 Task: Look for space in Mancherāl, India from 15th June, 2023 to 21st June, 2023 for 5 adults in price range Rs.14000 to Rs.25000. Place can be entire place with 3 bedrooms having 3 beds and 3 bathrooms. Property type can be house, flat, guest house. Booking option can be shelf check-in. Required host language is English.
Action: Mouse moved to (536, 93)
Screenshot: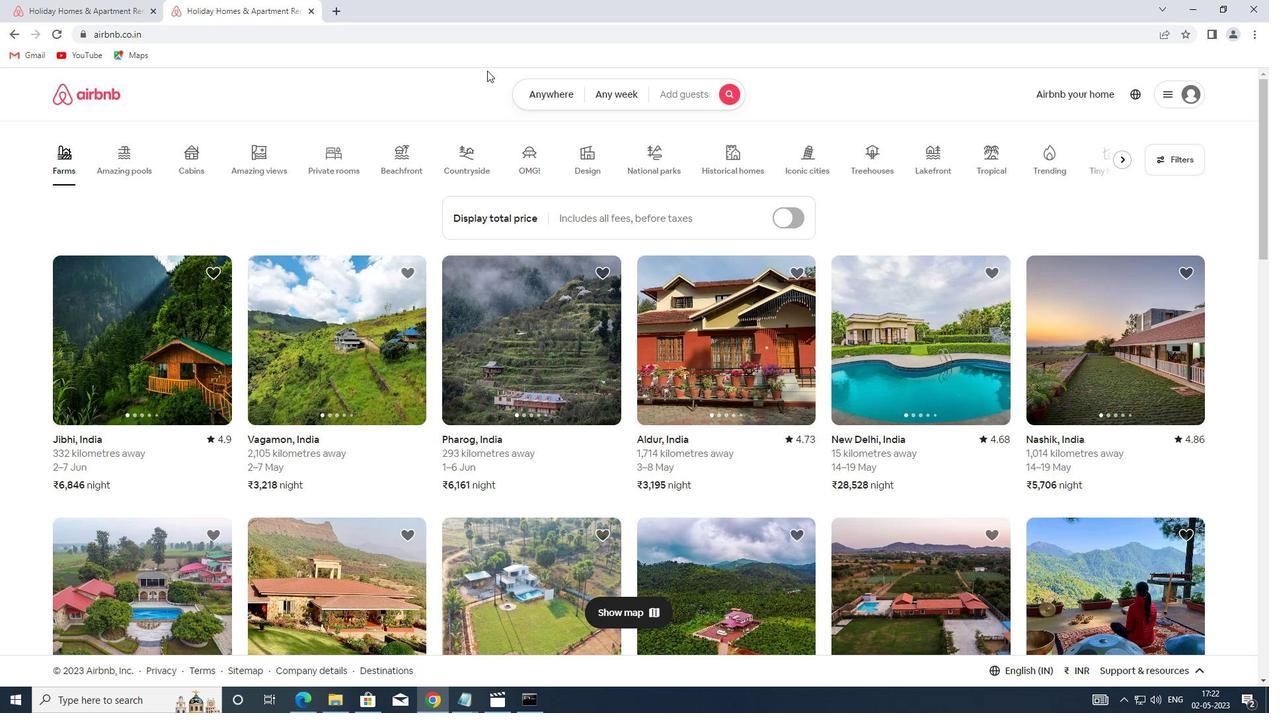 
Action: Mouse pressed left at (536, 93)
Screenshot: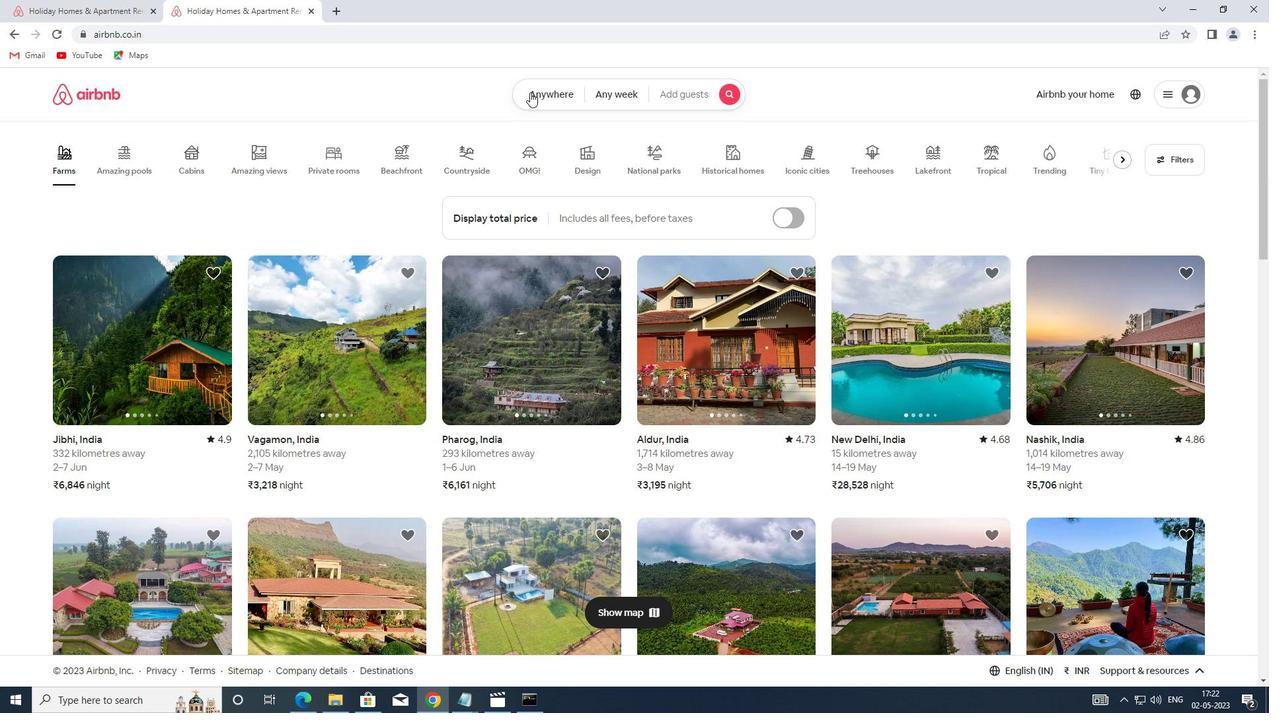 
Action: Mouse moved to (424, 148)
Screenshot: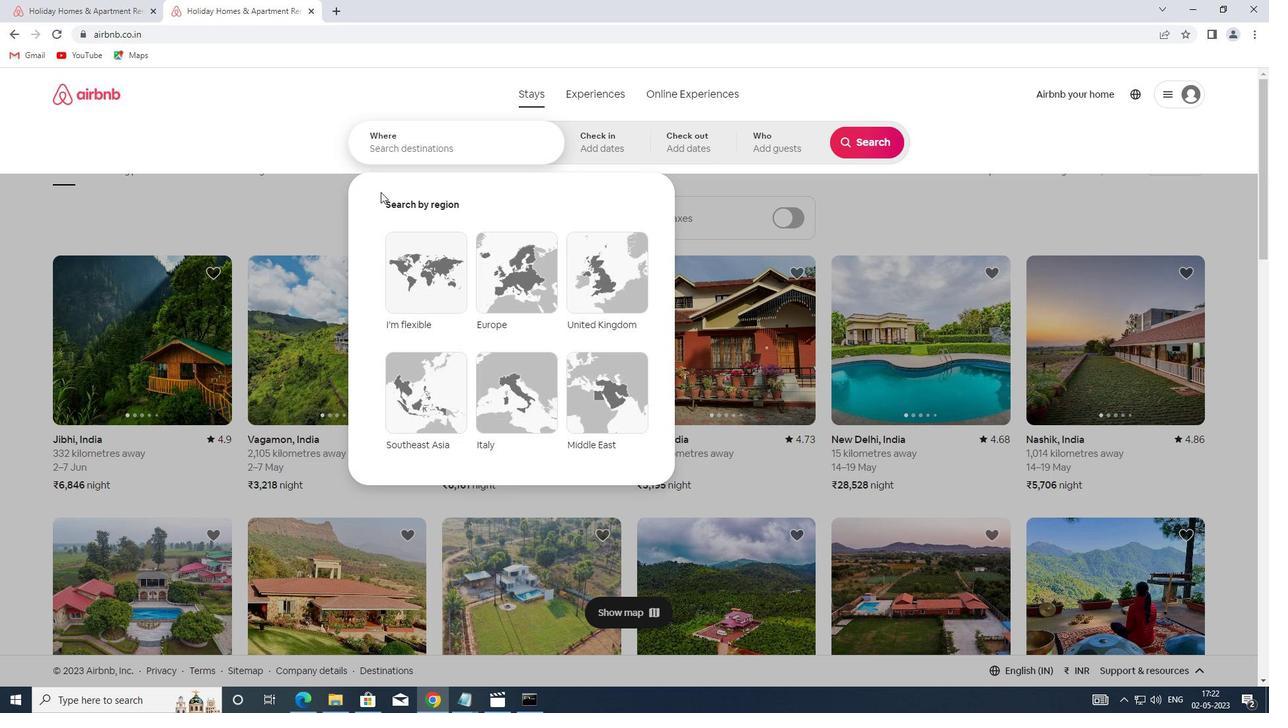 
Action: Mouse pressed left at (424, 148)
Screenshot: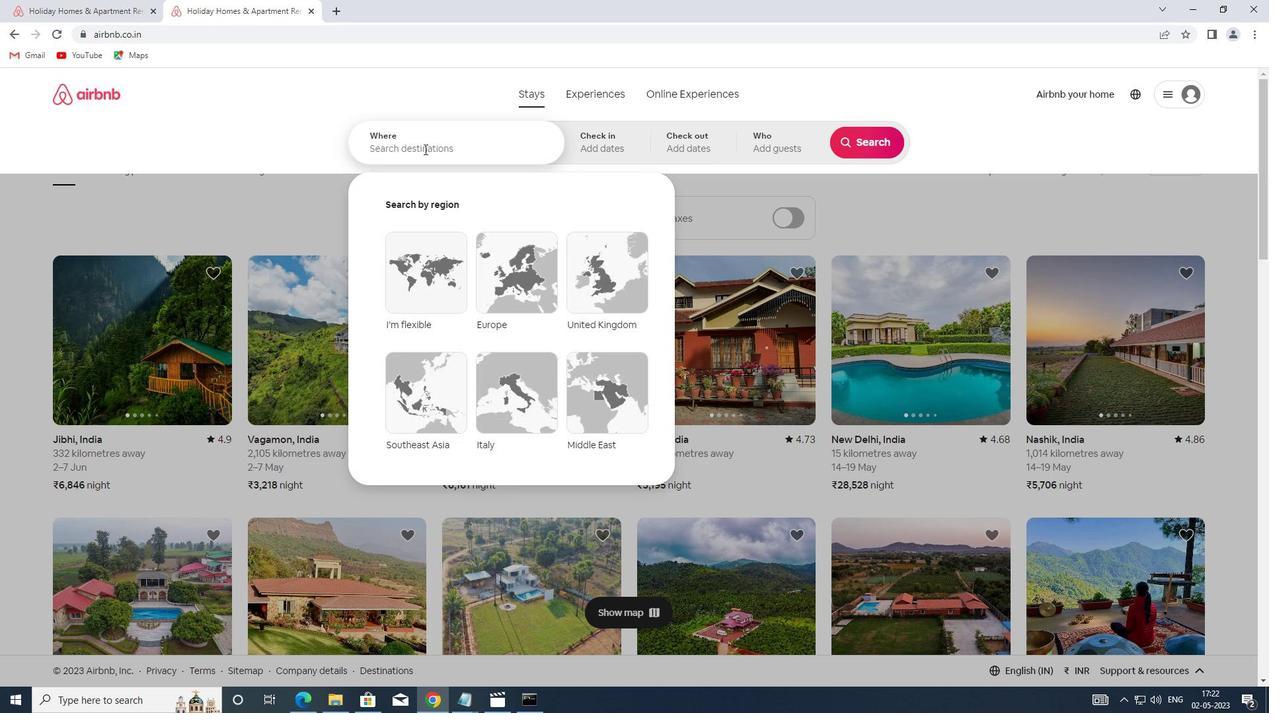
Action: Key pressed <Key.shift>MANCHERAL,<Key.shift>INDIA
Screenshot: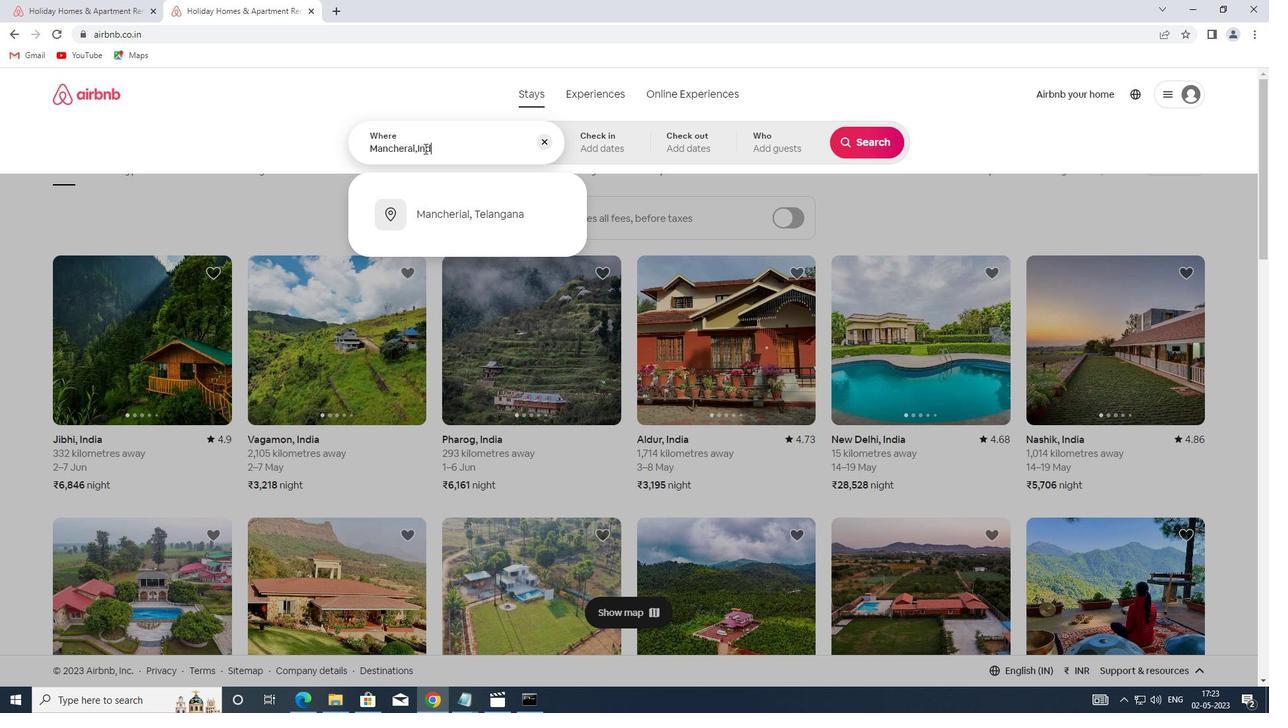 
Action: Mouse moved to (612, 148)
Screenshot: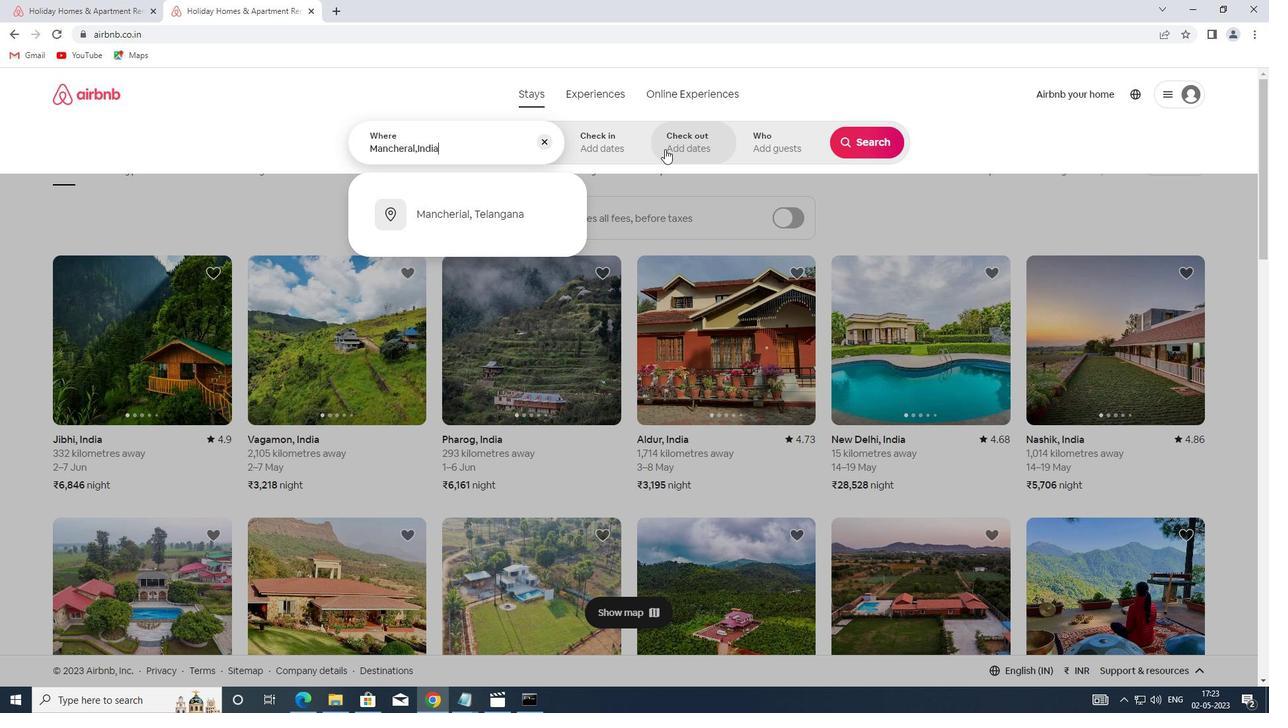 
Action: Mouse pressed left at (612, 148)
Screenshot: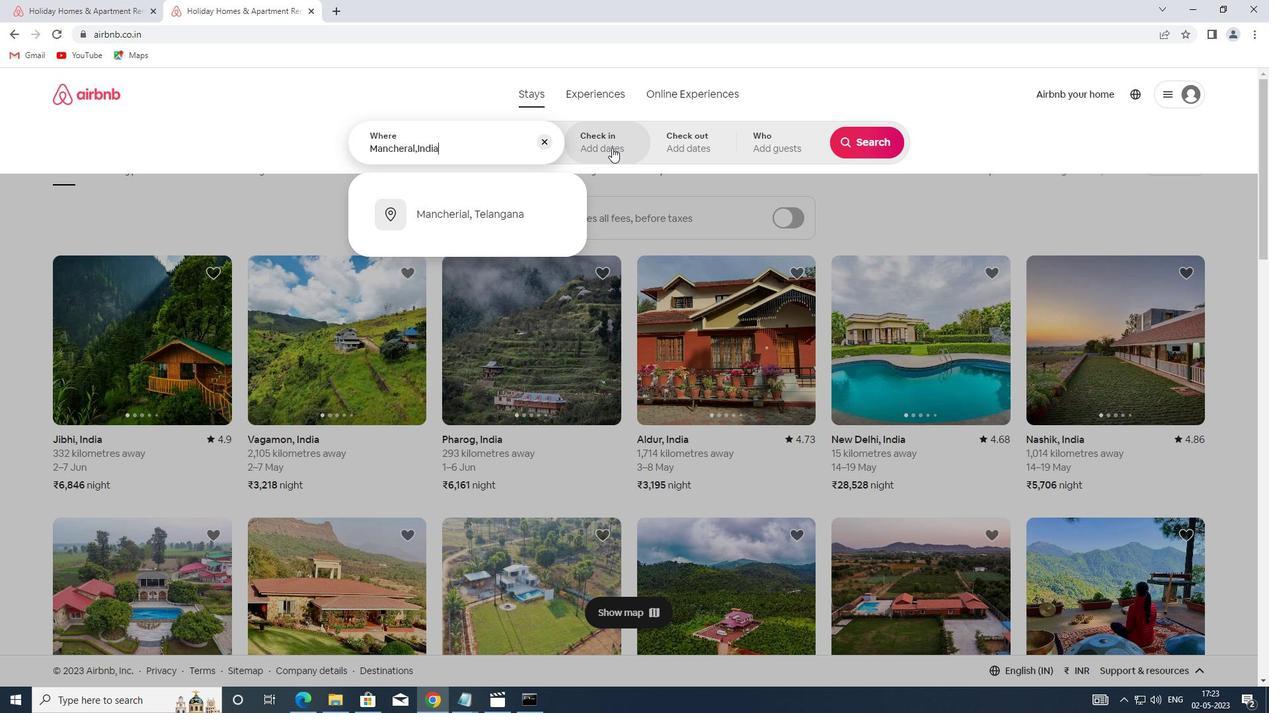 
Action: Mouse moved to (789, 362)
Screenshot: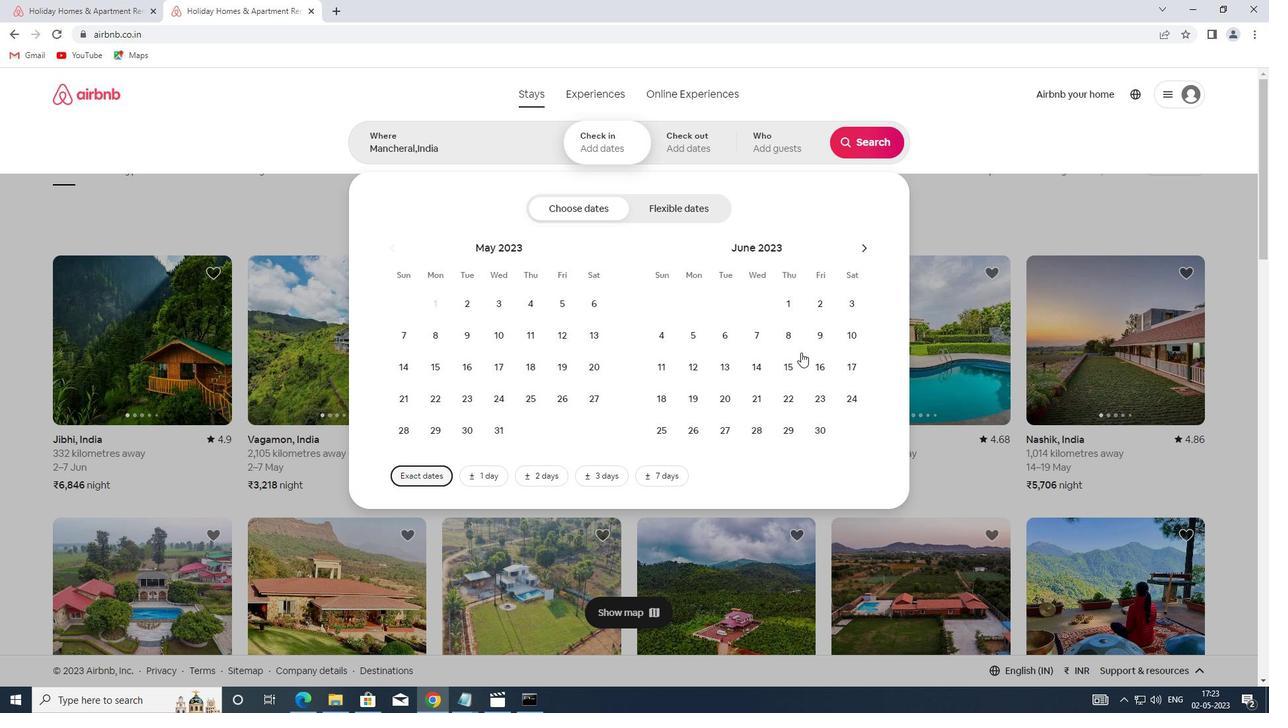 
Action: Mouse pressed left at (789, 362)
Screenshot: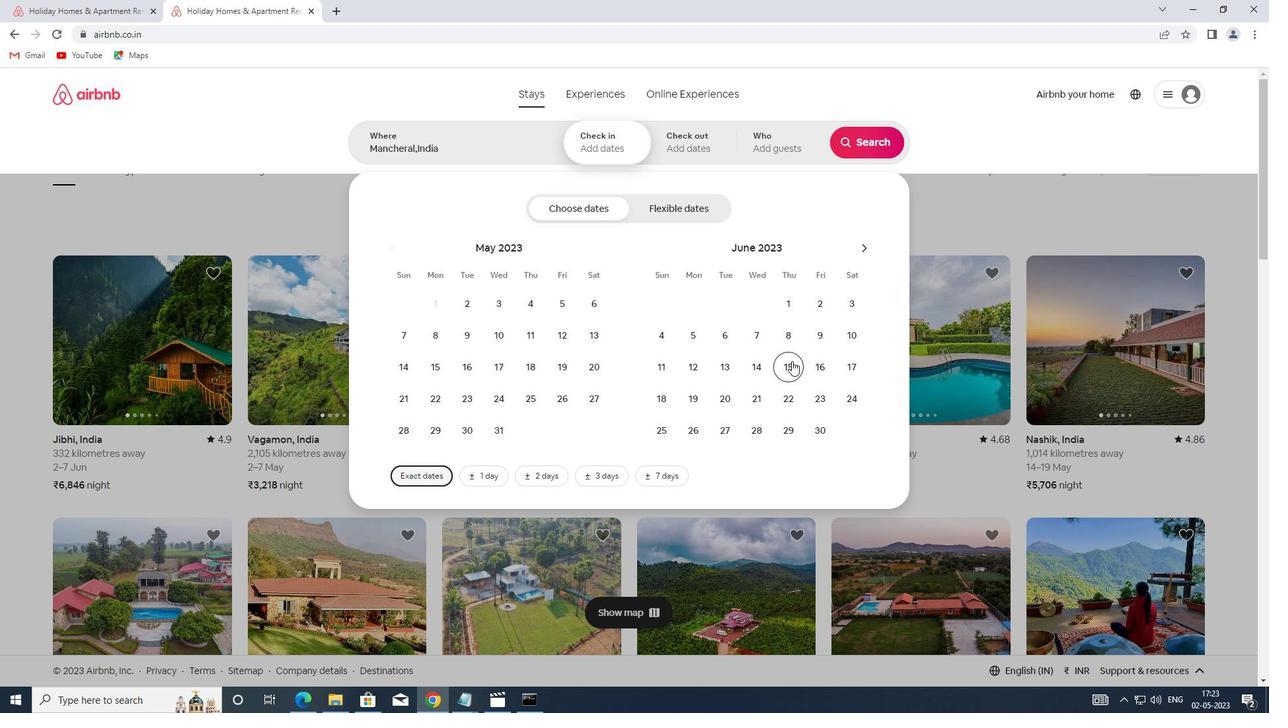 
Action: Mouse moved to (770, 396)
Screenshot: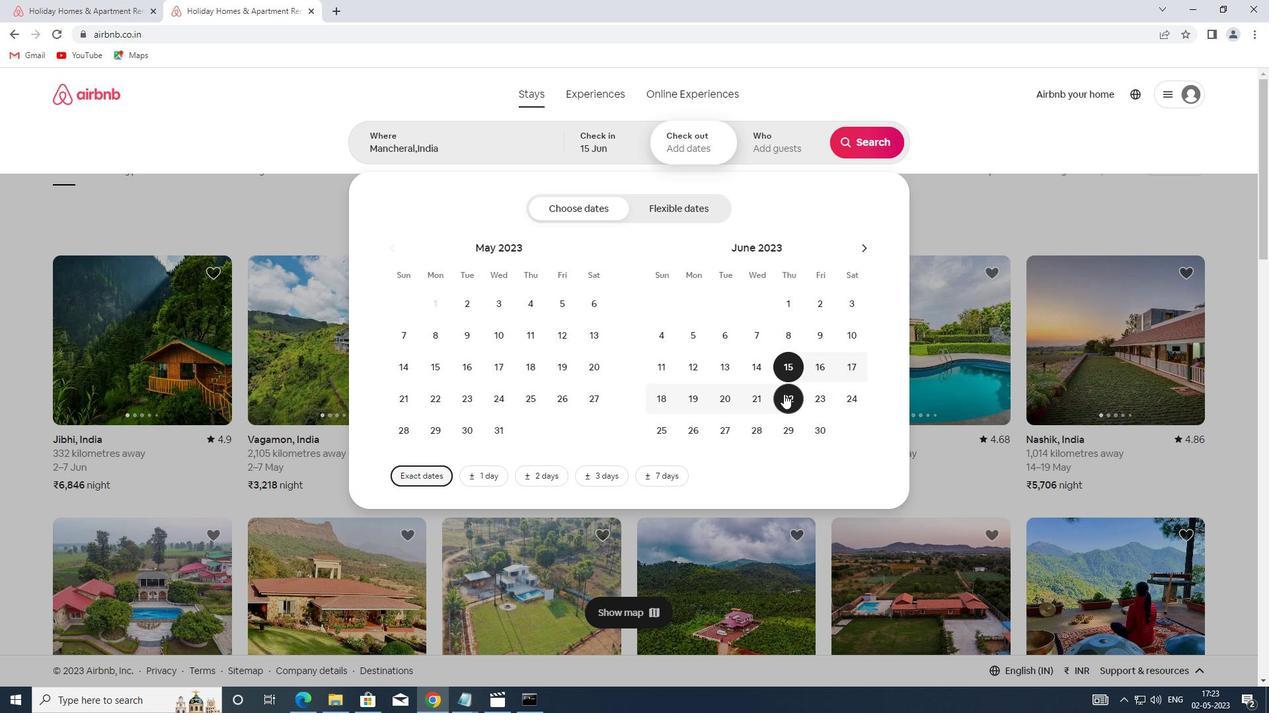 
Action: Mouse pressed left at (770, 396)
Screenshot: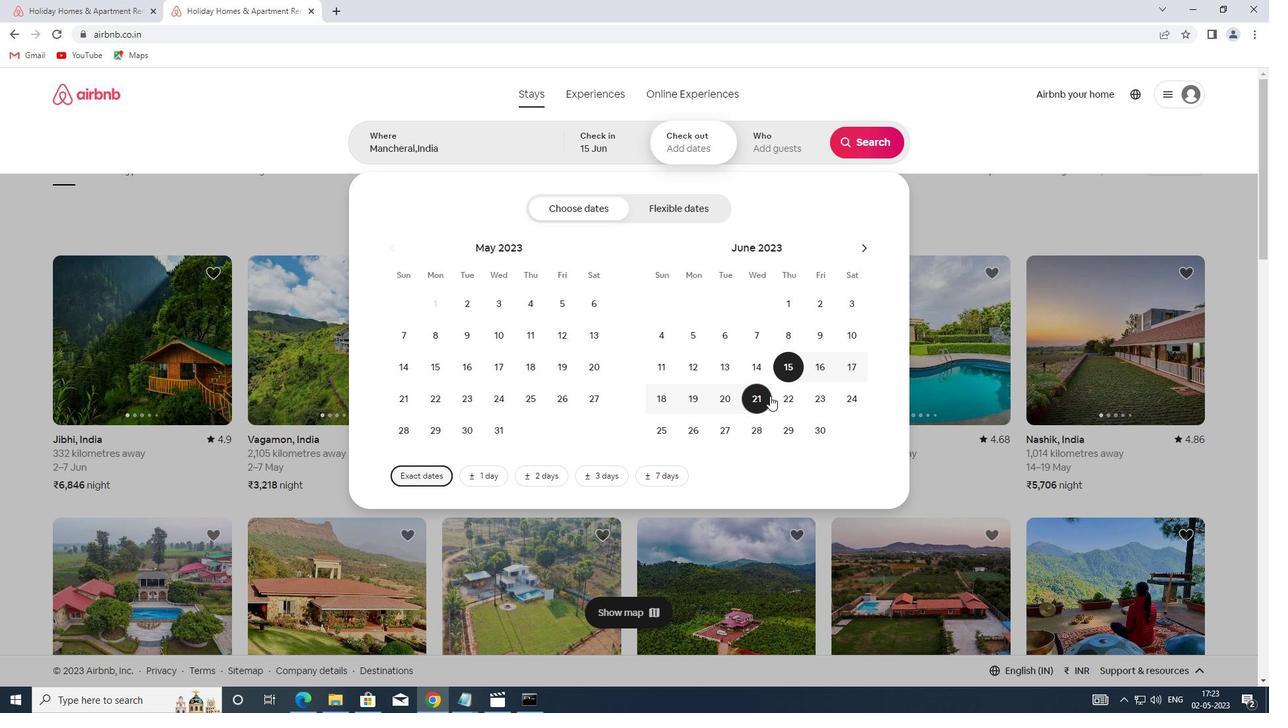 
Action: Mouse moved to (771, 144)
Screenshot: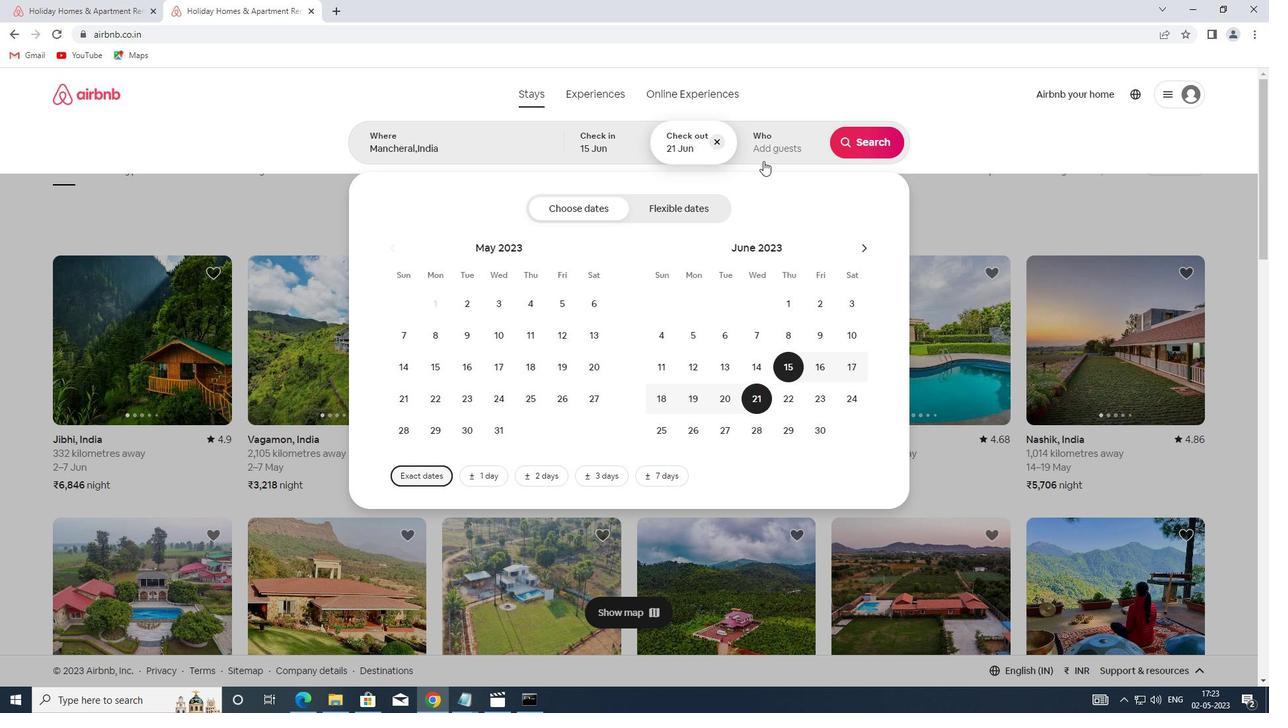 
Action: Mouse pressed left at (771, 144)
Screenshot: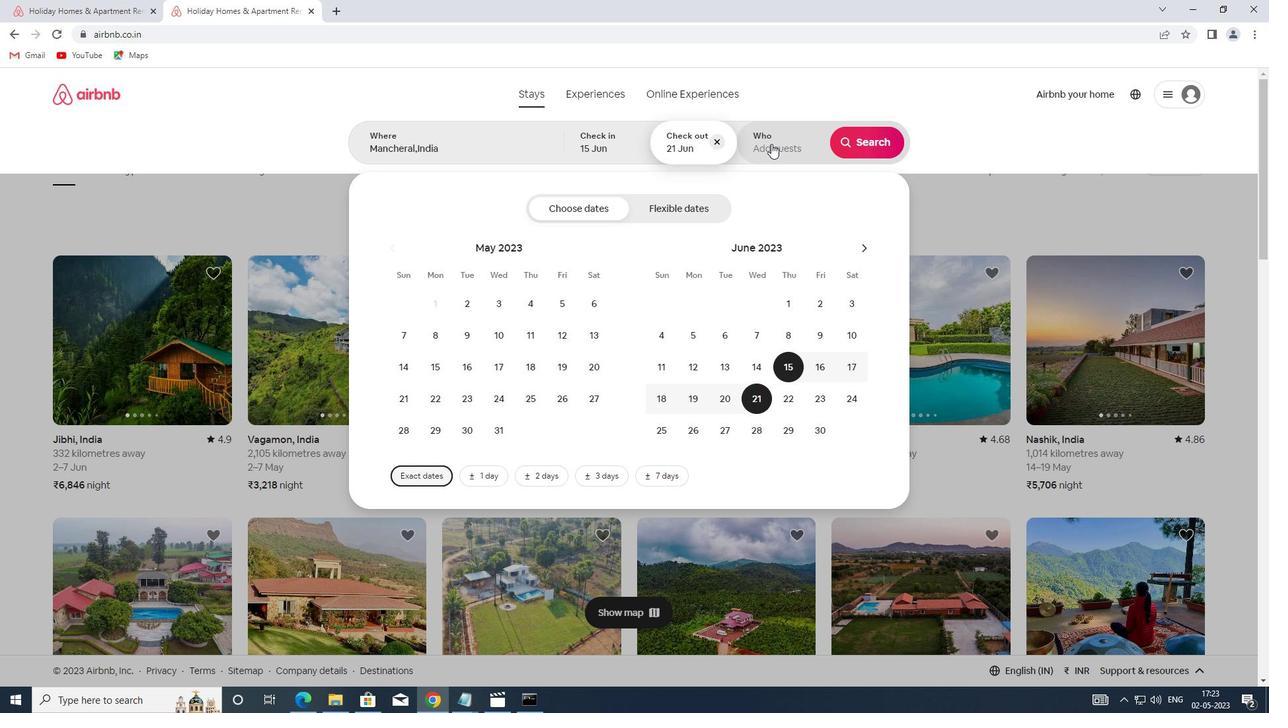 
Action: Mouse moved to (875, 214)
Screenshot: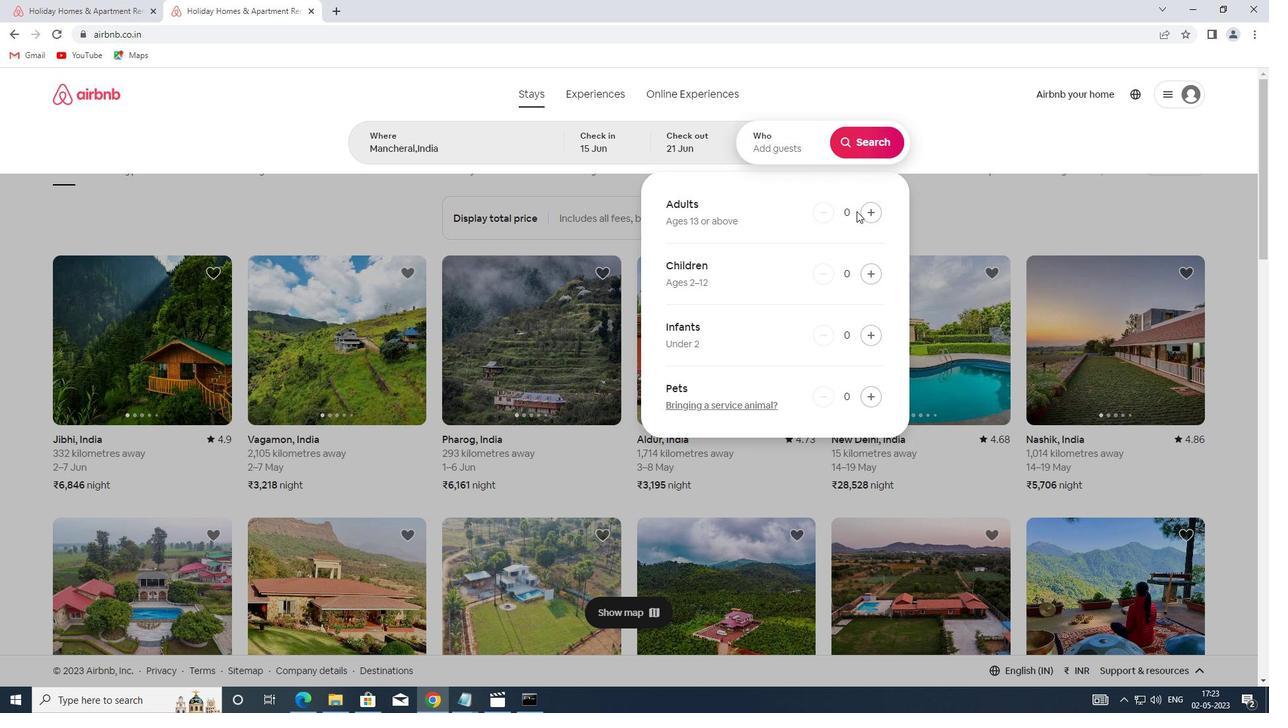 
Action: Mouse pressed left at (875, 214)
Screenshot: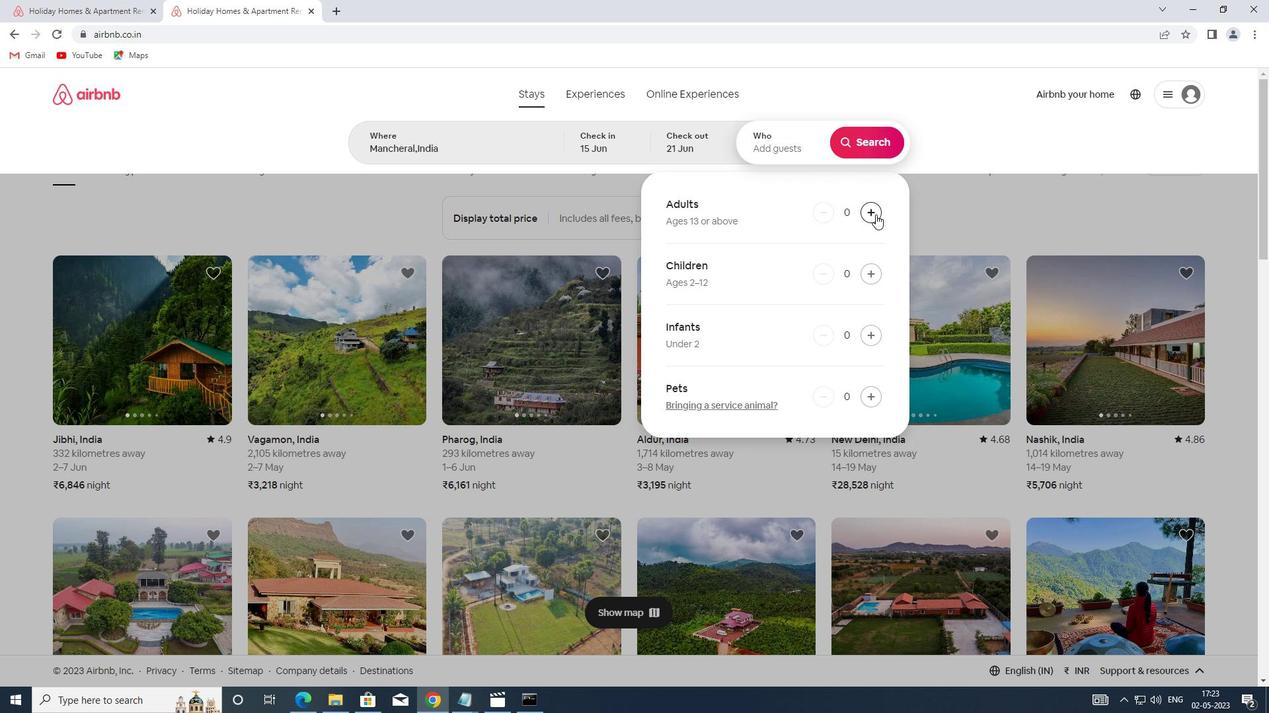 
Action: Mouse pressed left at (875, 214)
Screenshot: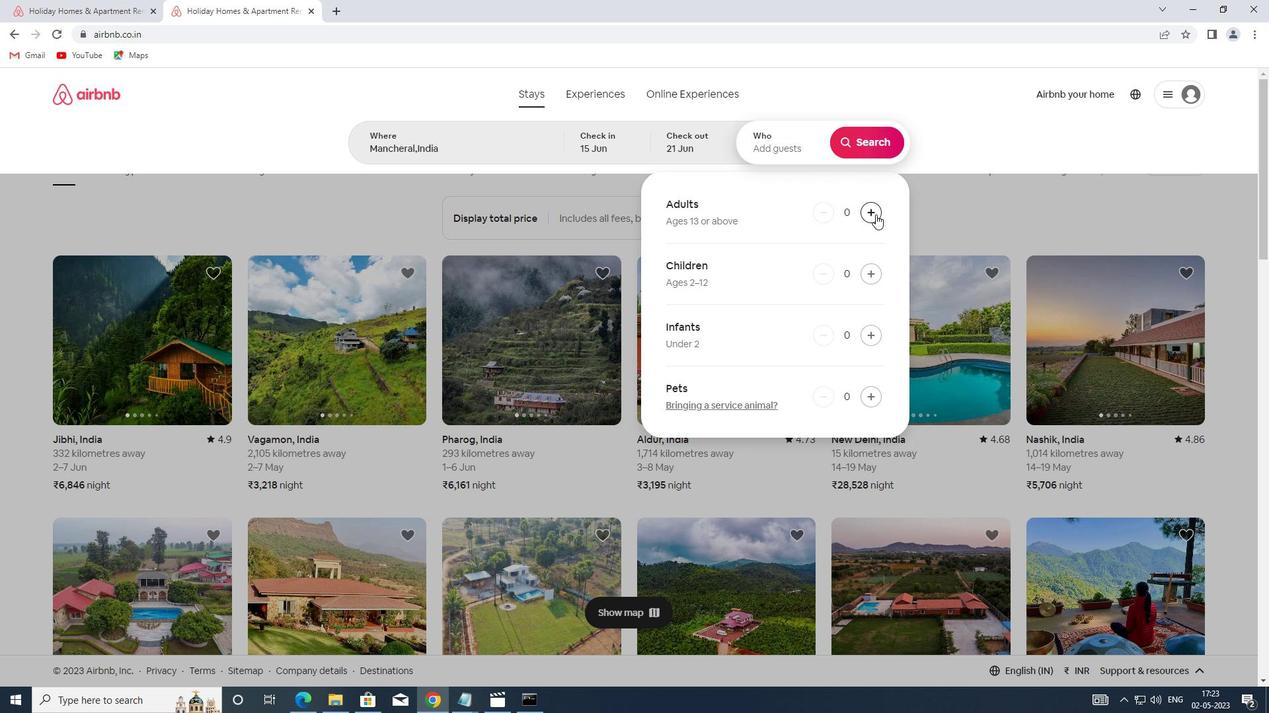 
Action: Mouse pressed left at (875, 214)
Screenshot: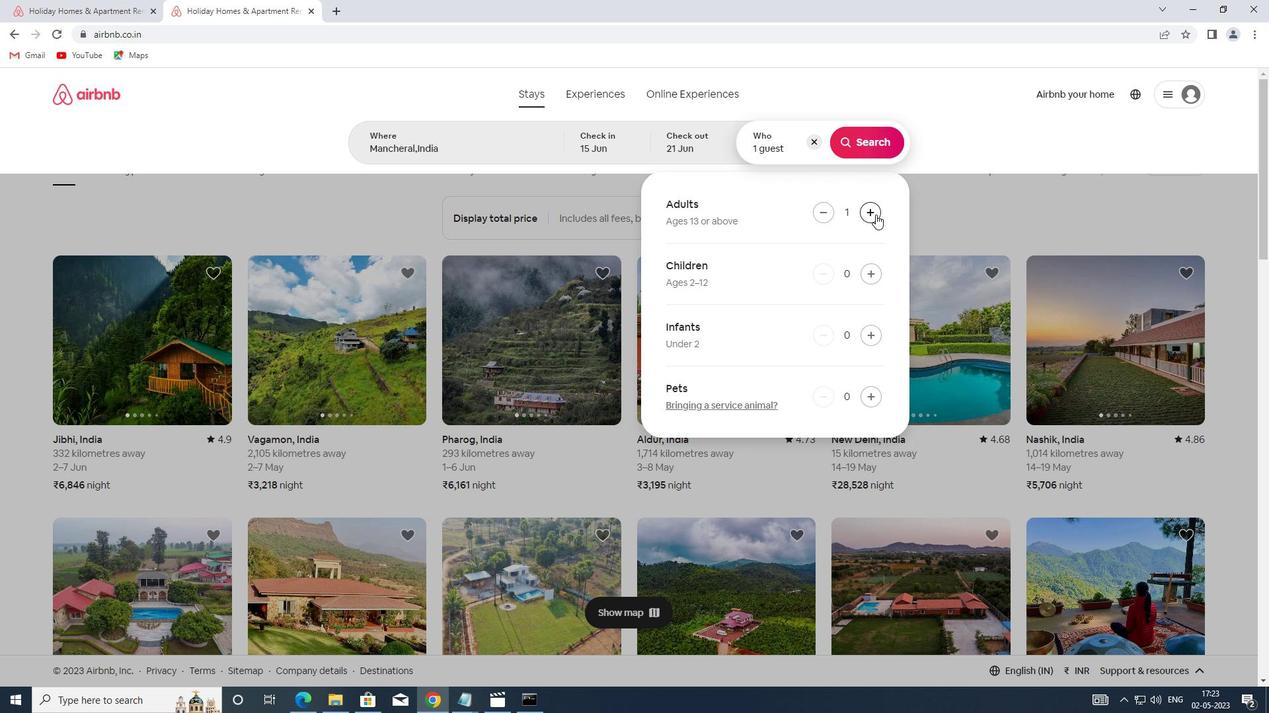 
Action: Mouse pressed left at (875, 214)
Screenshot: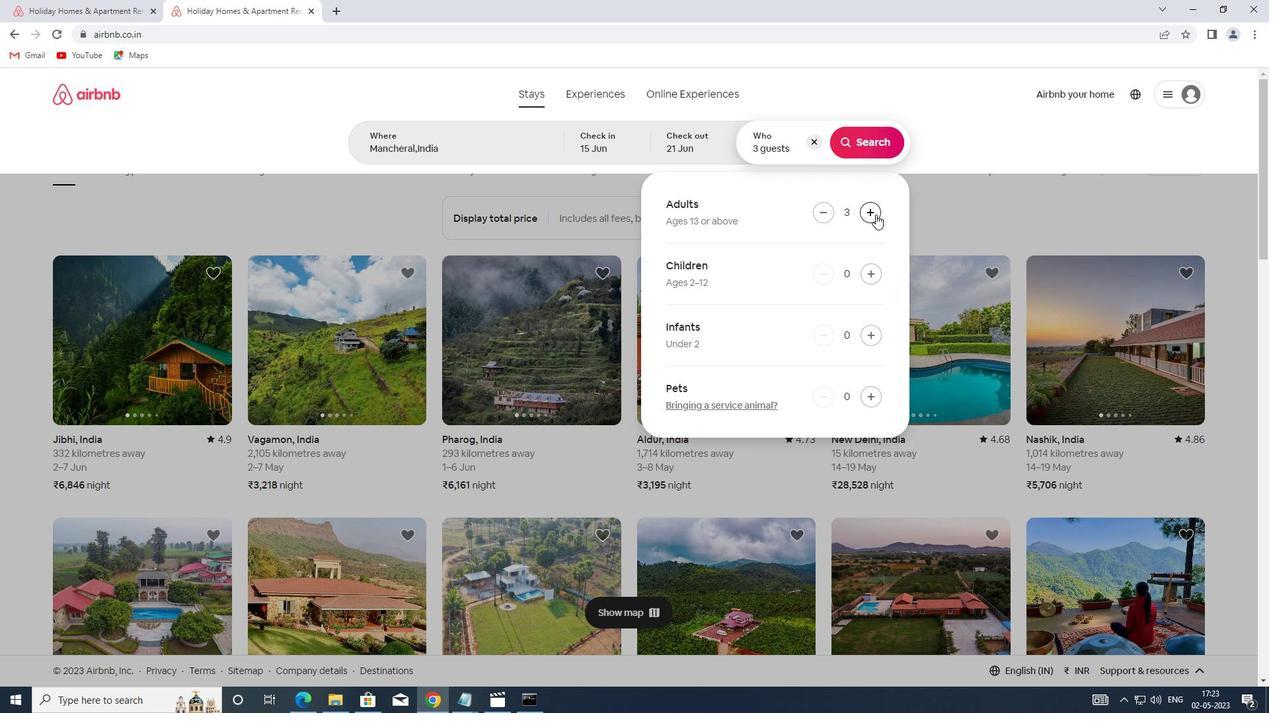 
Action: Mouse pressed left at (875, 214)
Screenshot: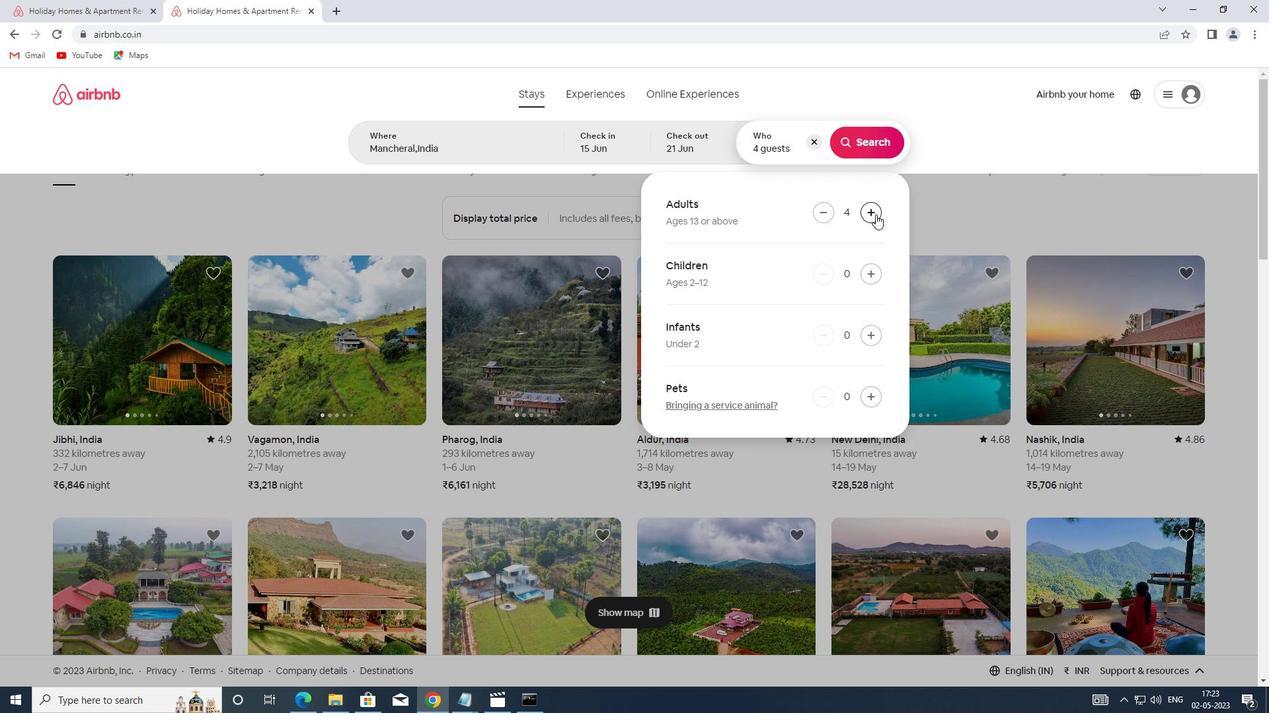 
Action: Mouse moved to (870, 145)
Screenshot: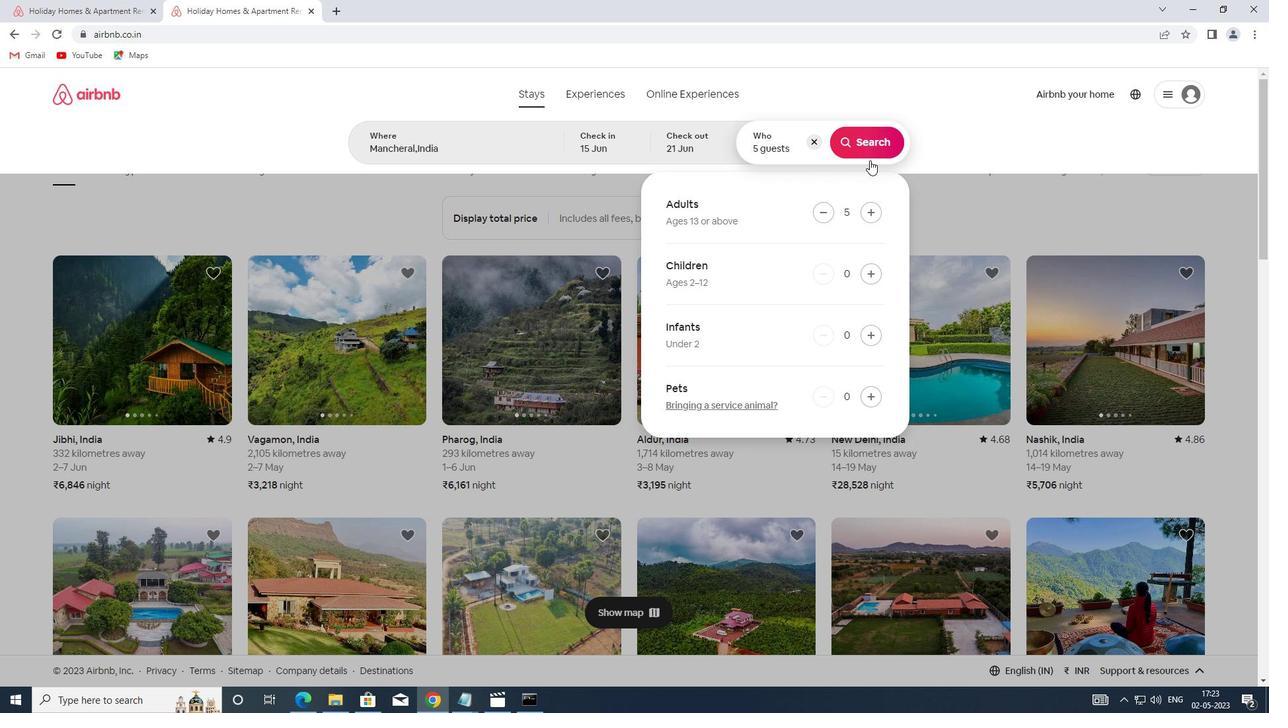 
Action: Mouse pressed left at (870, 145)
Screenshot: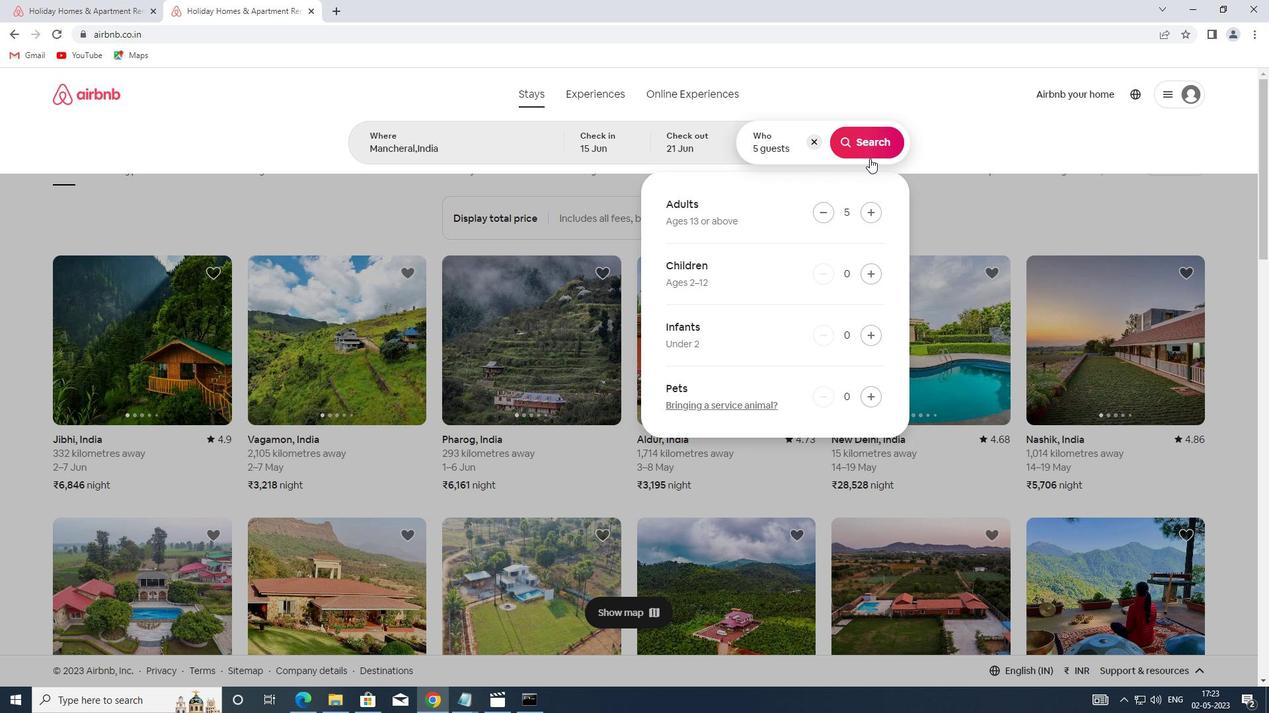 
Action: Mouse moved to (1190, 145)
Screenshot: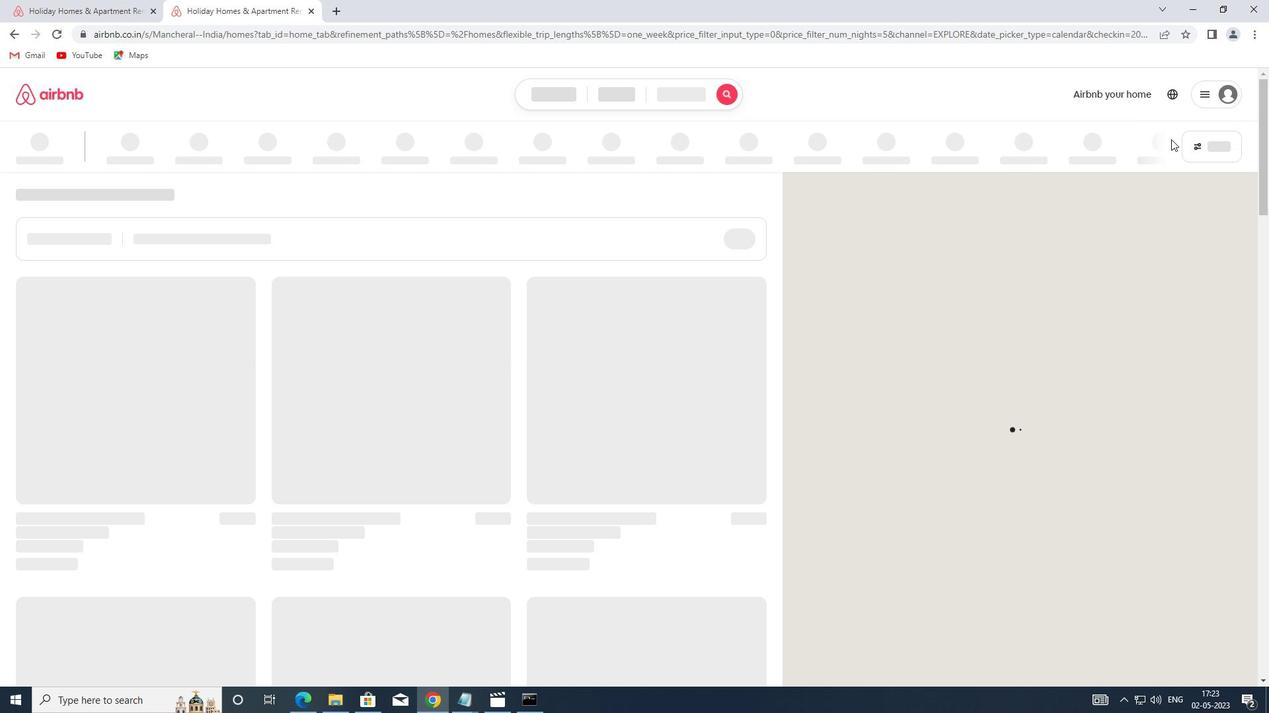 
Action: Mouse pressed left at (1190, 145)
Screenshot: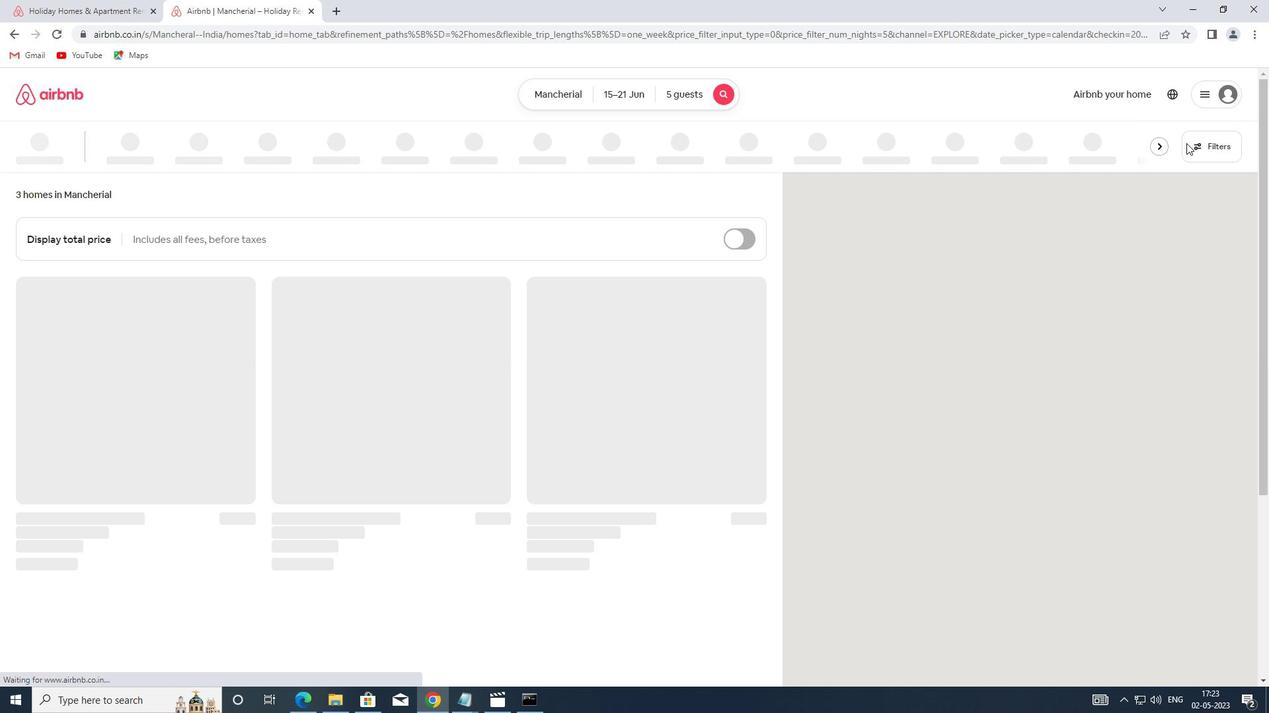 
Action: Mouse moved to (470, 311)
Screenshot: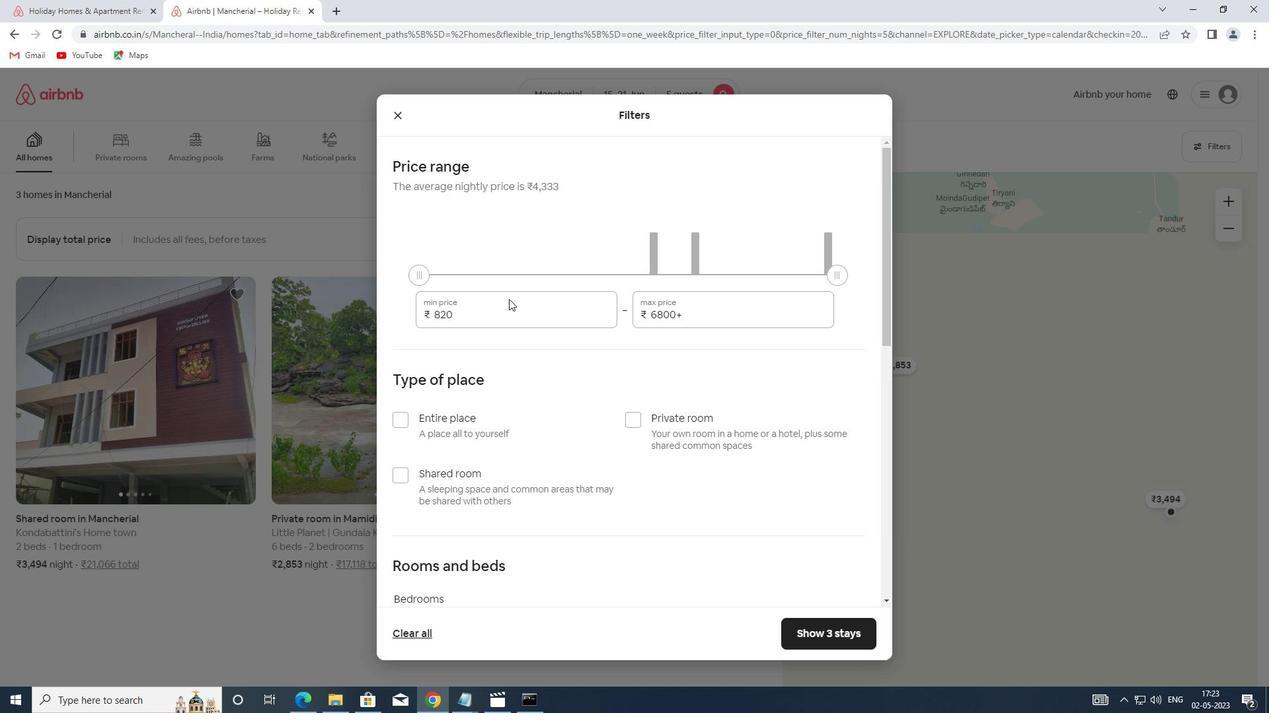 
Action: Mouse pressed left at (470, 311)
Screenshot: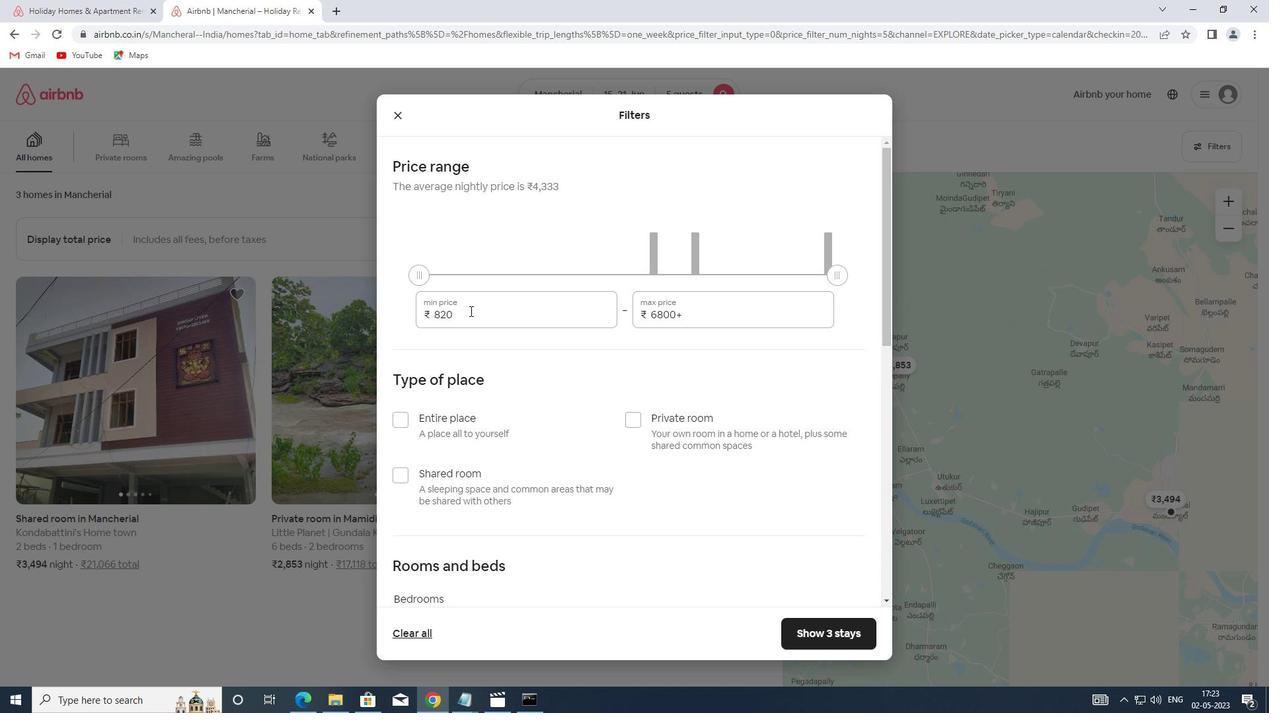 
Action: Mouse moved to (377, 313)
Screenshot: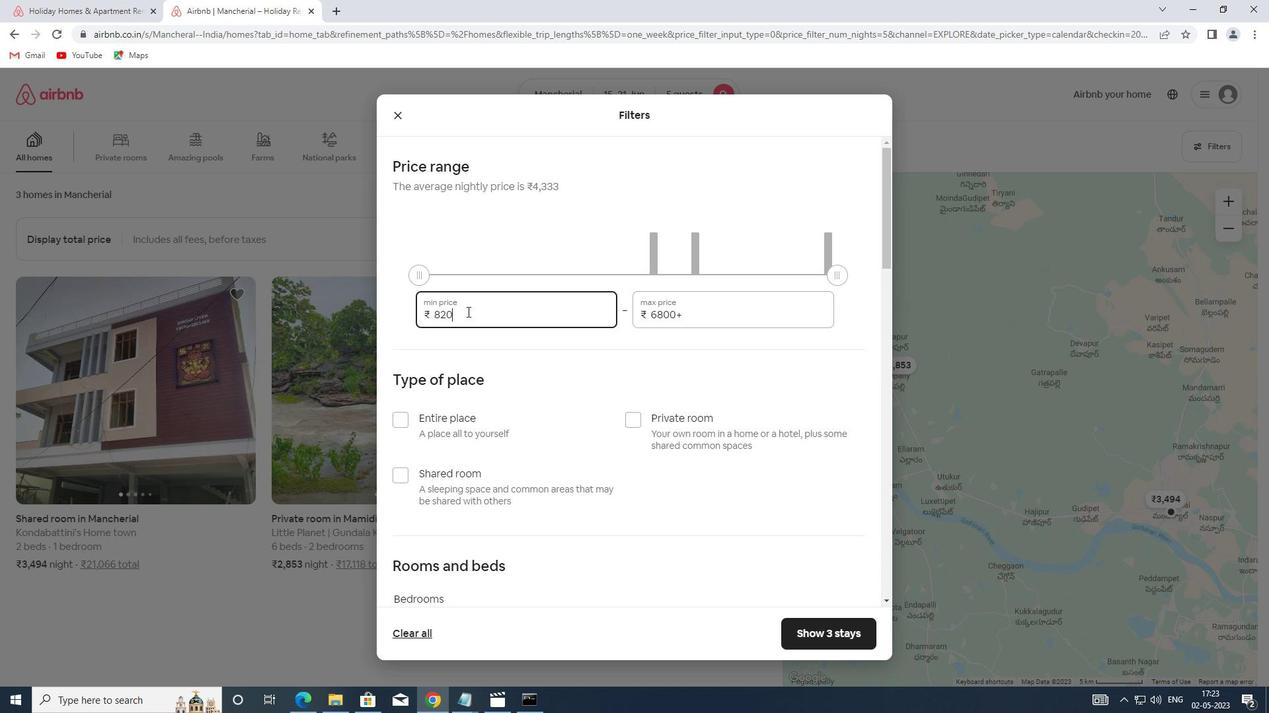 
Action: Key pressed 14000
Screenshot: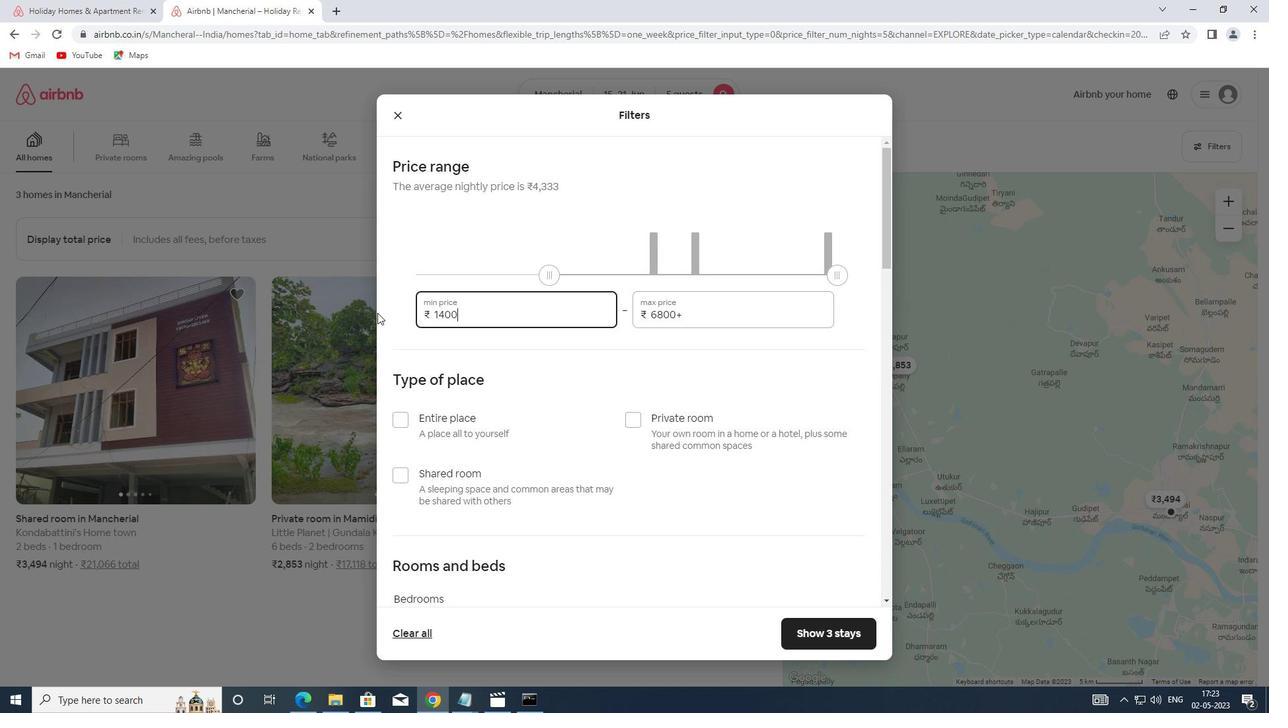 
Action: Mouse moved to (704, 317)
Screenshot: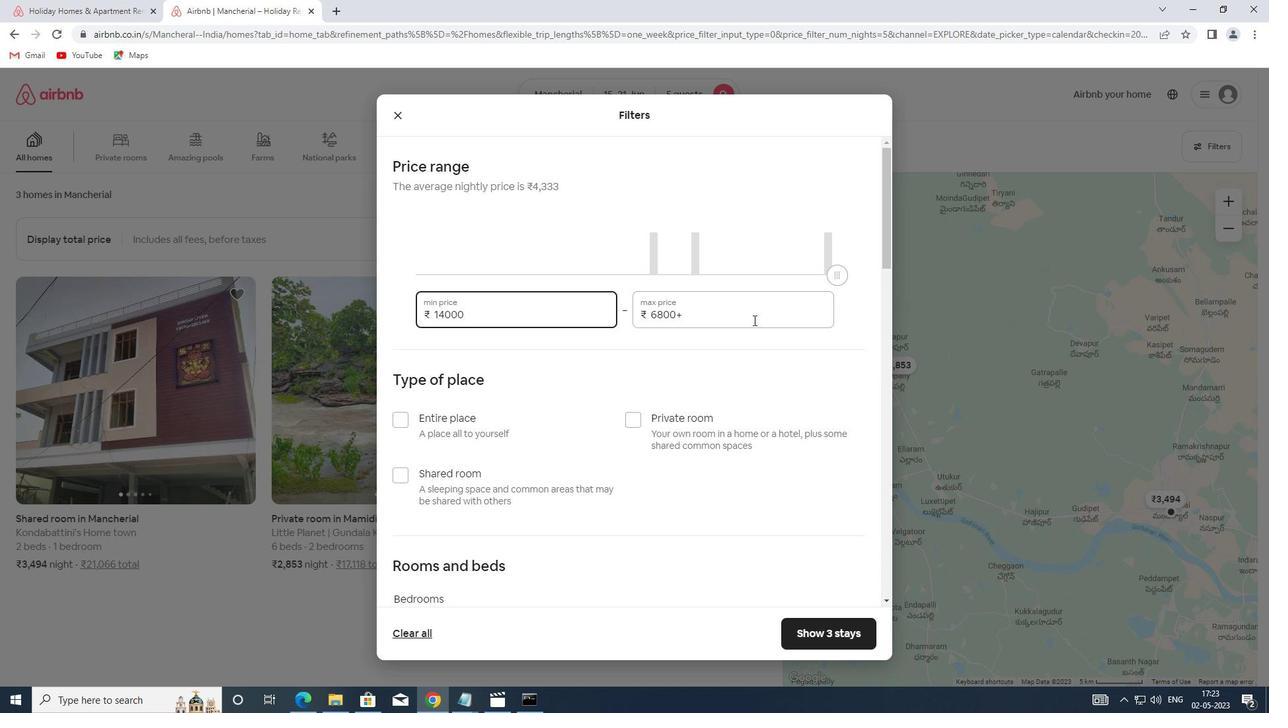 
Action: Mouse pressed left at (704, 317)
Screenshot: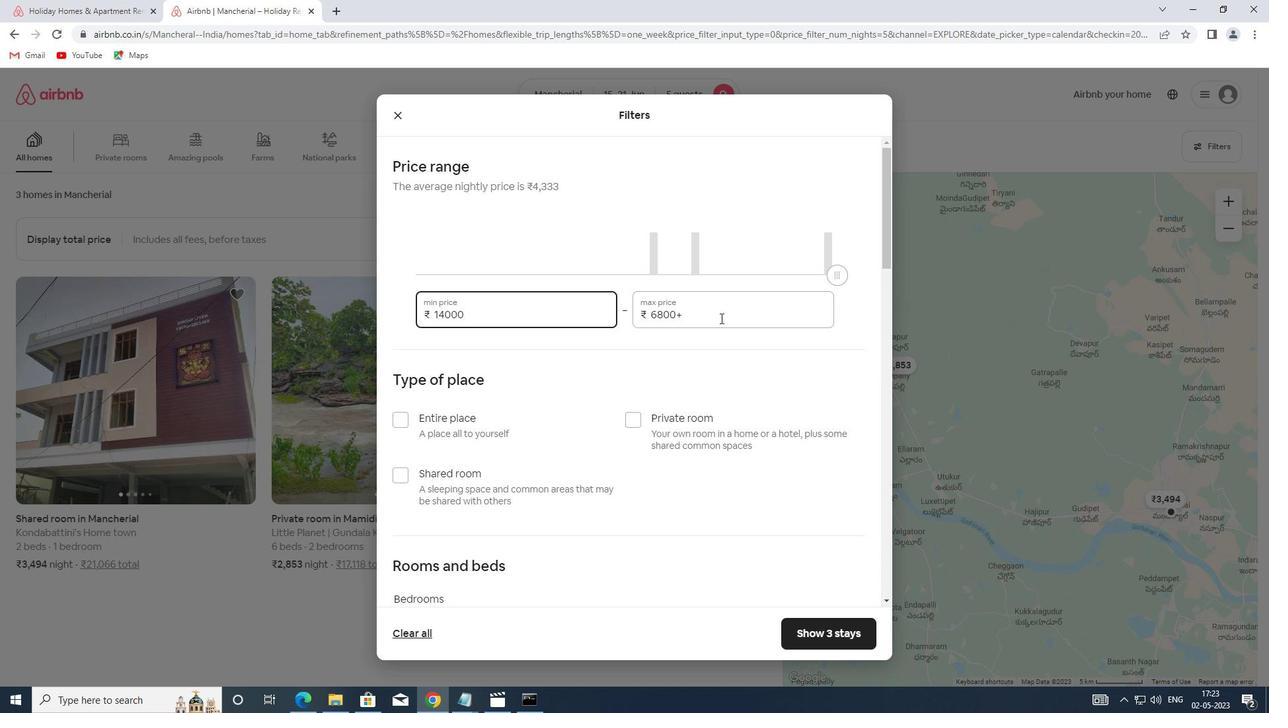 
Action: Mouse moved to (604, 315)
Screenshot: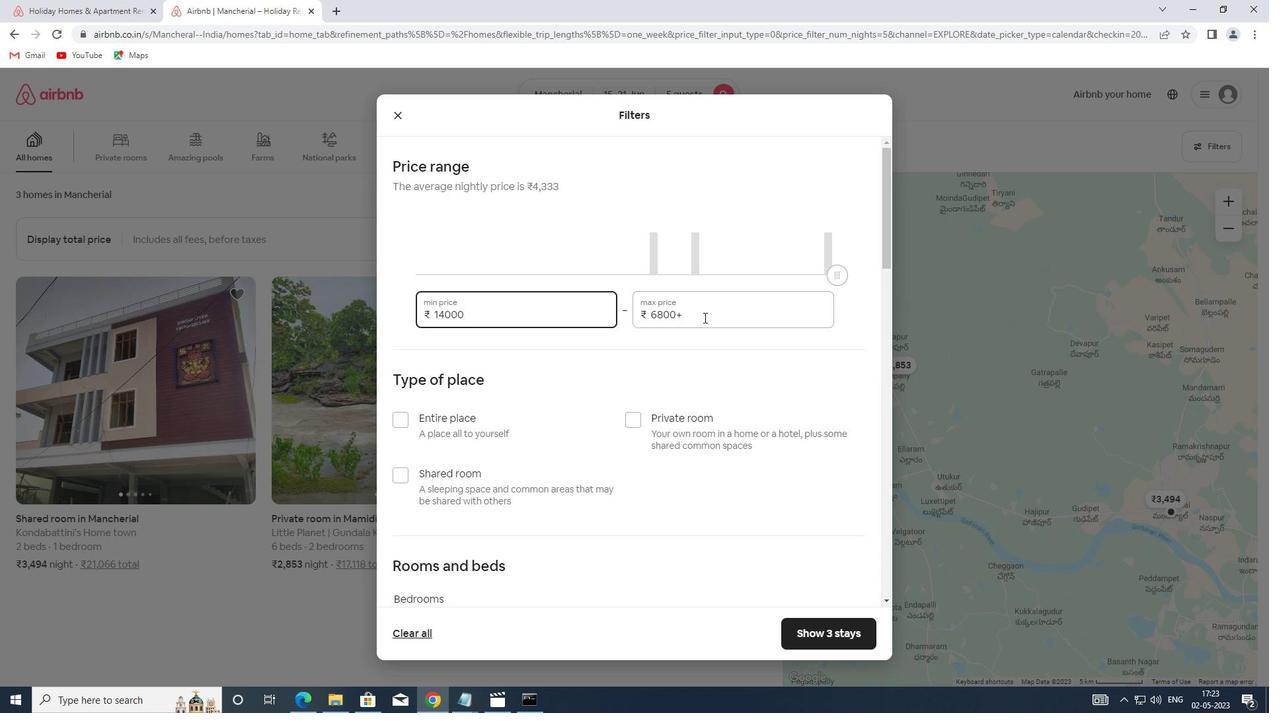 
Action: Key pressed 25000
Screenshot: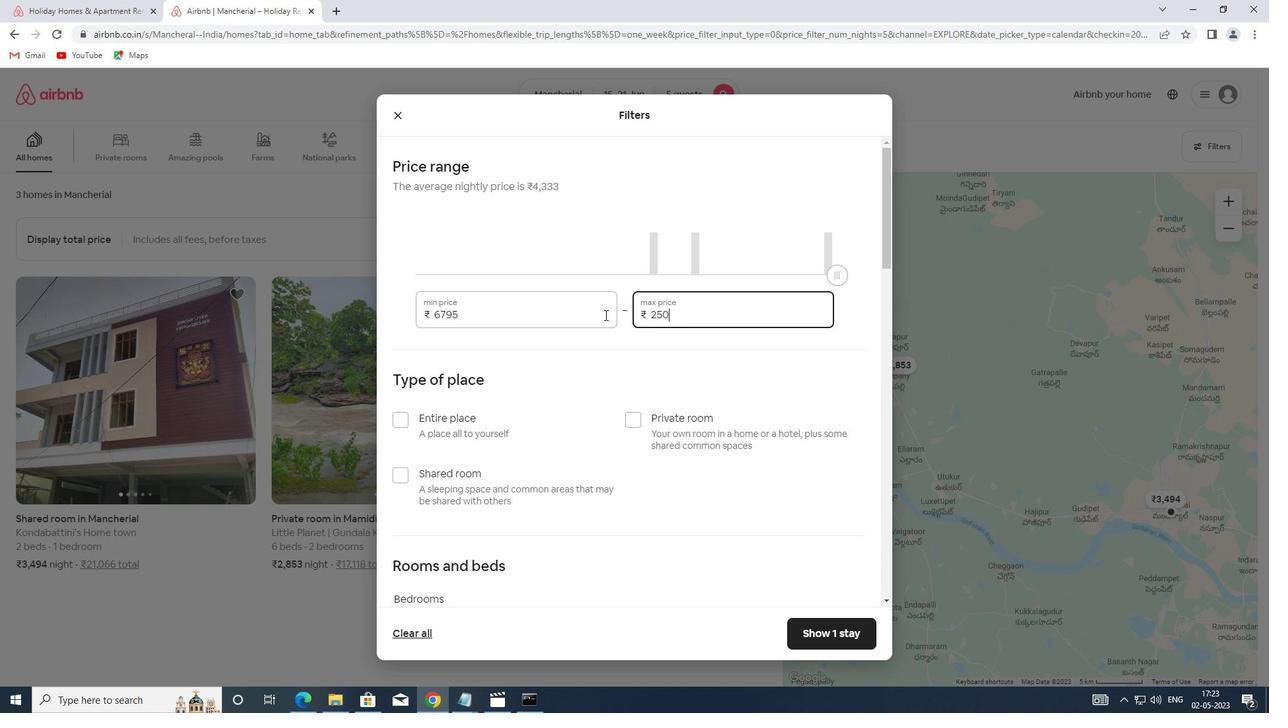 
Action: Mouse moved to (479, 392)
Screenshot: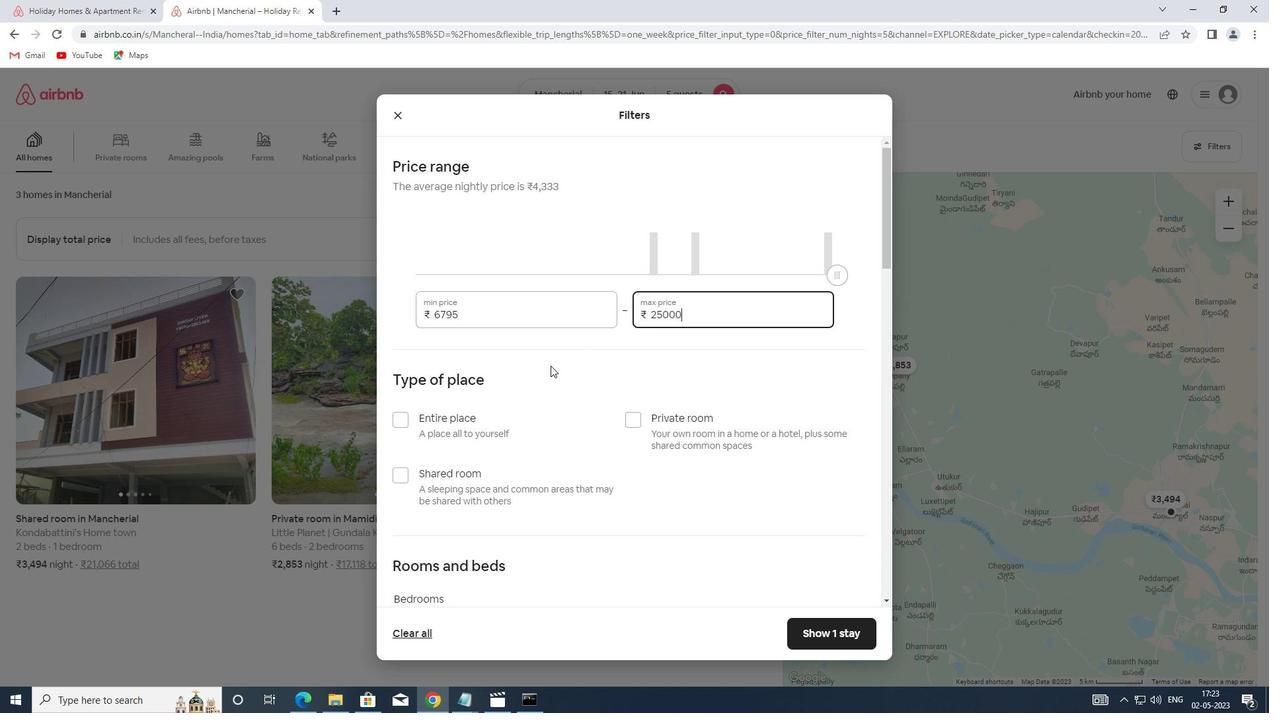 
Action: Mouse scrolled (479, 391) with delta (0, 0)
Screenshot: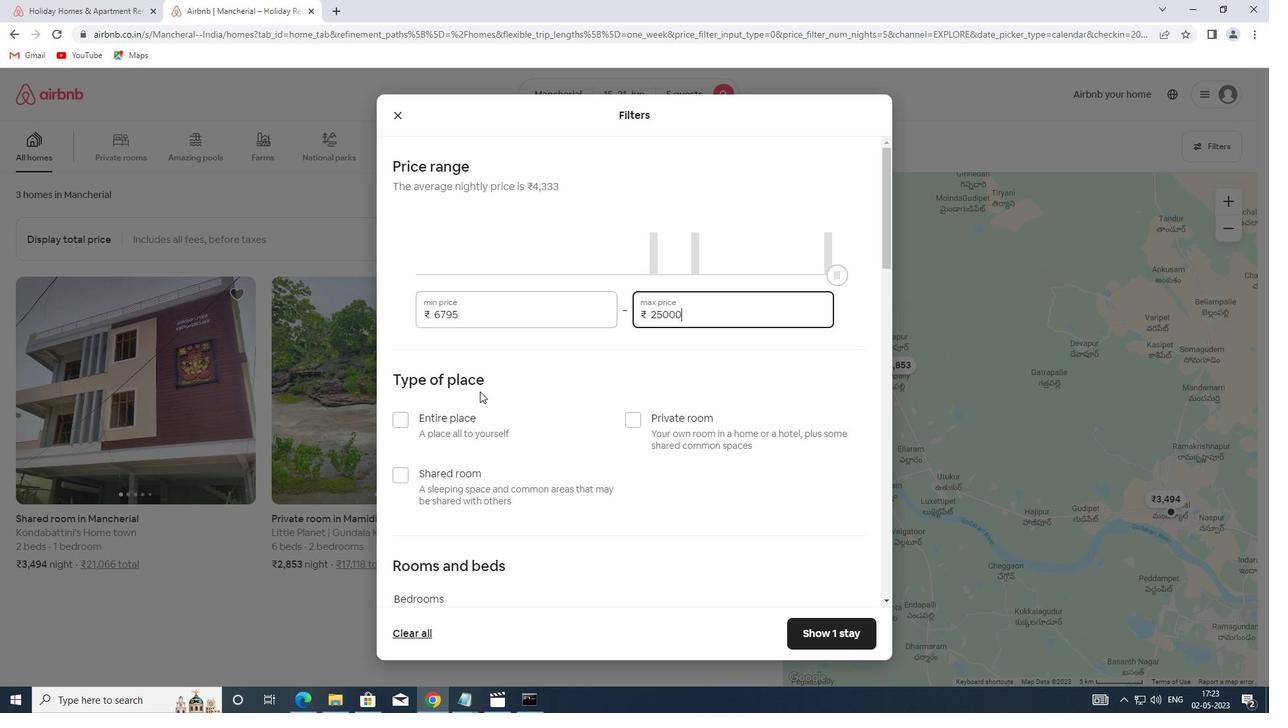 
Action: Mouse moved to (401, 360)
Screenshot: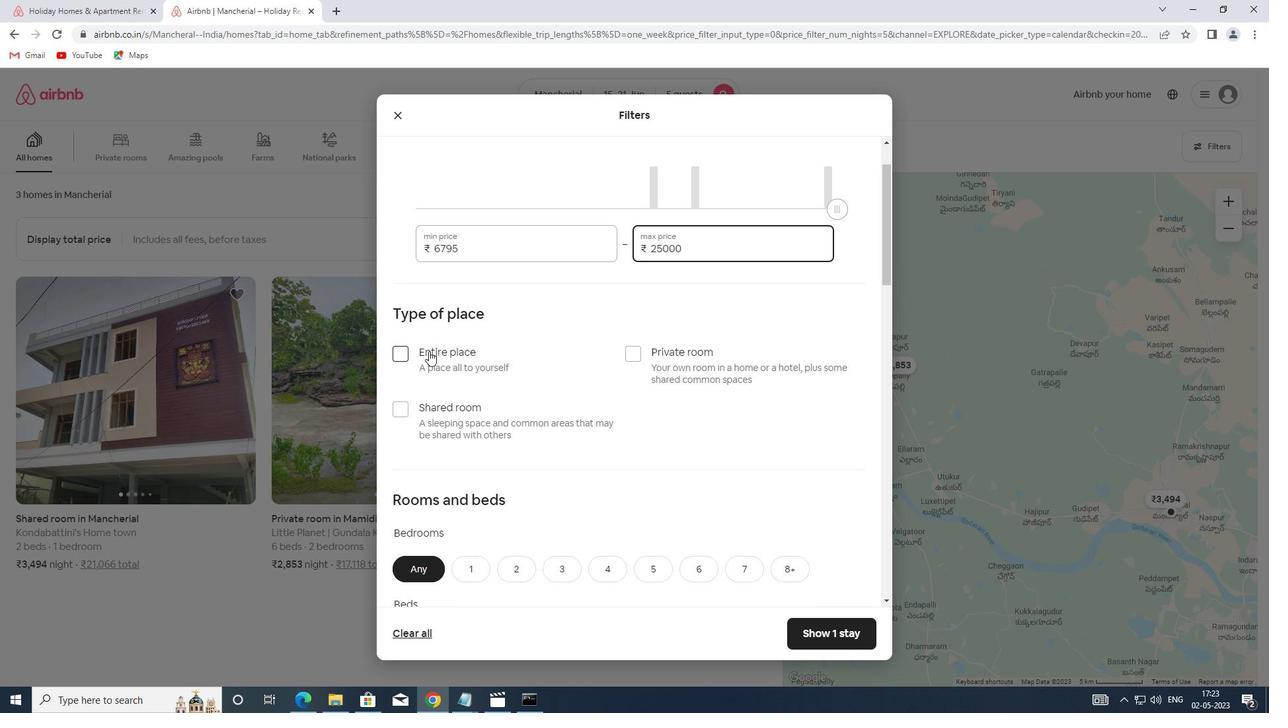 
Action: Mouse pressed left at (401, 360)
Screenshot: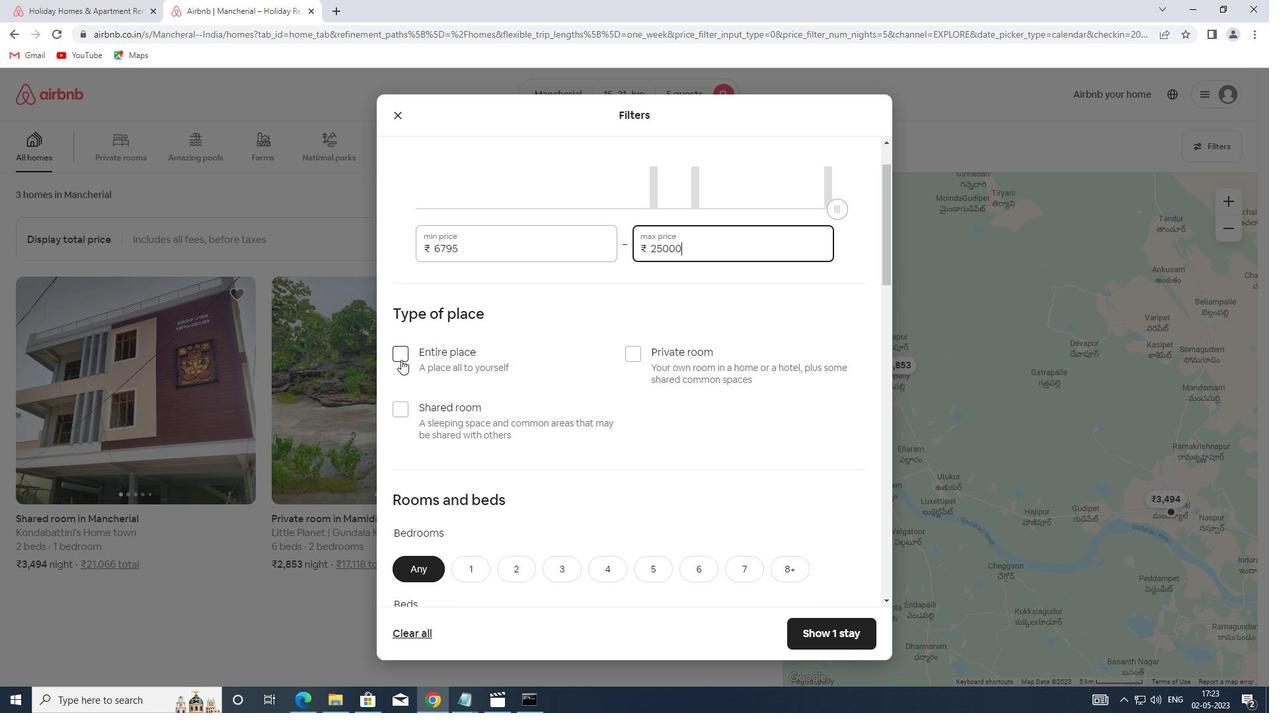 
Action: Mouse moved to (468, 358)
Screenshot: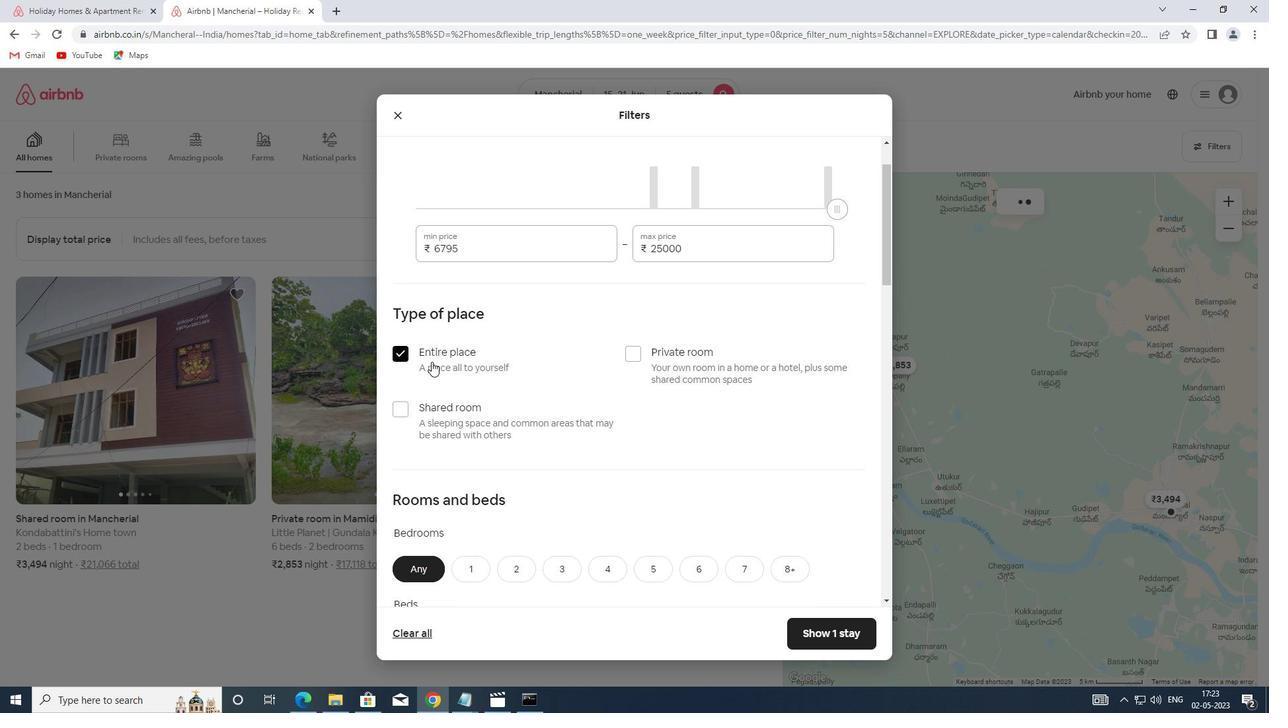 
Action: Mouse scrolled (468, 358) with delta (0, 0)
Screenshot: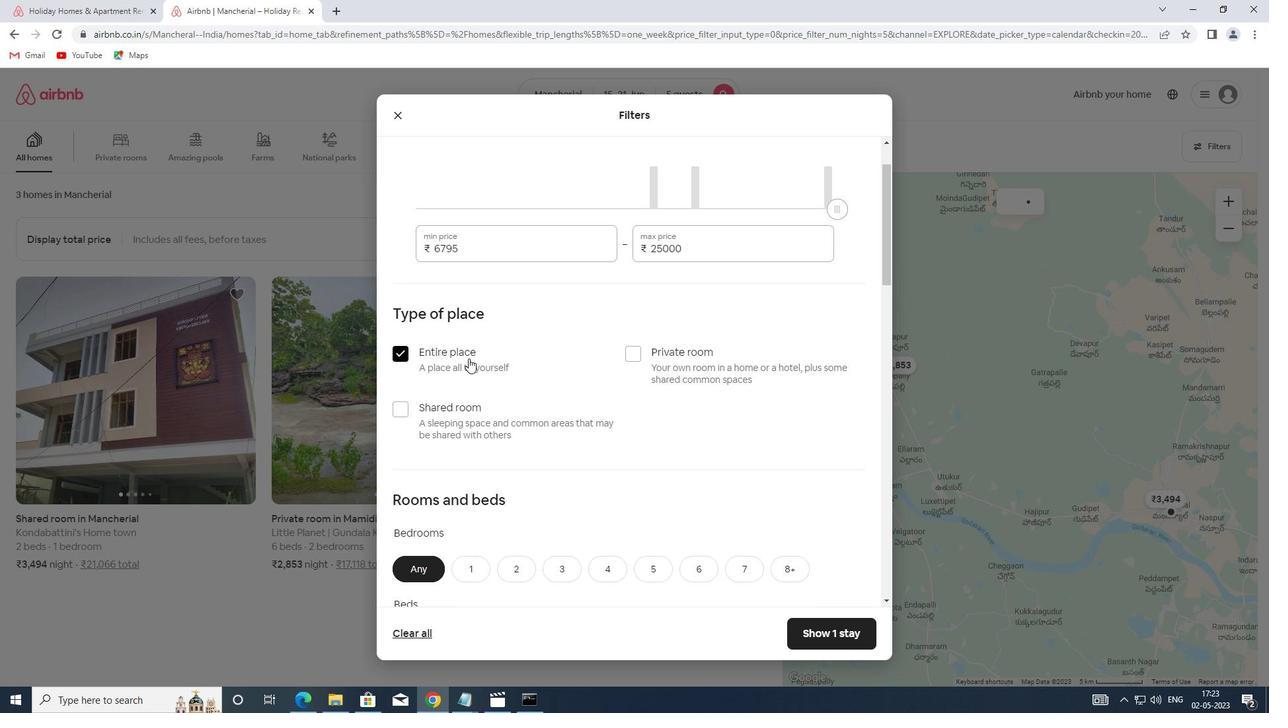 
Action: Mouse scrolled (468, 358) with delta (0, 0)
Screenshot: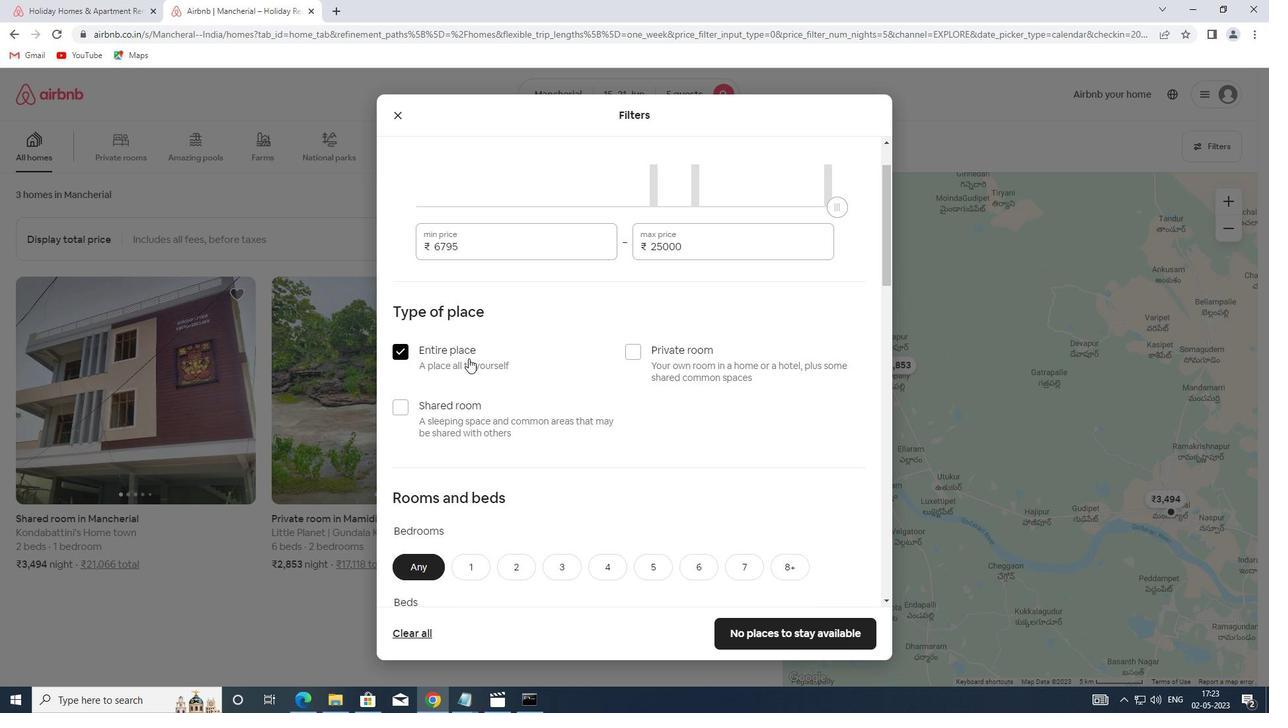 
Action: Mouse moved to (552, 438)
Screenshot: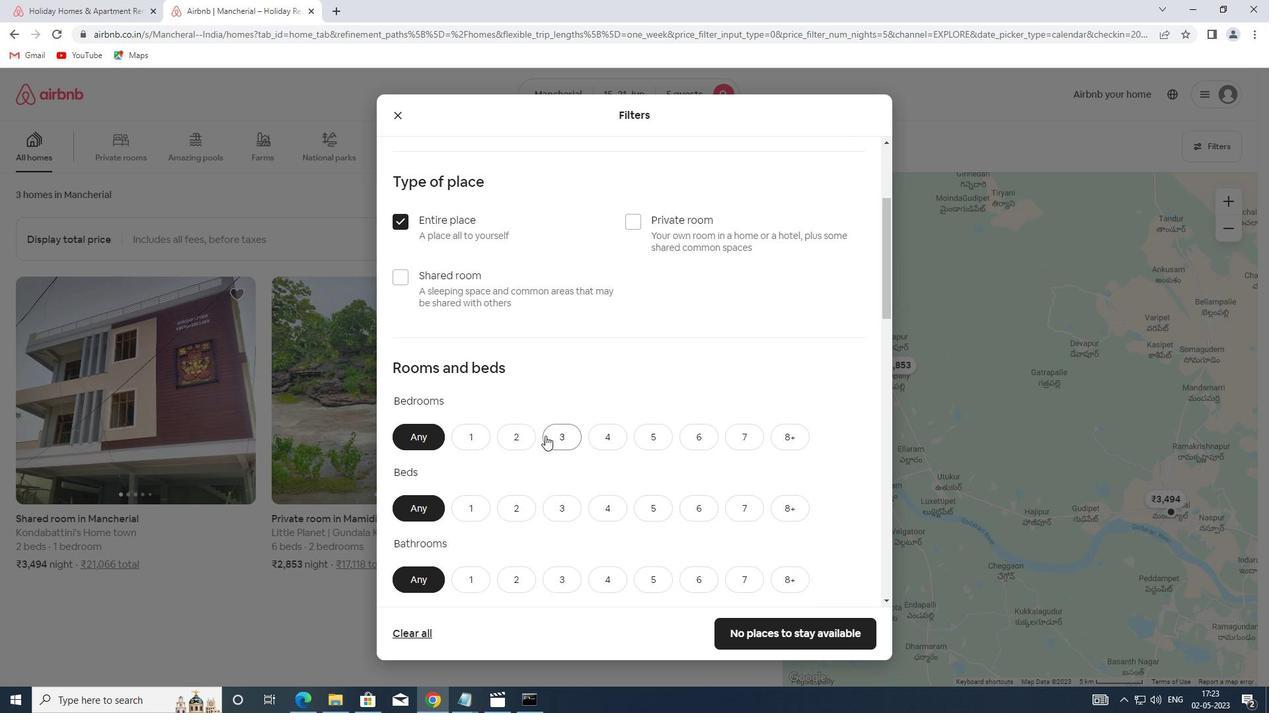
Action: Mouse pressed left at (552, 438)
Screenshot: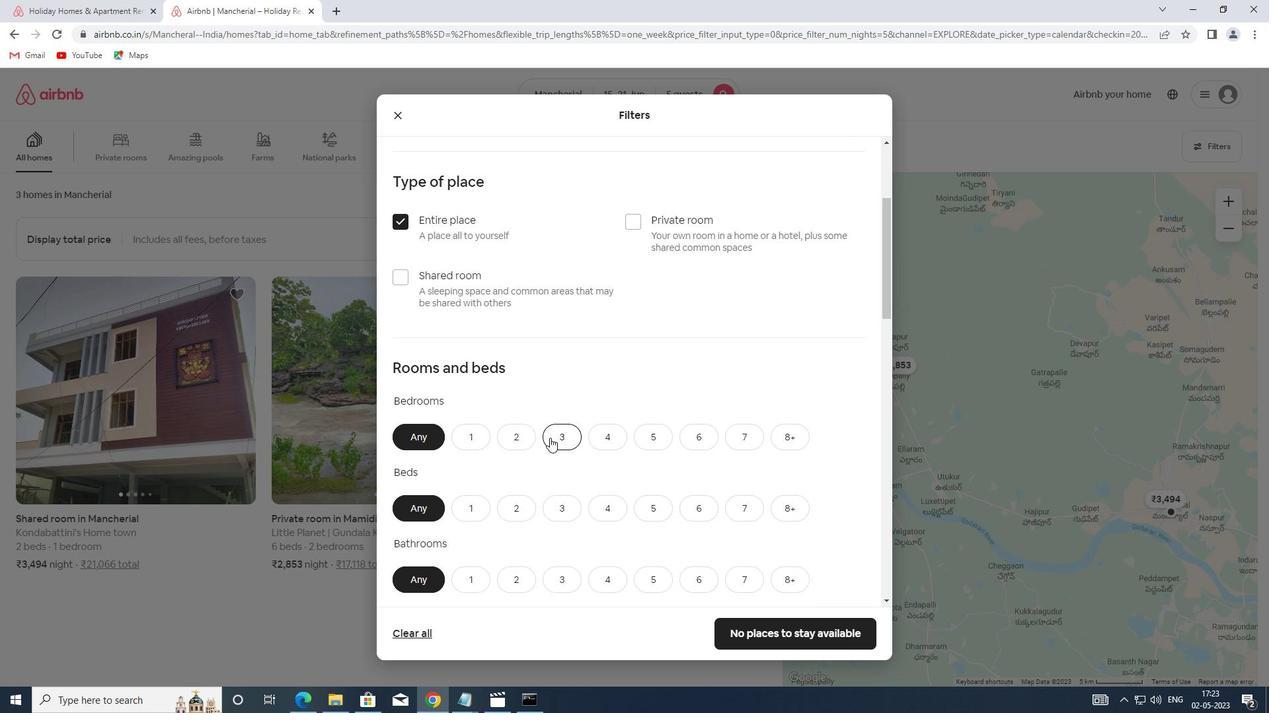 
Action: Mouse scrolled (552, 437) with delta (0, 0)
Screenshot: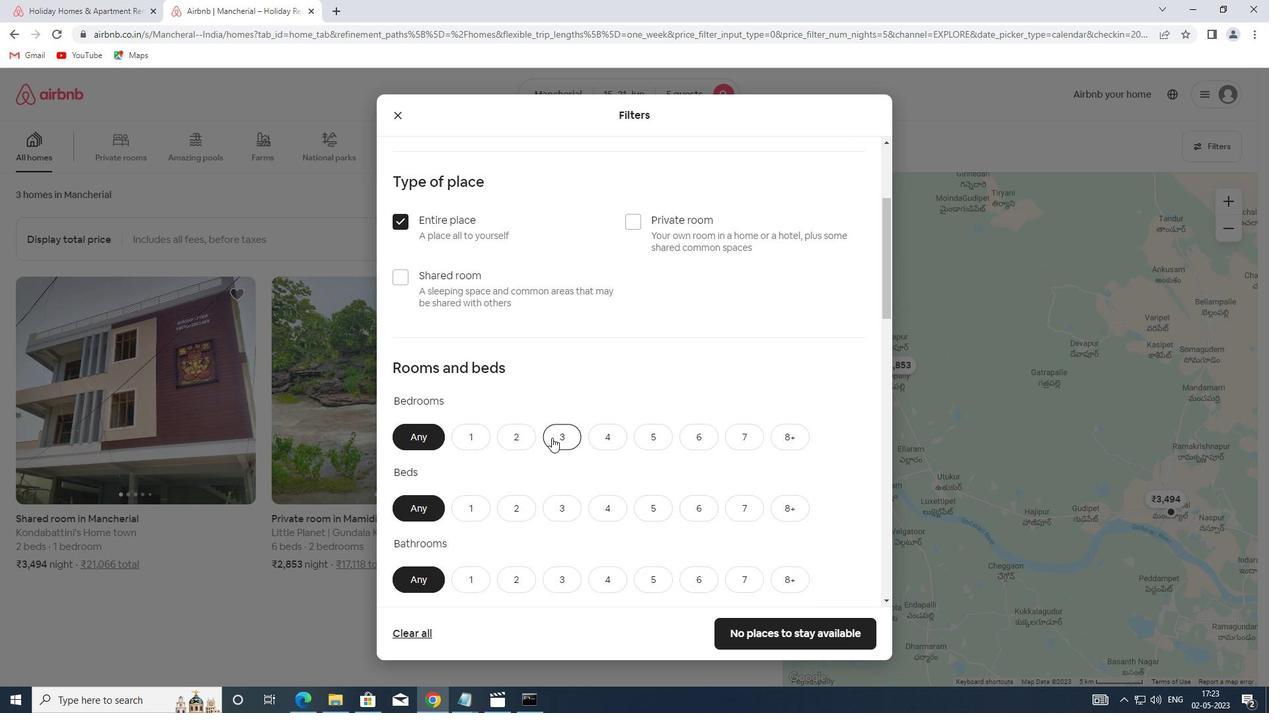 
Action: Mouse scrolled (552, 437) with delta (0, 0)
Screenshot: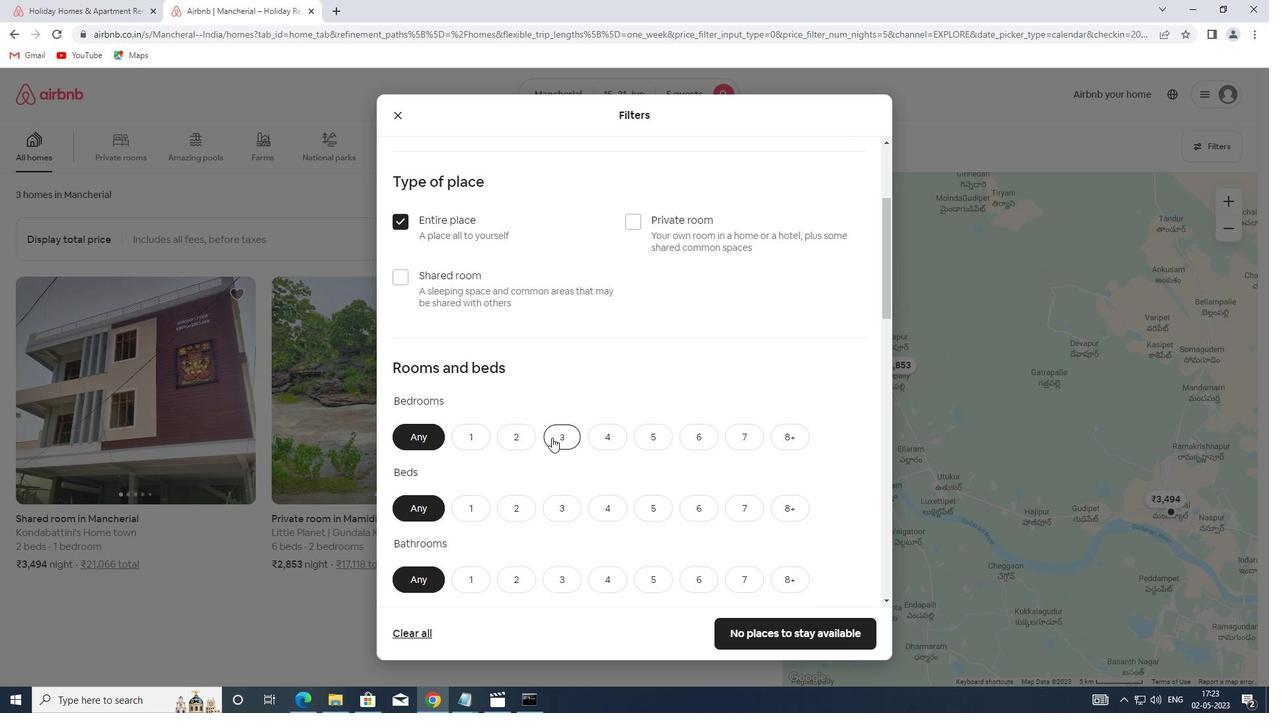 
Action: Mouse scrolled (552, 437) with delta (0, 0)
Screenshot: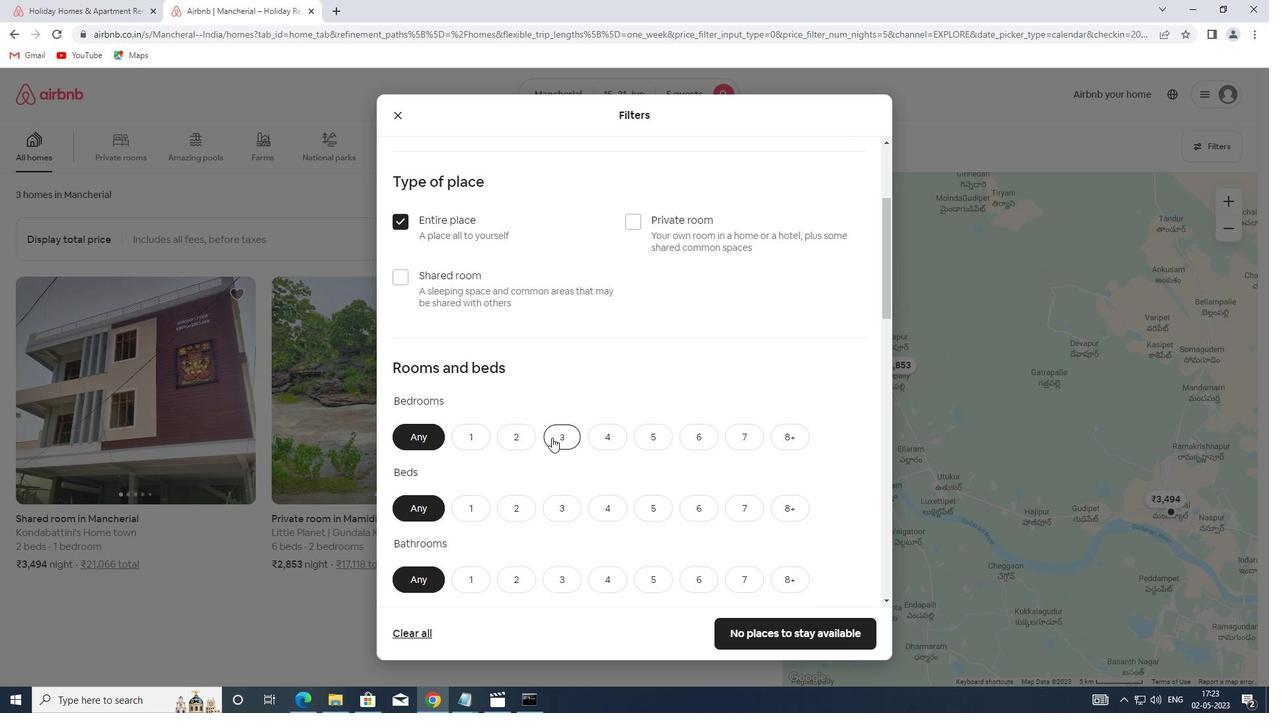
Action: Mouse moved to (564, 312)
Screenshot: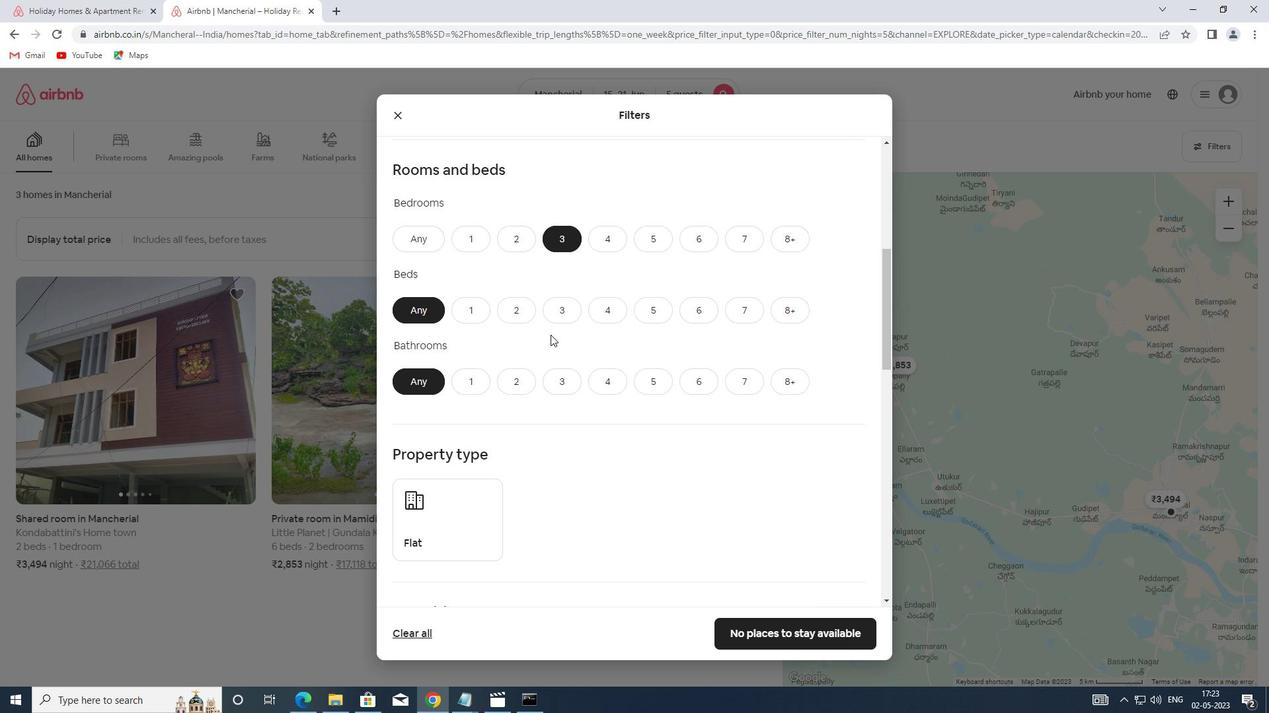 
Action: Mouse pressed left at (564, 312)
Screenshot: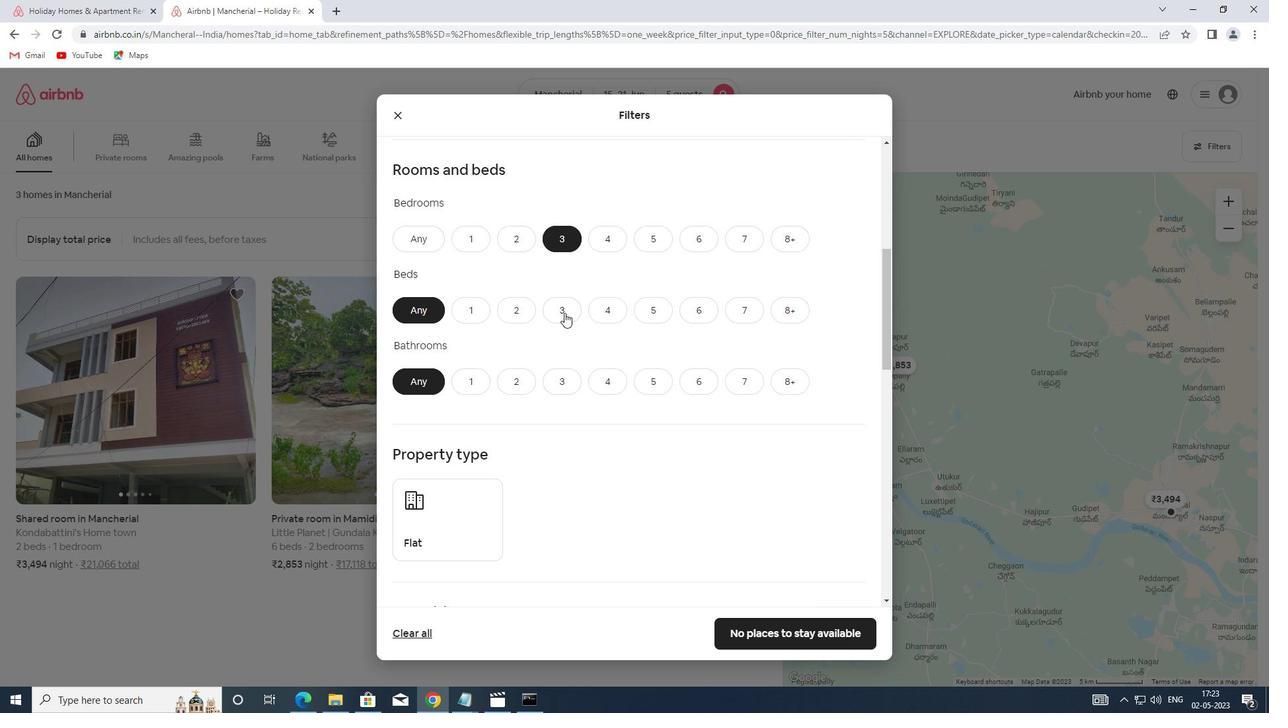 
Action: Mouse moved to (563, 382)
Screenshot: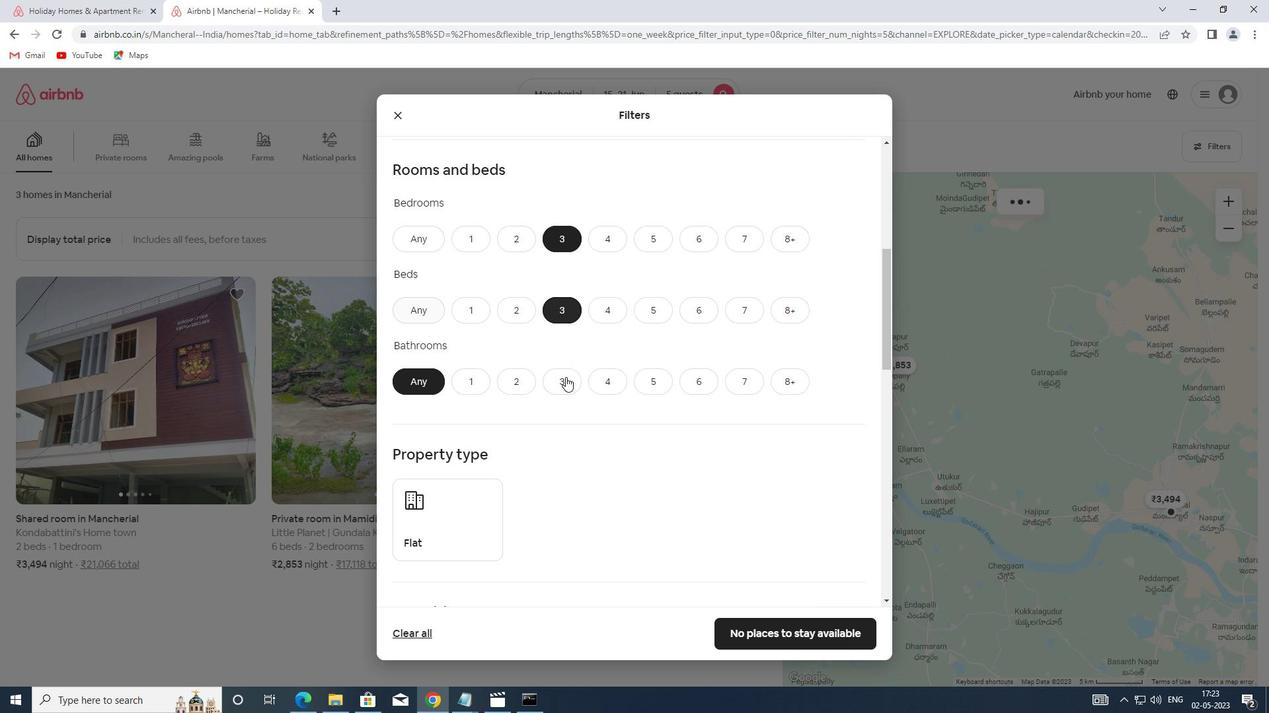 
Action: Mouse pressed left at (563, 382)
Screenshot: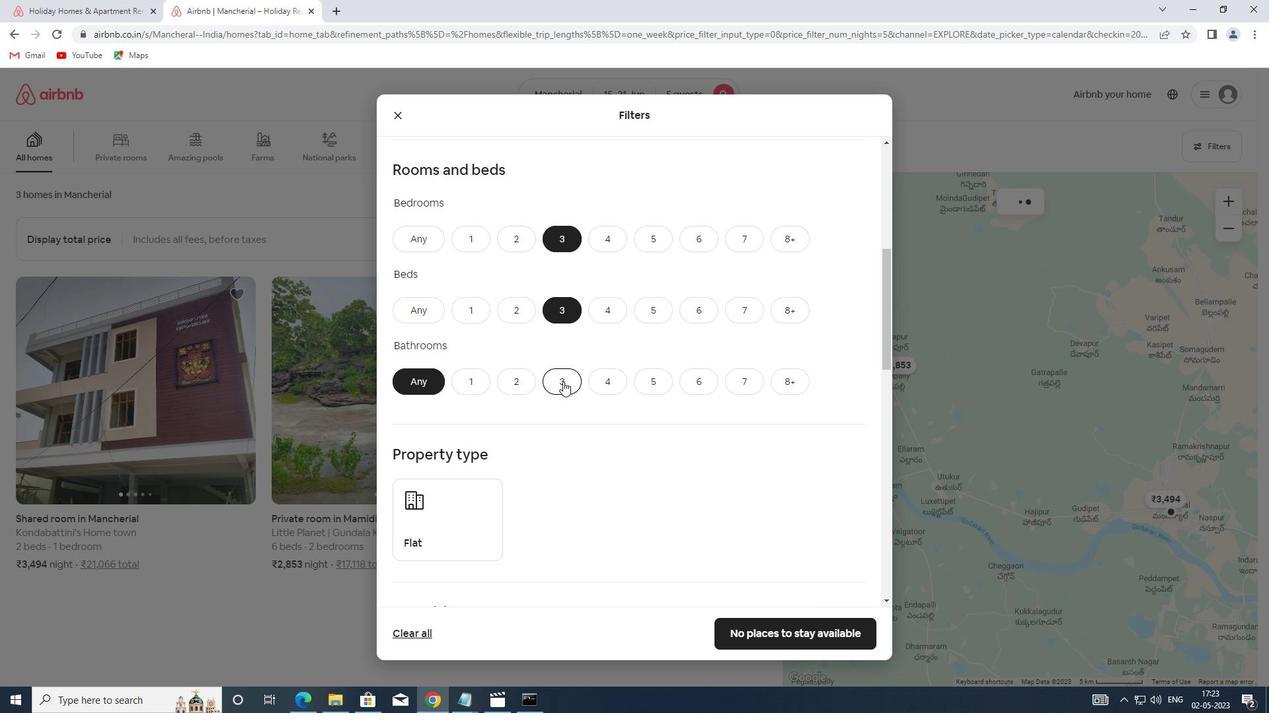 
Action: Mouse moved to (584, 368)
Screenshot: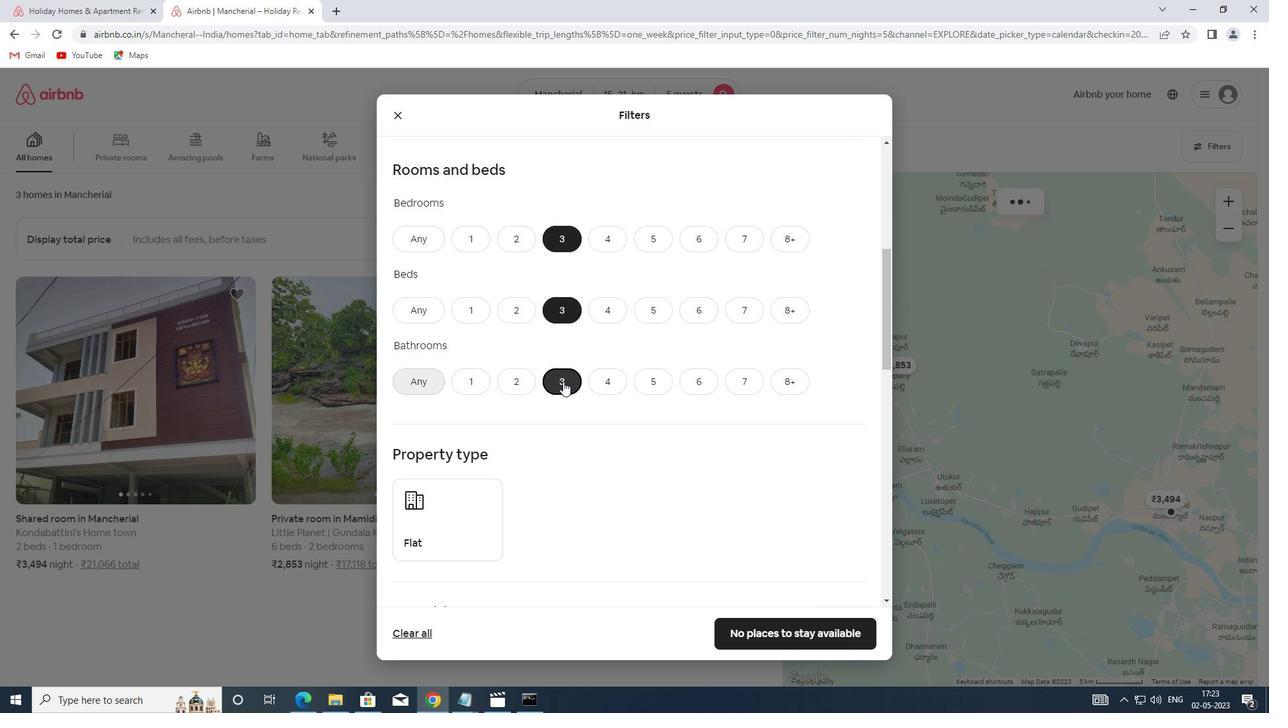 
Action: Mouse scrolled (584, 367) with delta (0, 0)
Screenshot: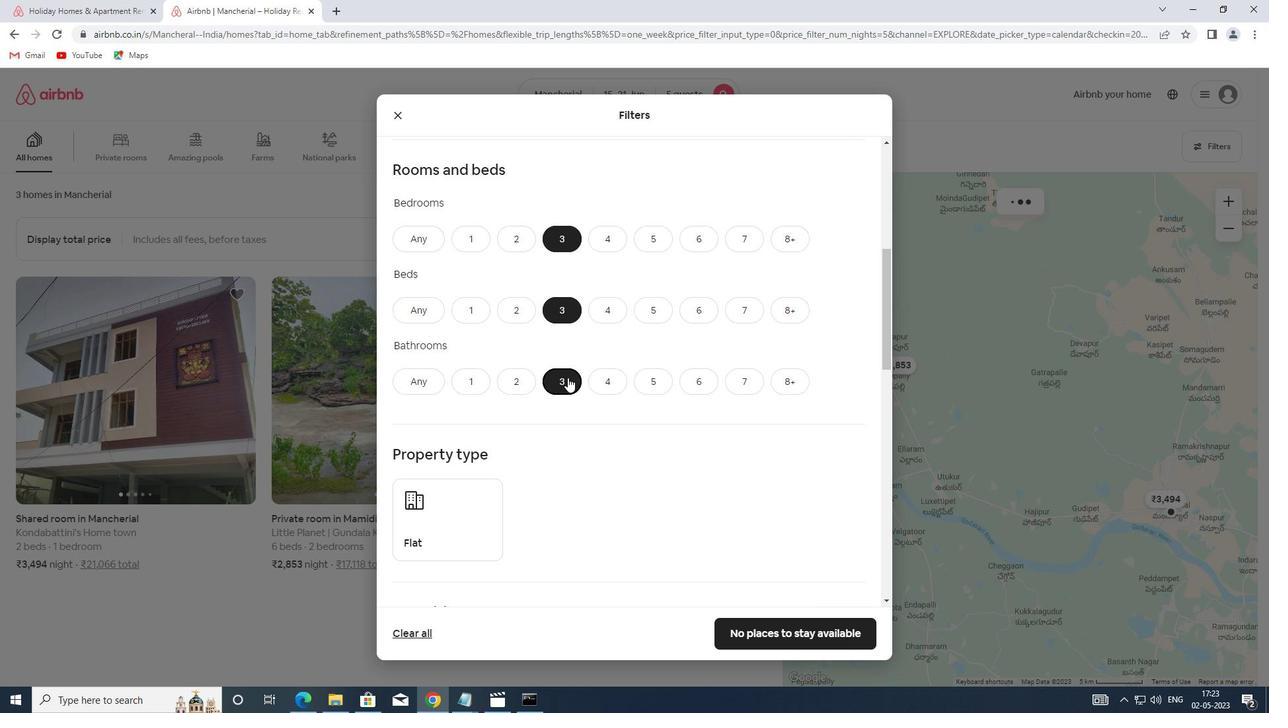 
Action: Mouse scrolled (584, 367) with delta (0, 0)
Screenshot: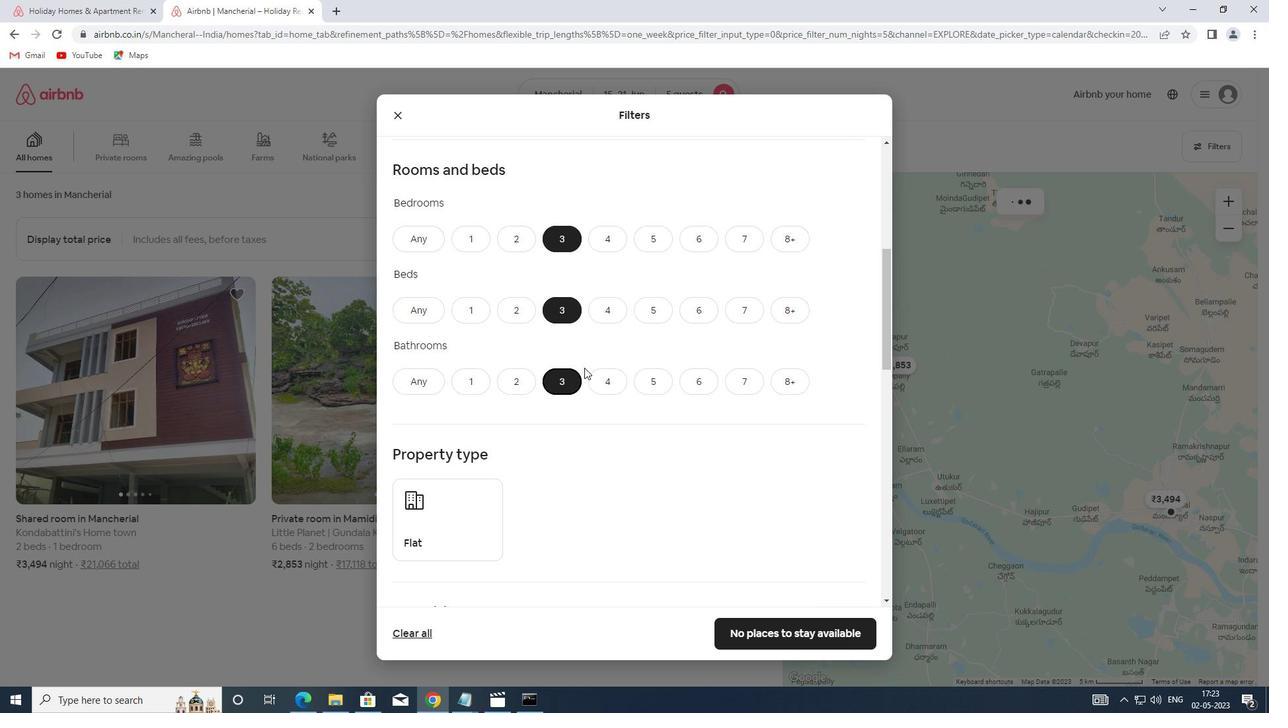 
Action: Mouse scrolled (584, 367) with delta (0, 0)
Screenshot: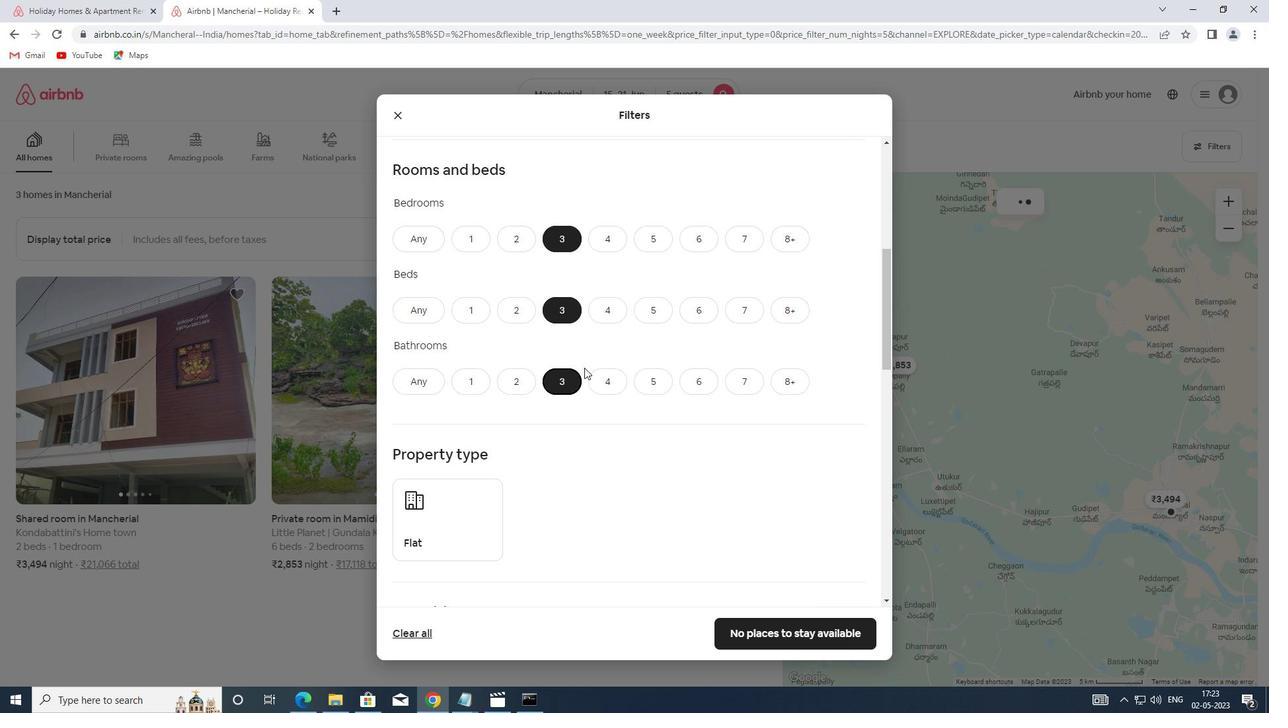 
Action: Mouse scrolled (584, 367) with delta (0, 0)
Screenshot: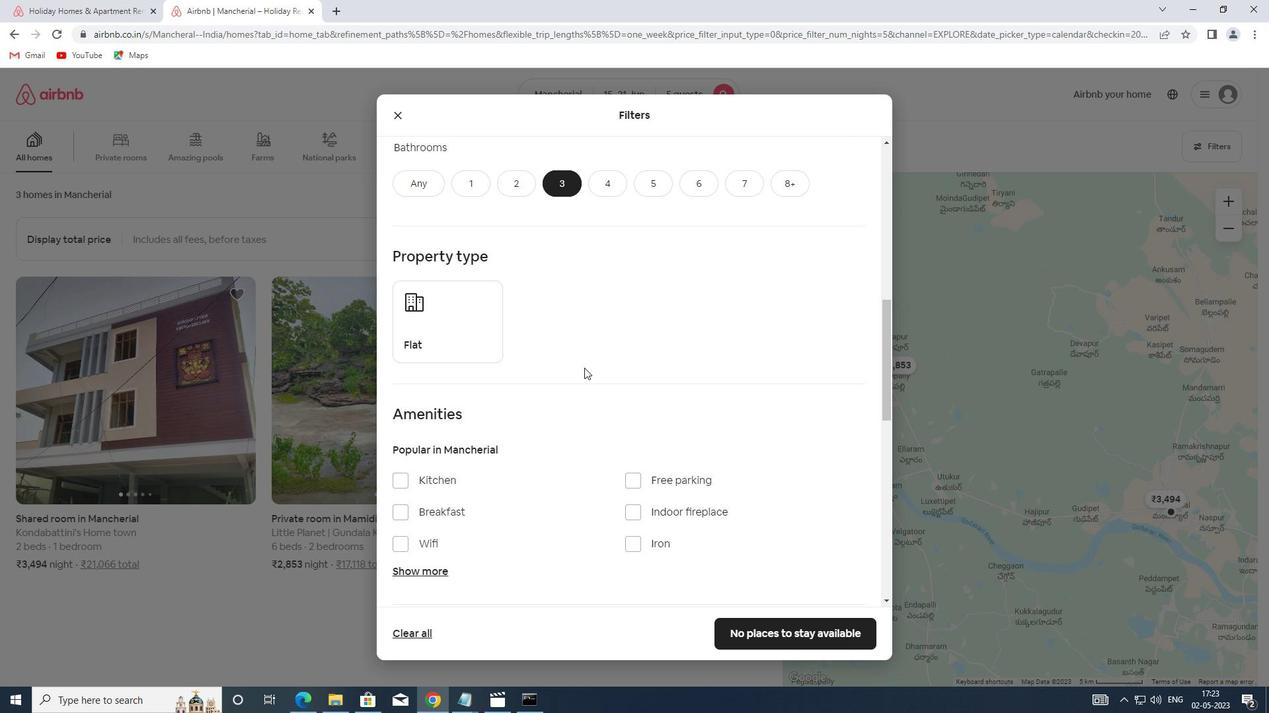 
Action: Mouse scrolled (584, 367) with delta (0, 0)
Screenshot: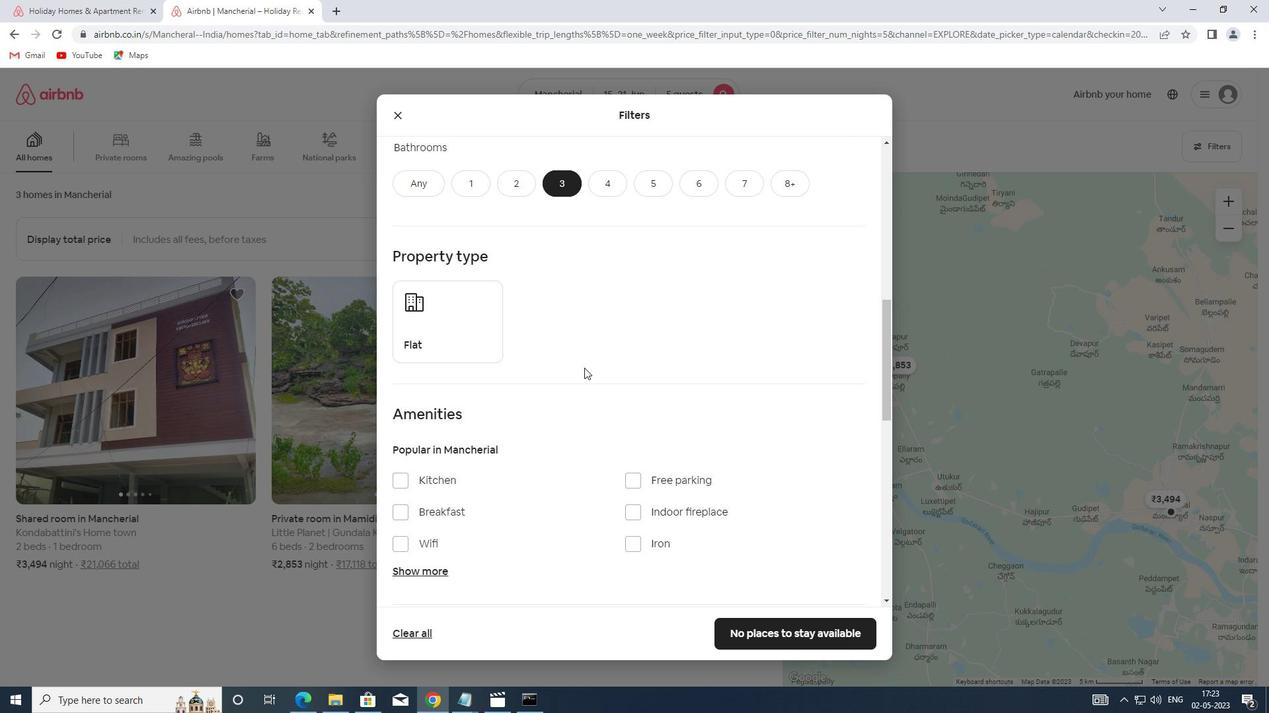 
Action: Mouse moved to (508, 366)
Screenshot: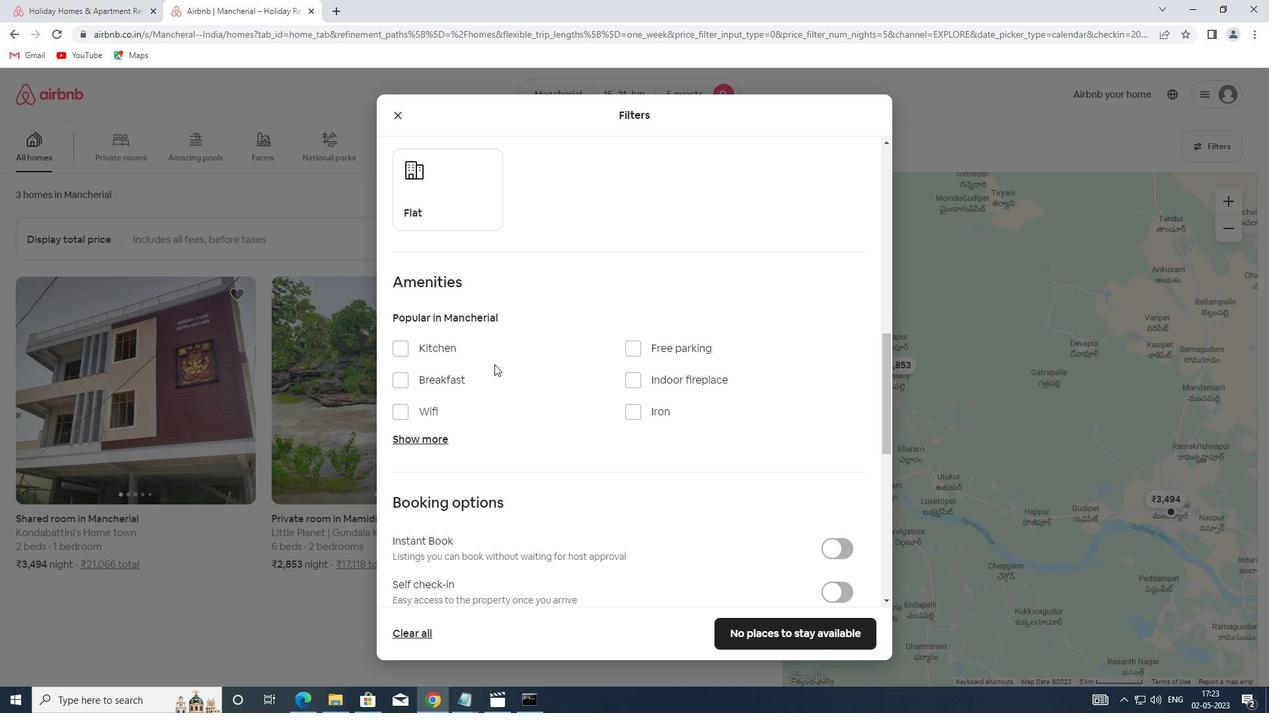 
Action: Mouse scrolled (508, 366) with delta (0, 0)
Screenshot: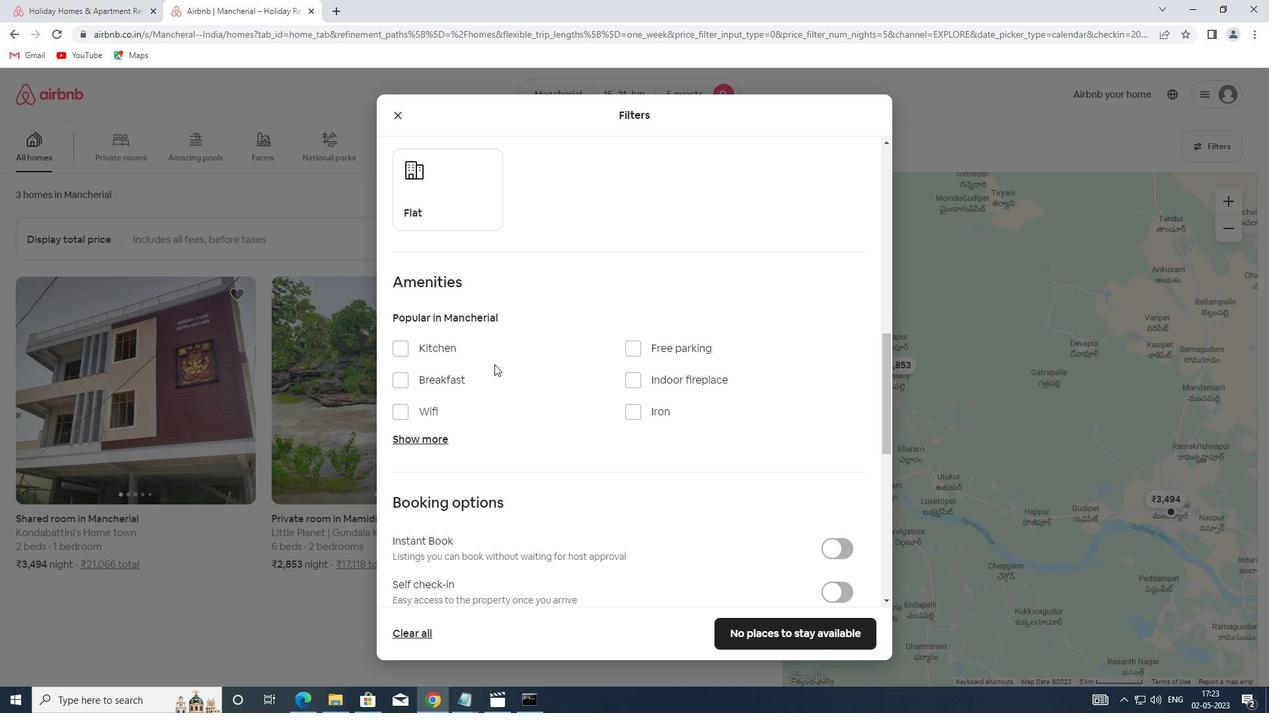 
Action: Mouse moved to (509, 366)
Screenshot: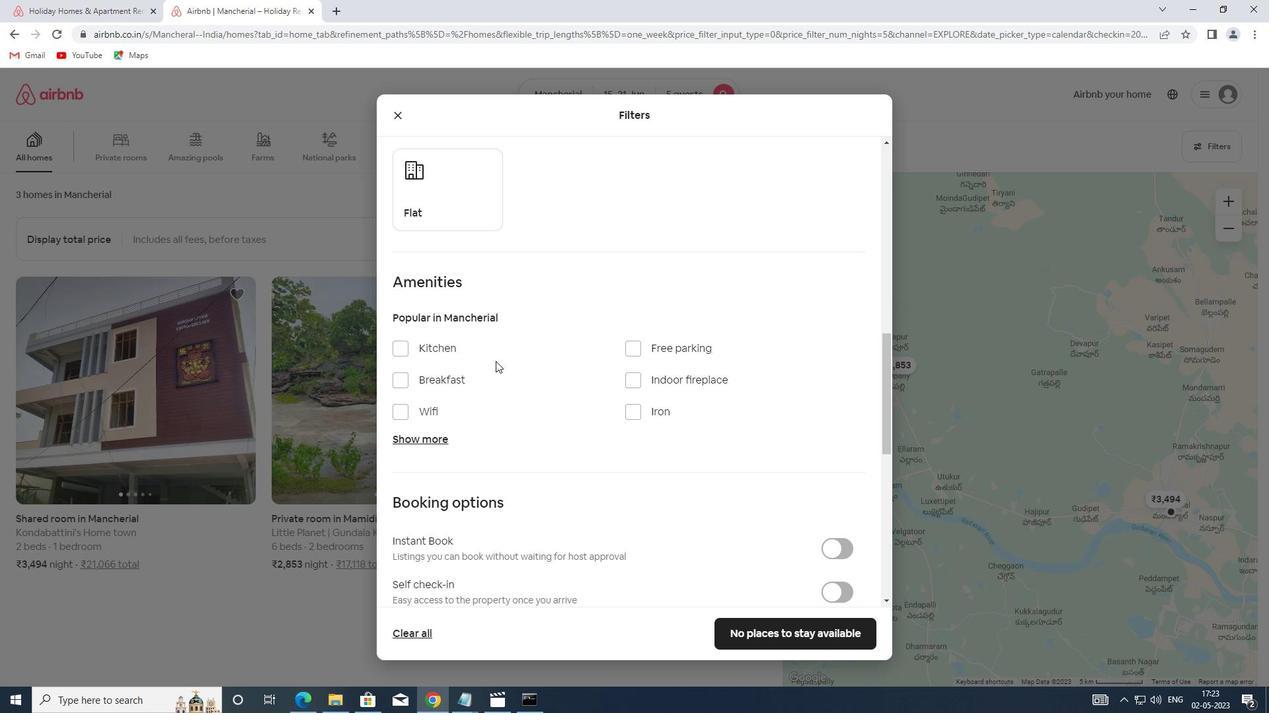 
Action: Mouse scrolled (509, 366) with delta (0, 0)
Screenshot: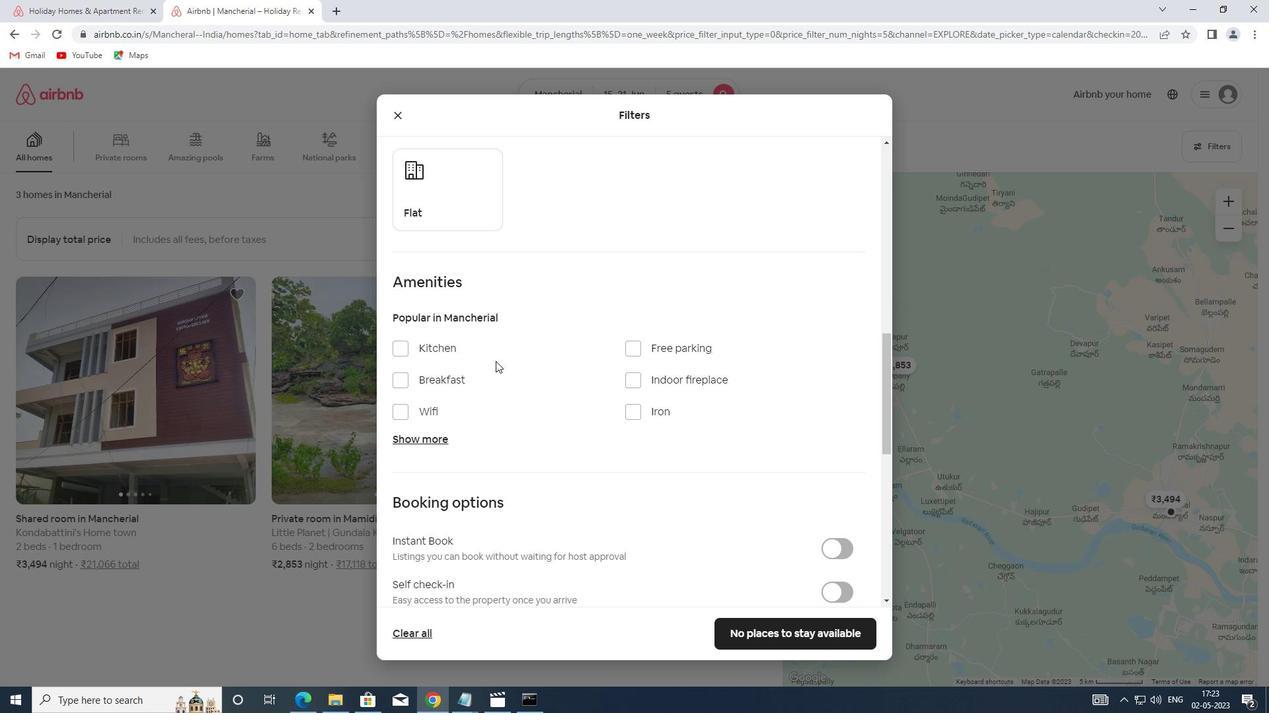 
Action: Mouse moved to (510, 366)
Screenshot: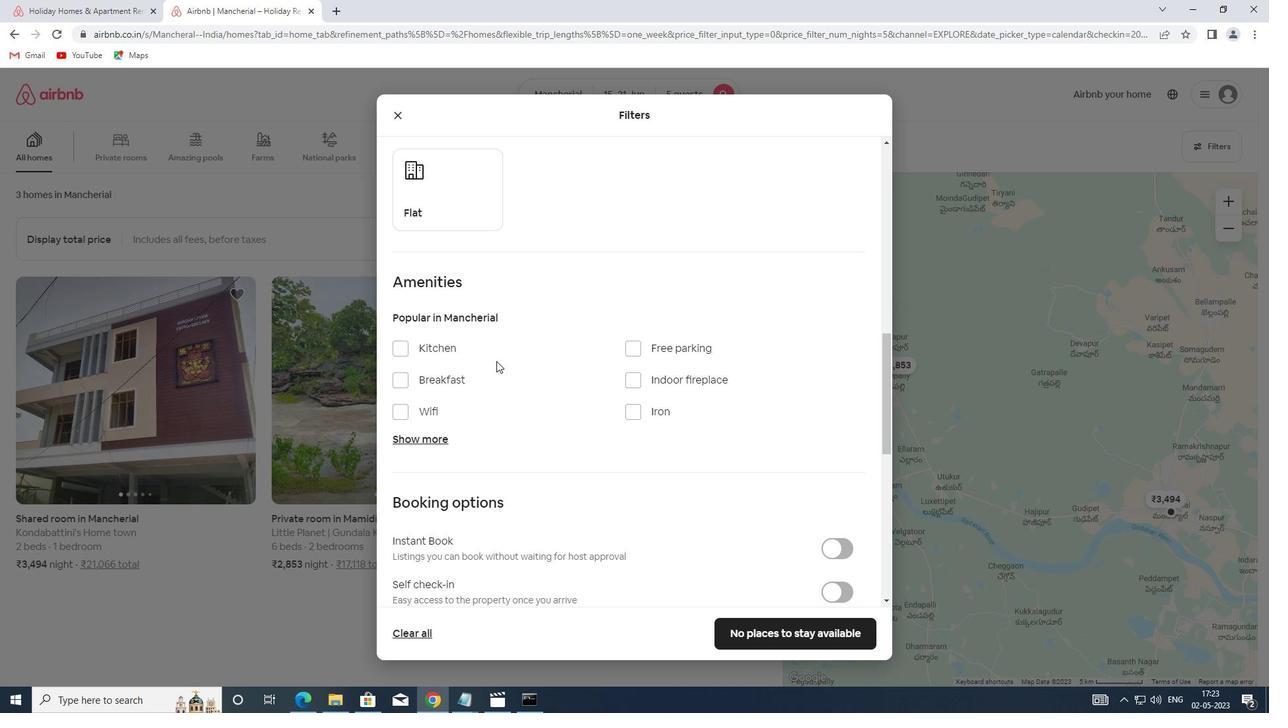
Action: Mouse scrolled (510, 366) with delta (0, 0)
Screenshot: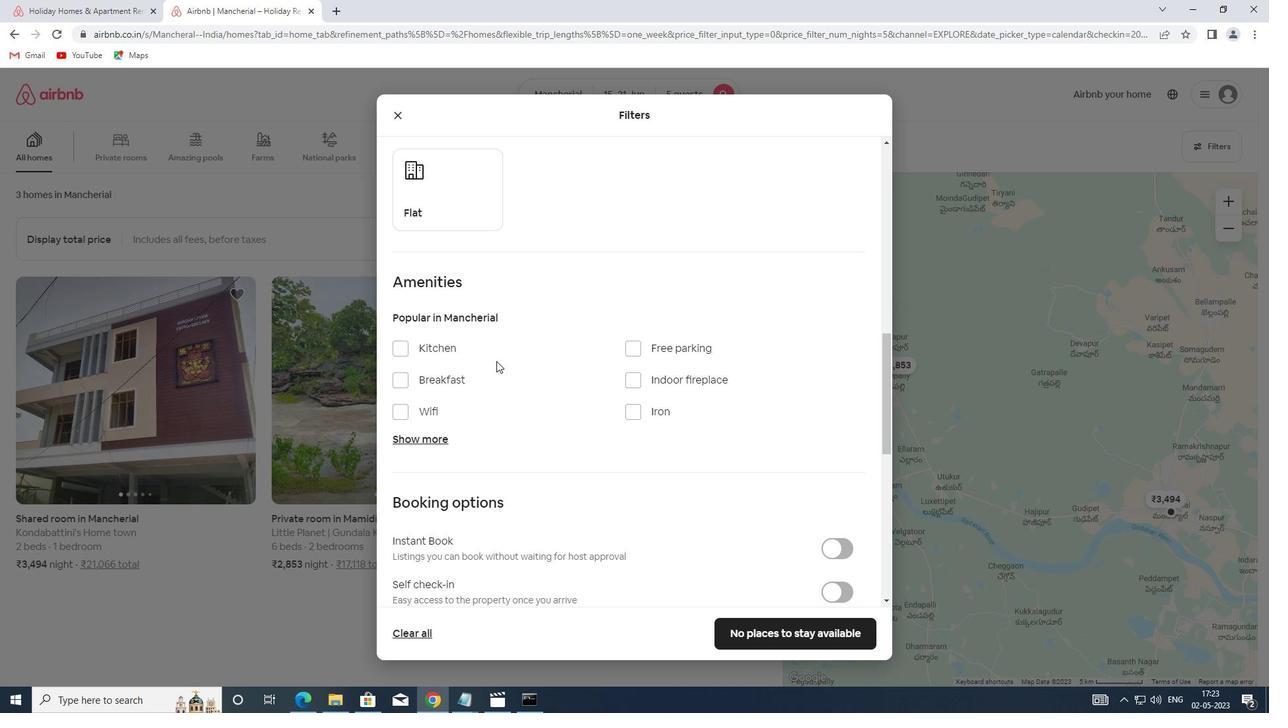 
Action: Mouse scrolled (510, 366) with delta (0, 0)
Screenshot: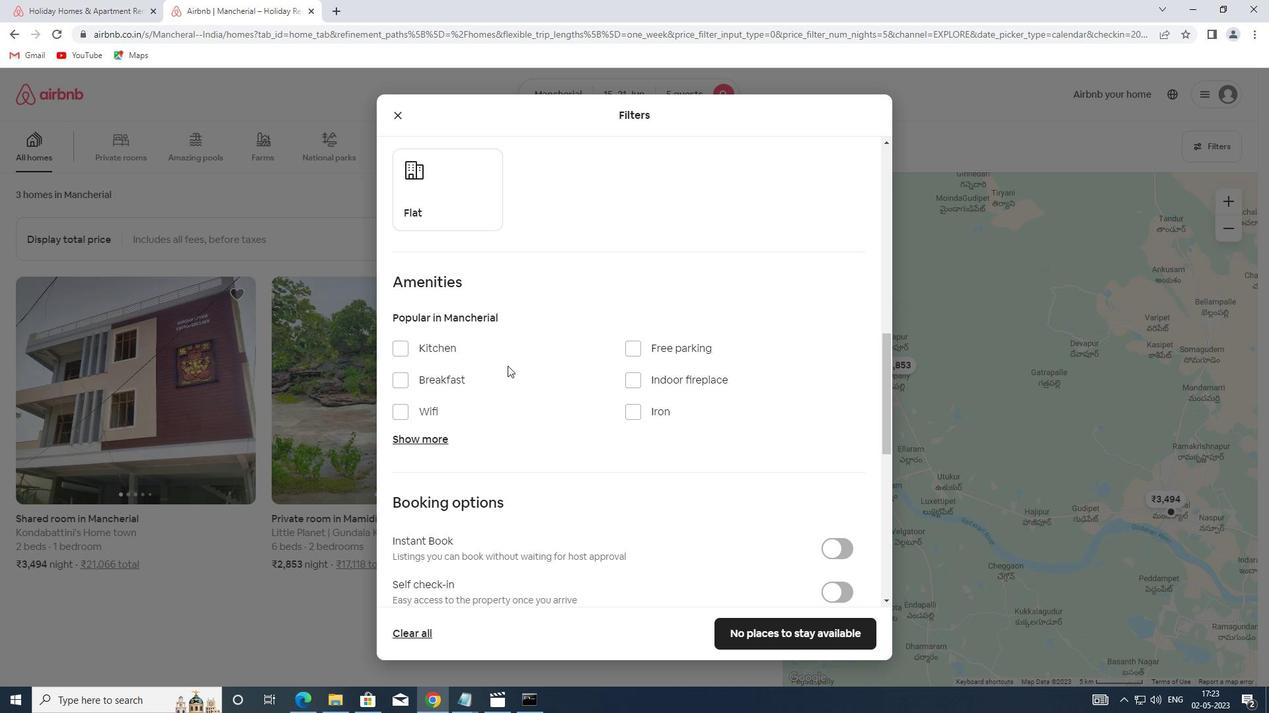 
Action: Mouse moved to (434, 446)
Screenshot: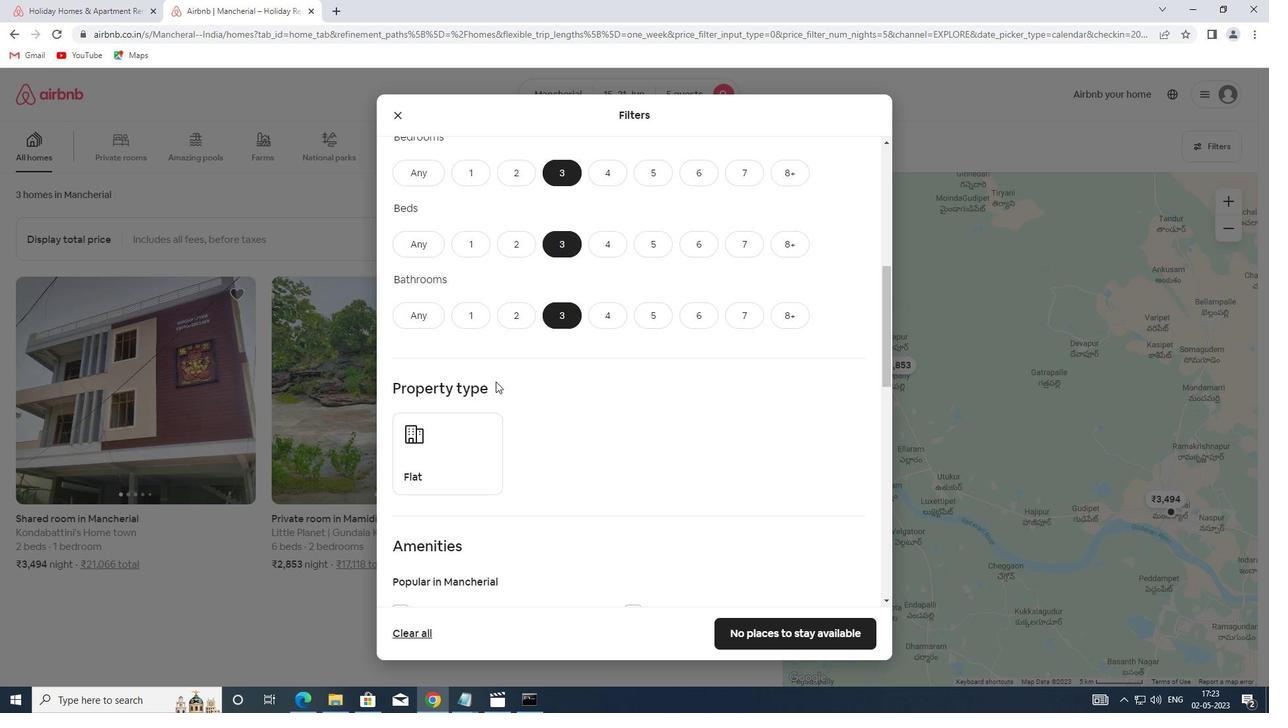 
Action: Mouse pressed left at (434, 446)
Screenshot: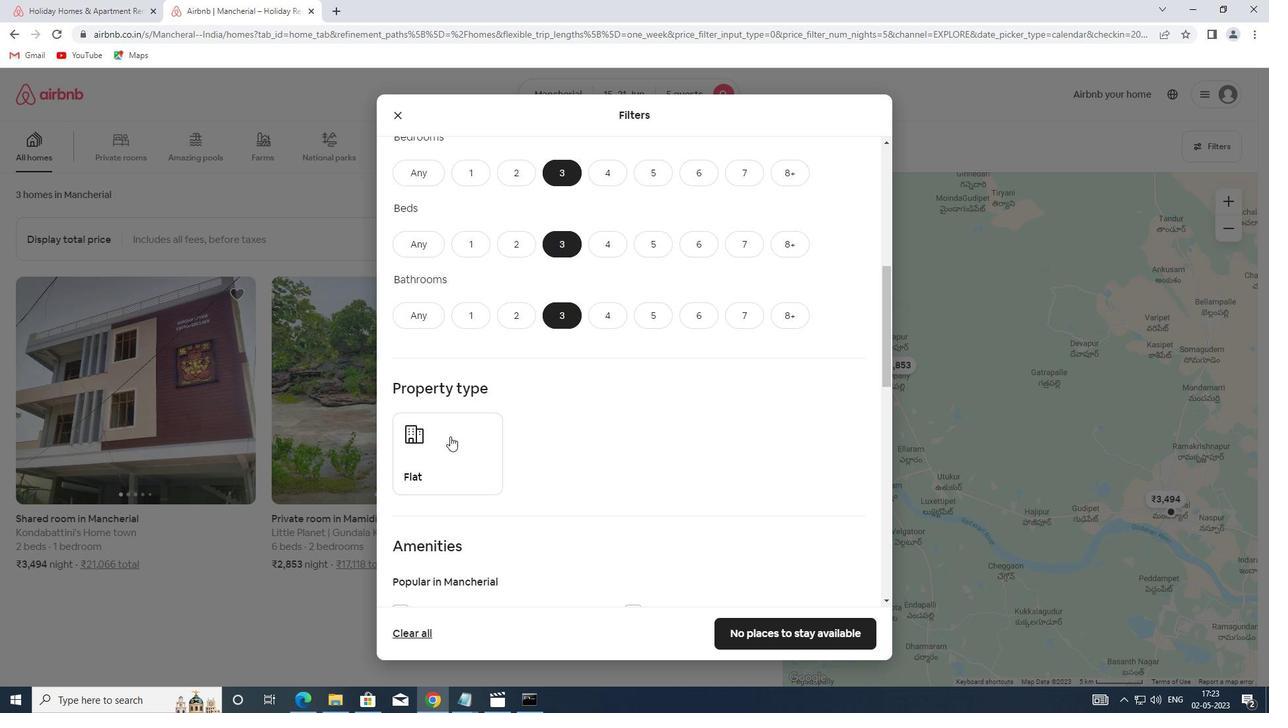 
Action: Mouse moved to (443, 428)
Screenshot: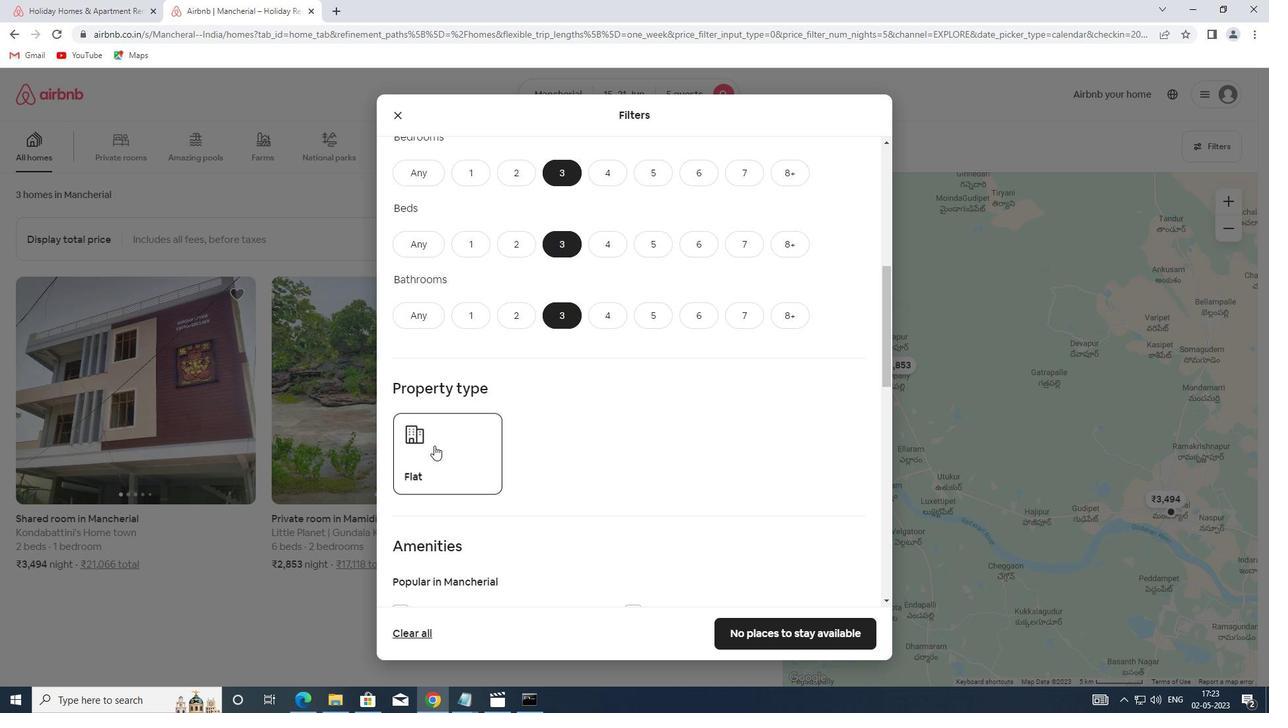 
Action: Mouse scrolled (443, 427) with delta (0, 0)
Screenshot: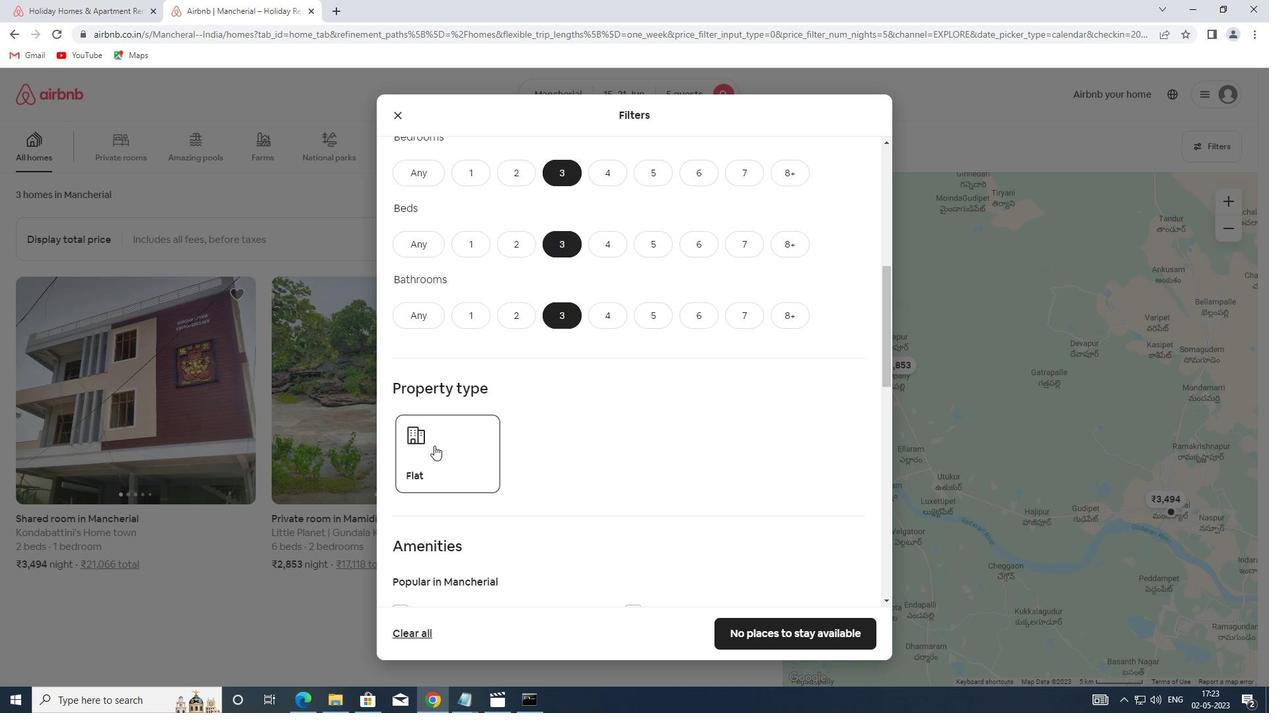 
Action: Mouse scrolled (443, 427) with delta (0, 0)
Screenshot: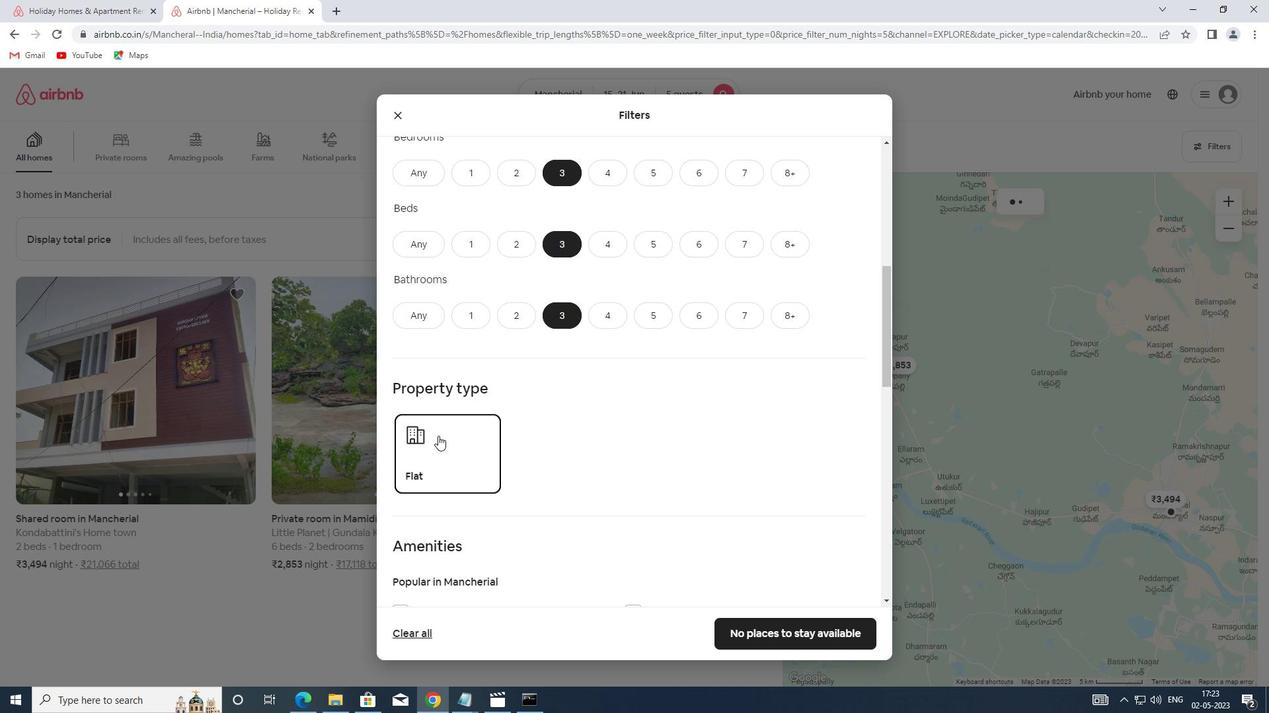 
Action: Mouse scrolled (443, 427) with delta (0, 0)
Screenshot: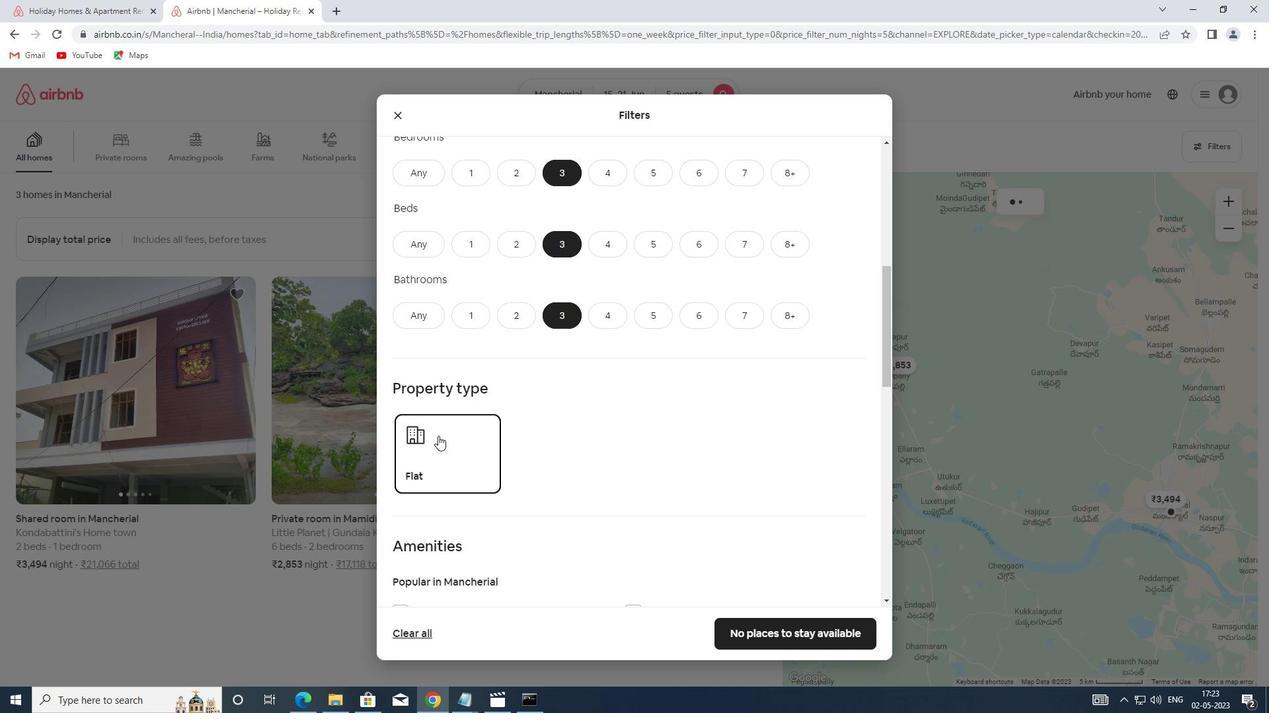 
Action: Mouse moved to (475, 398)
Screenshot: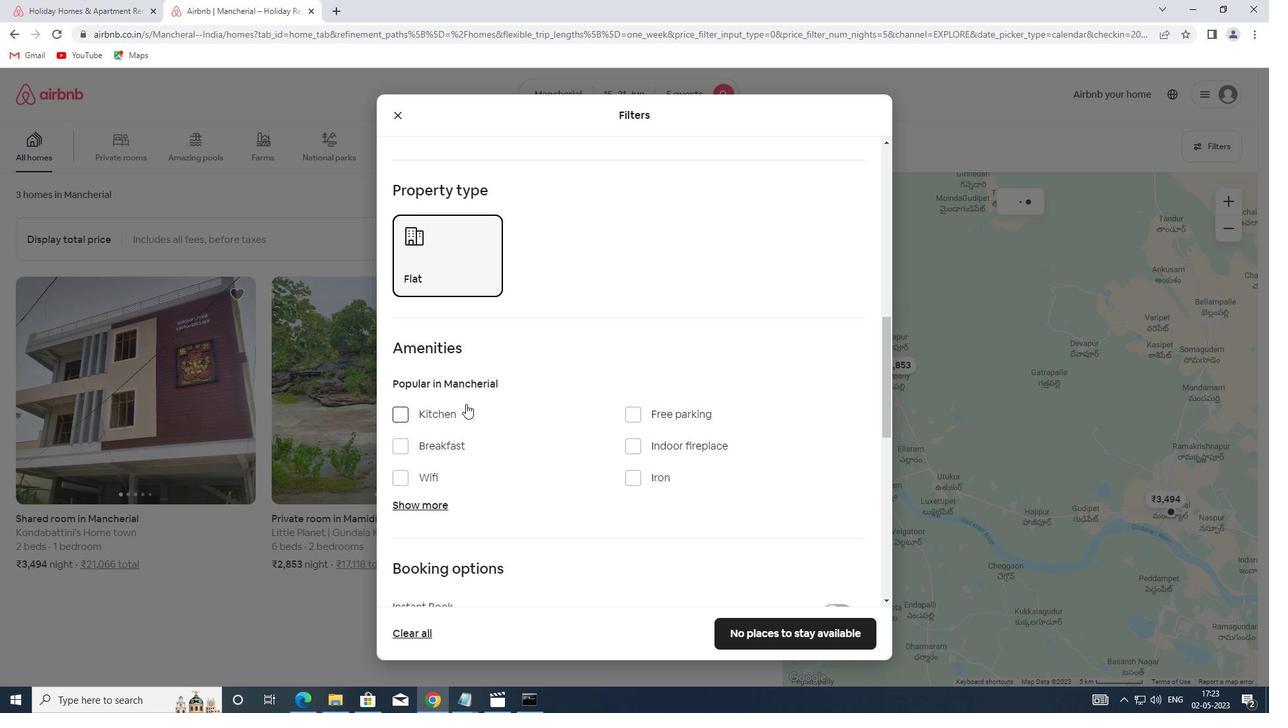 
Action: Mouse scrolled (475, 397) with delta (0, 0)
Screenshot: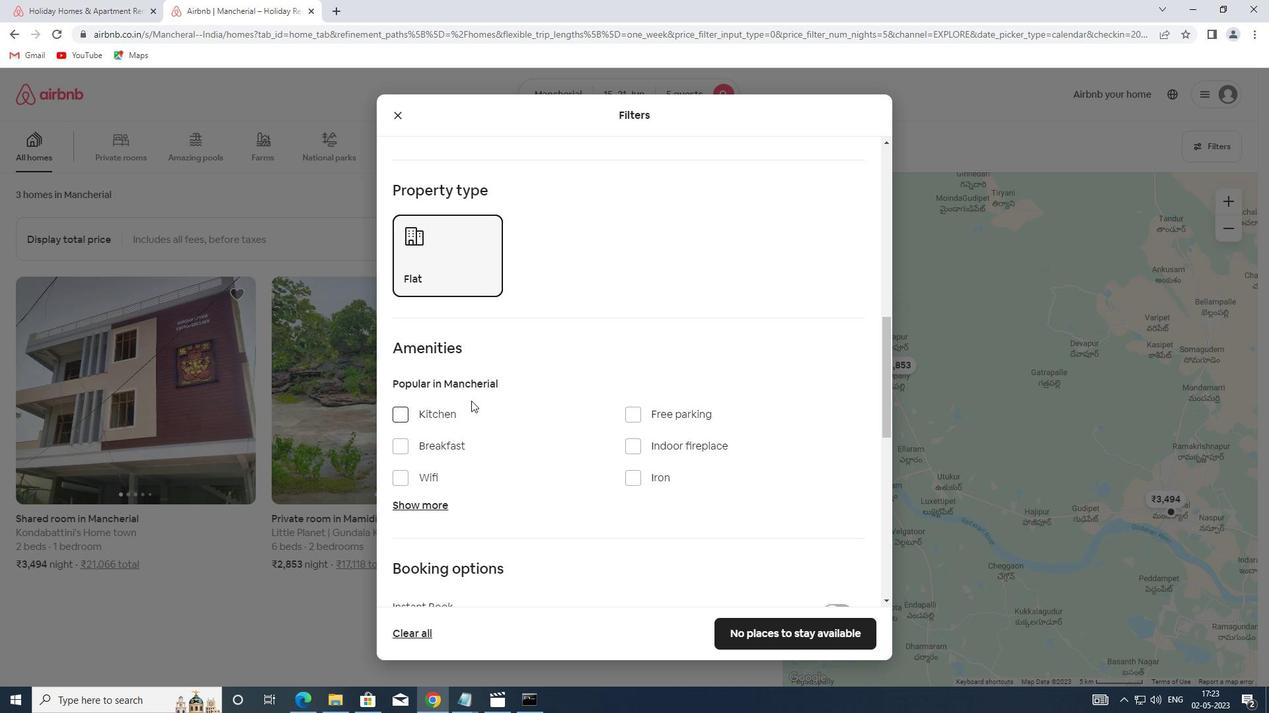 
Action: Mouse scrolled (475, 397) with delta (0, 0)
Screenshot: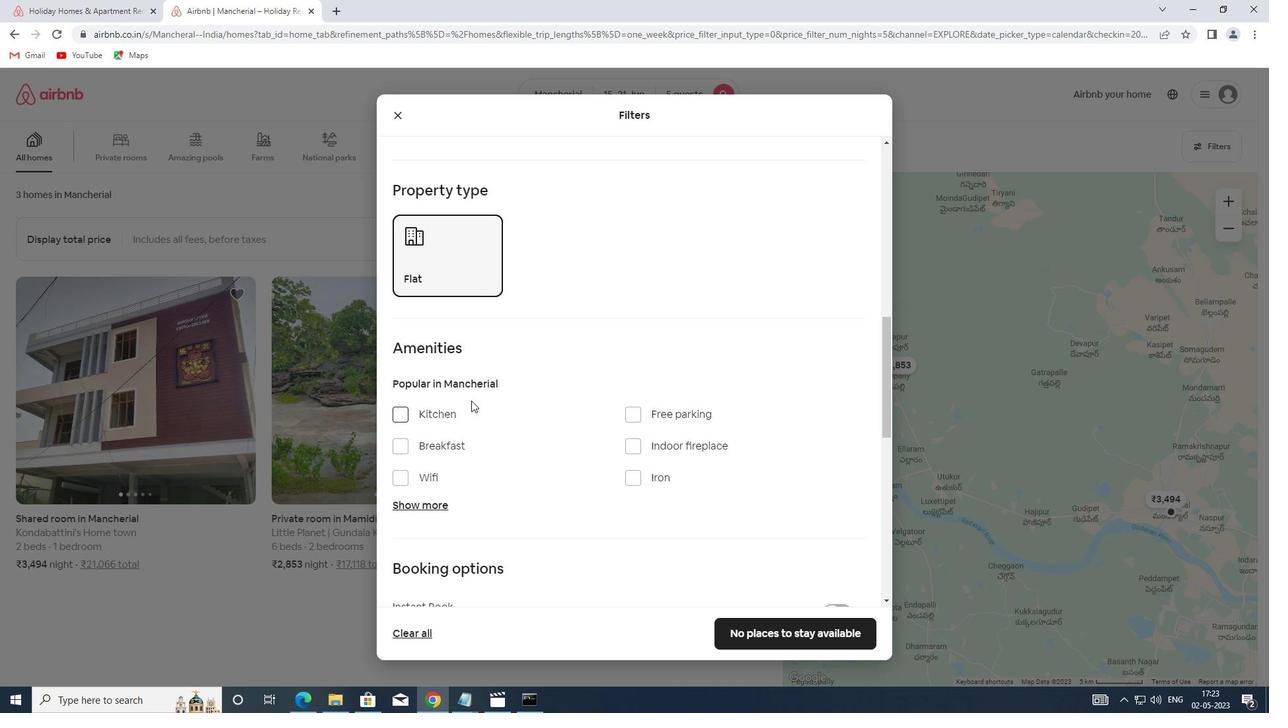 
Action: Mouse scrolled (475, 397) with delta (0, 0)
Screenshot: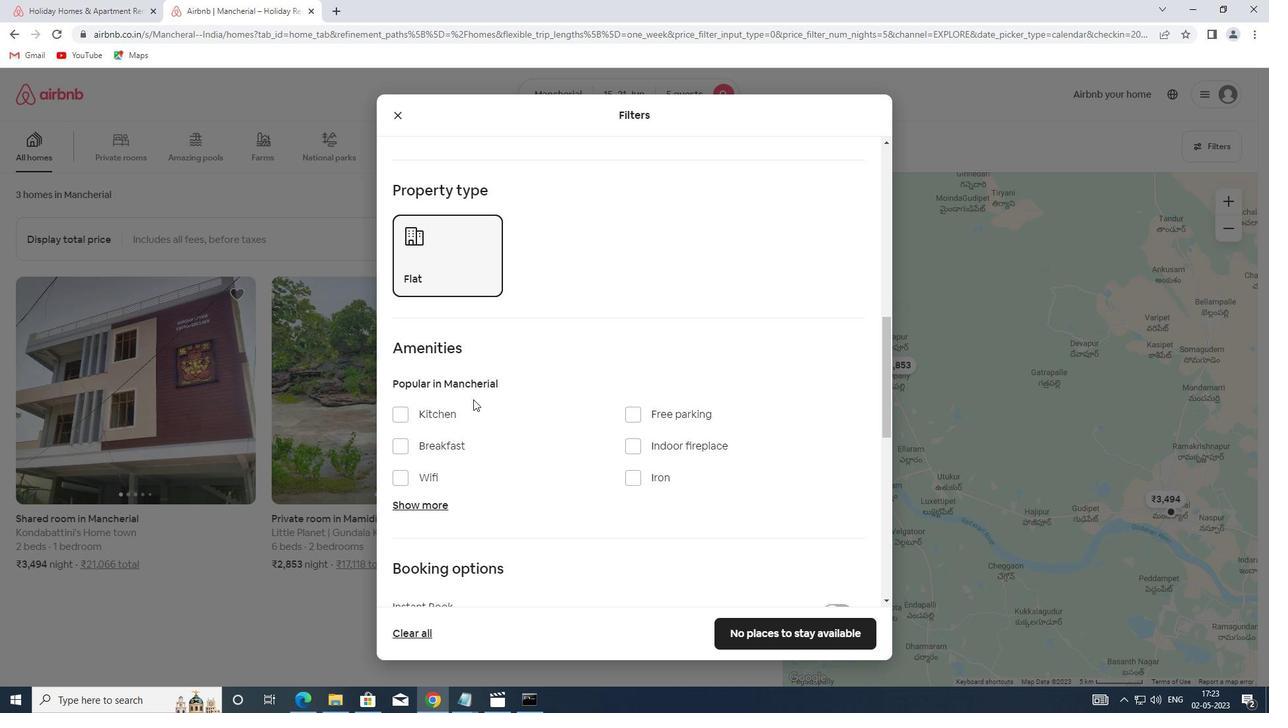 
Action: Mouse scrolled (475, 397) with delta (0, 0)
Screenshot: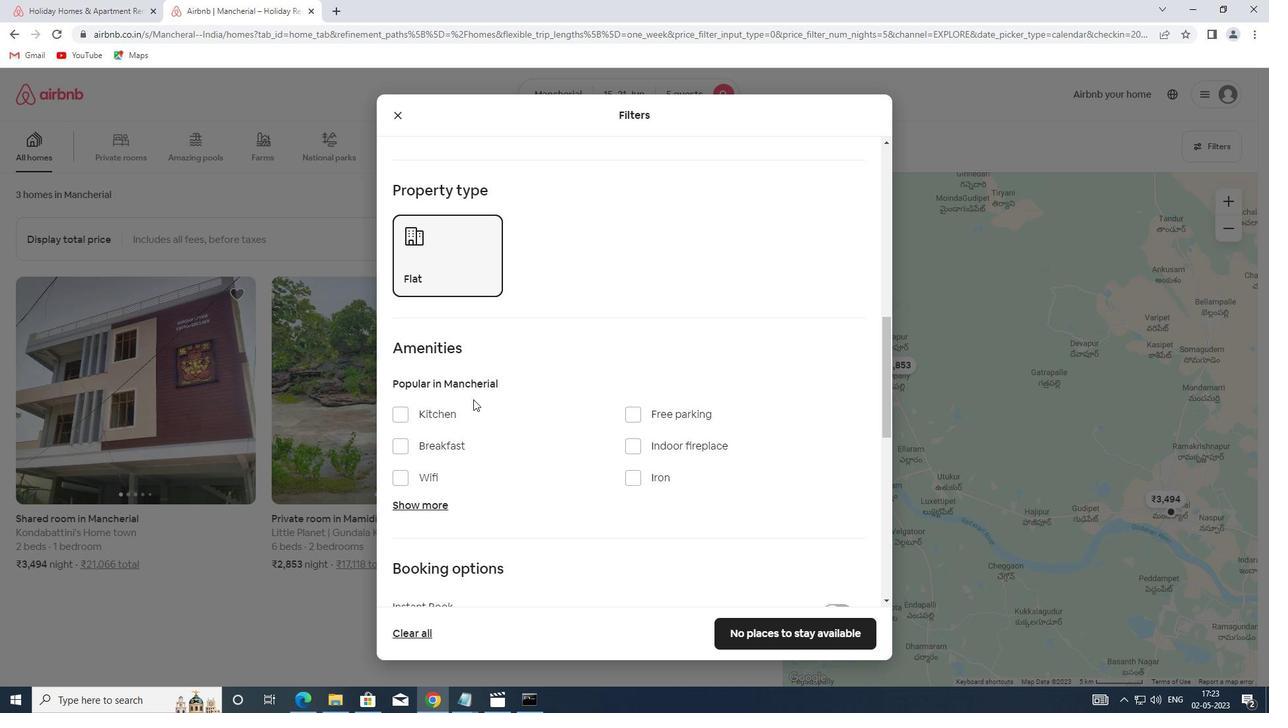 
Action: Mouse moved to (842, 393)
Screenshot: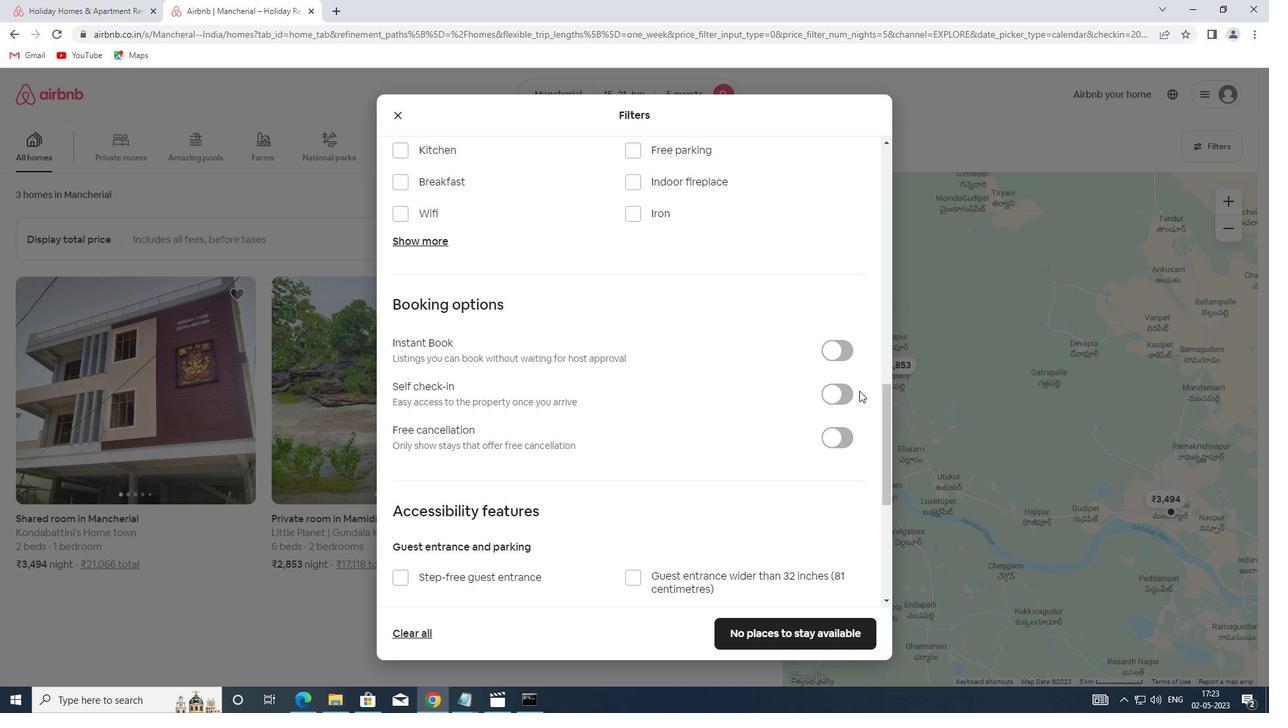 
Action: Mouse pressed left at (842, 393)
Screenshot: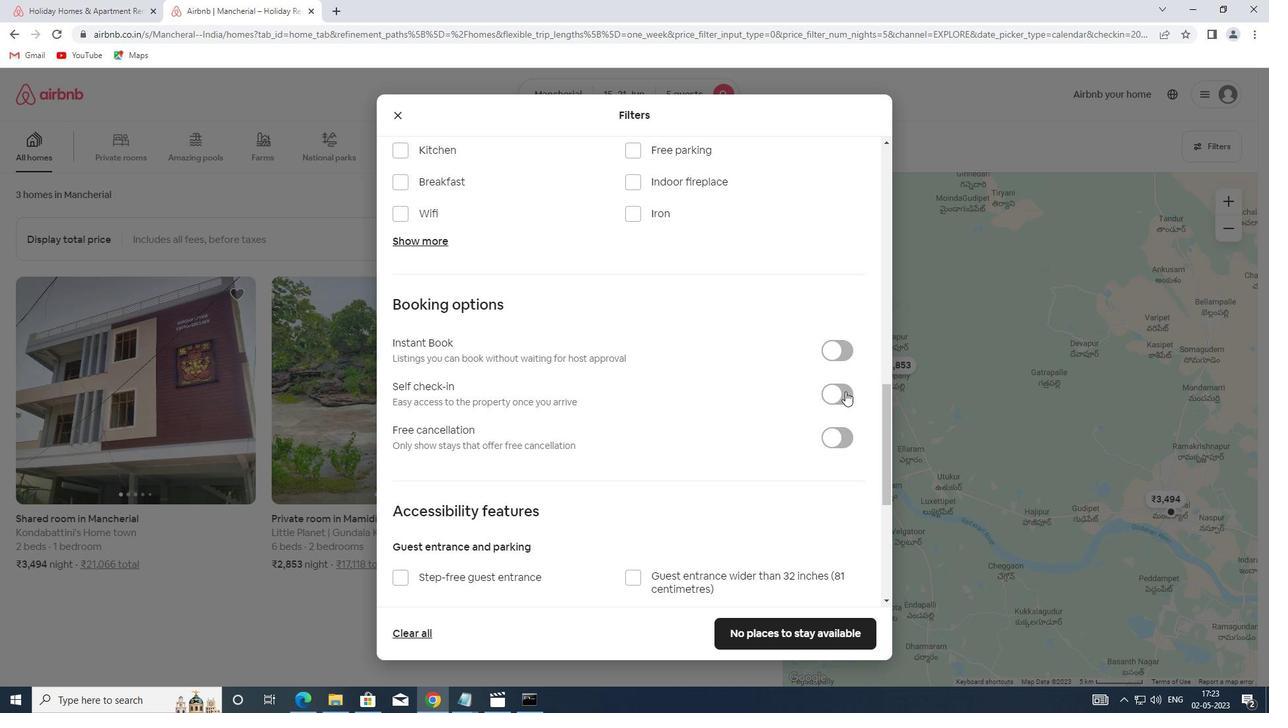 
Action: Mouse moved to (612, 399)
Screenshot: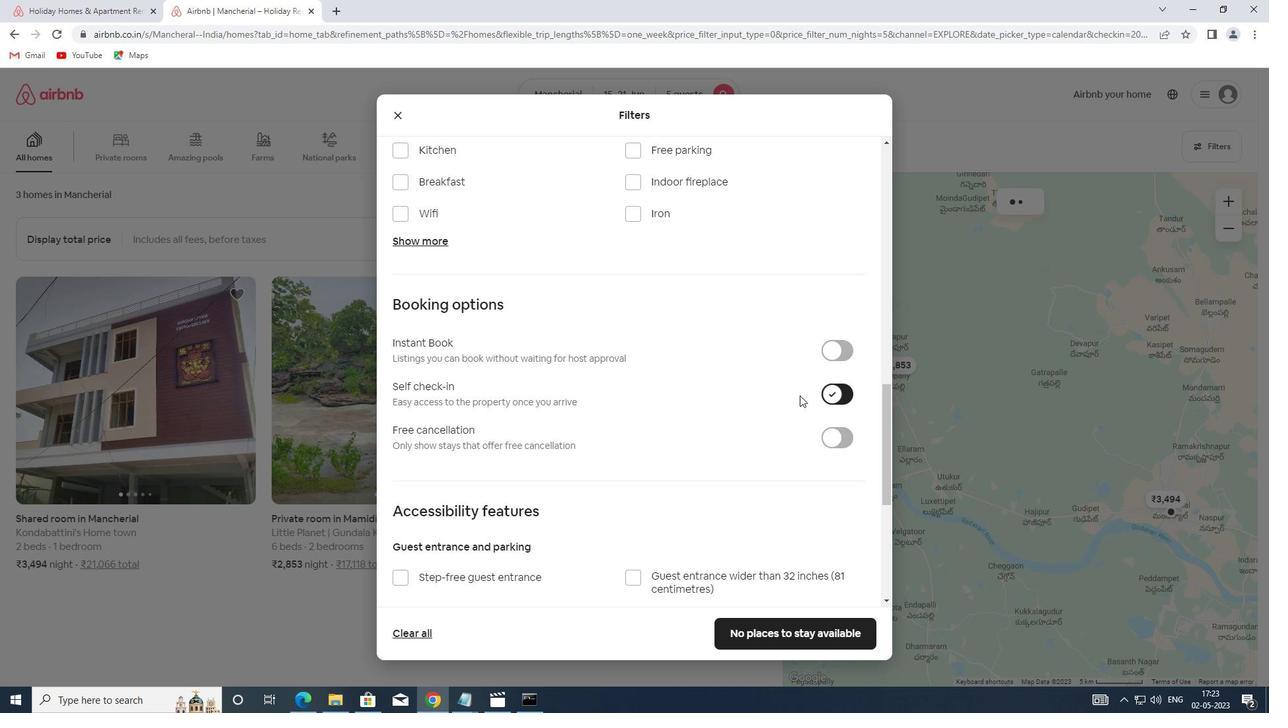 
Action: Mouse scrolled (612, 399) with delta (0, 0)
Screenshot: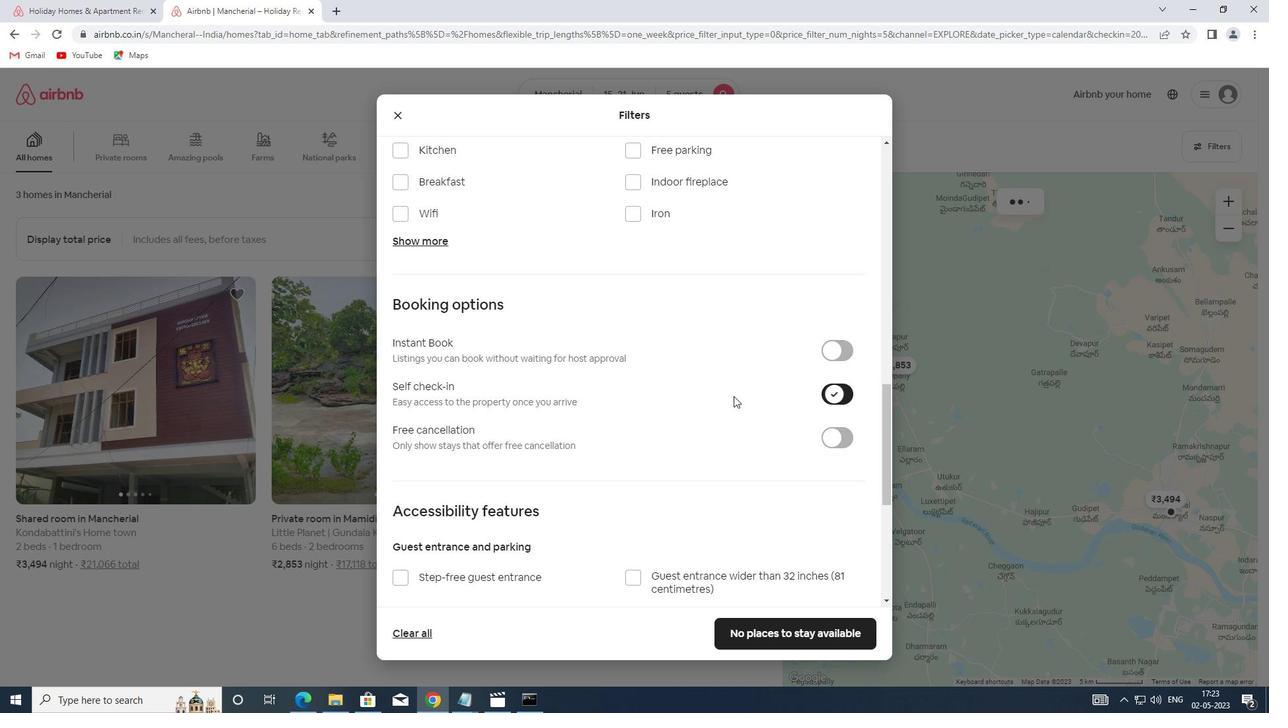 
Action: Mouse scrolled (612, 399) with delta (0, 0)
Screenshot: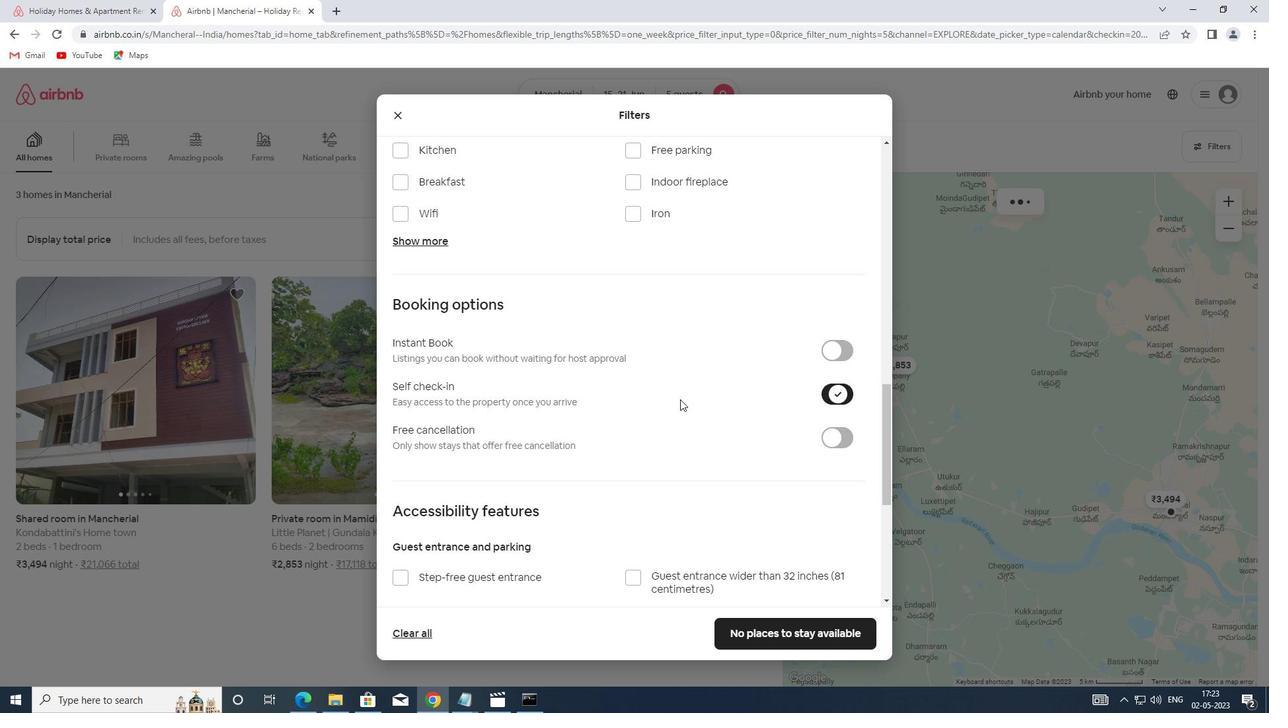 
Action: Mouse scrolled (612, 399) with delta (0, 0)
Screenshot: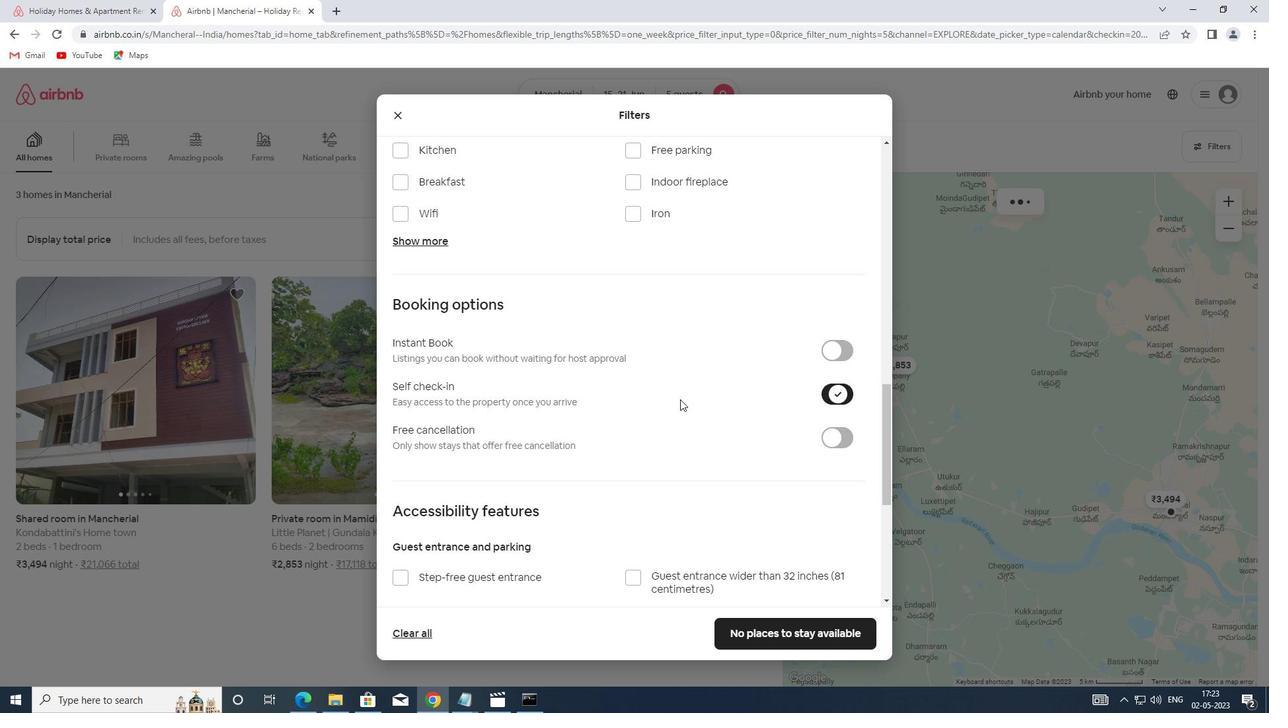 
Action: Mouse scrolled (612, 399) with delta (0, 0)
Screenshot: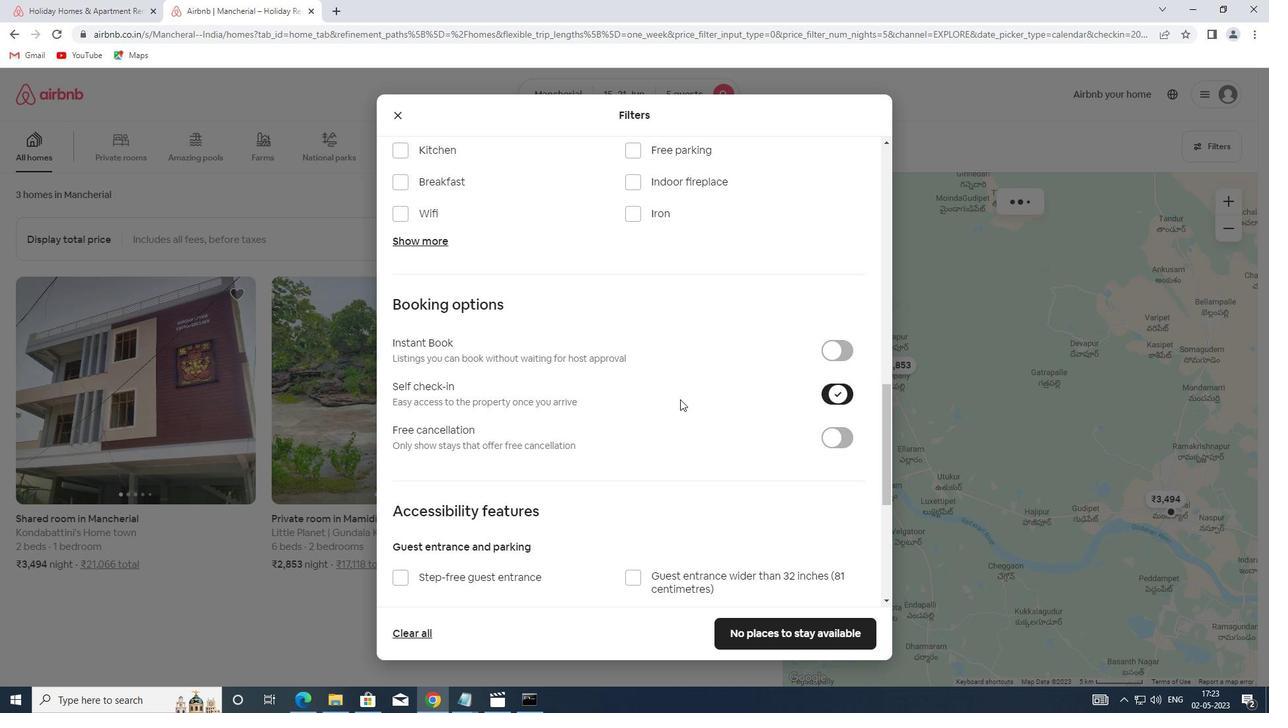 
Action: Mouse scrolled (612, 399) with delta (0, 0)
Screenshot: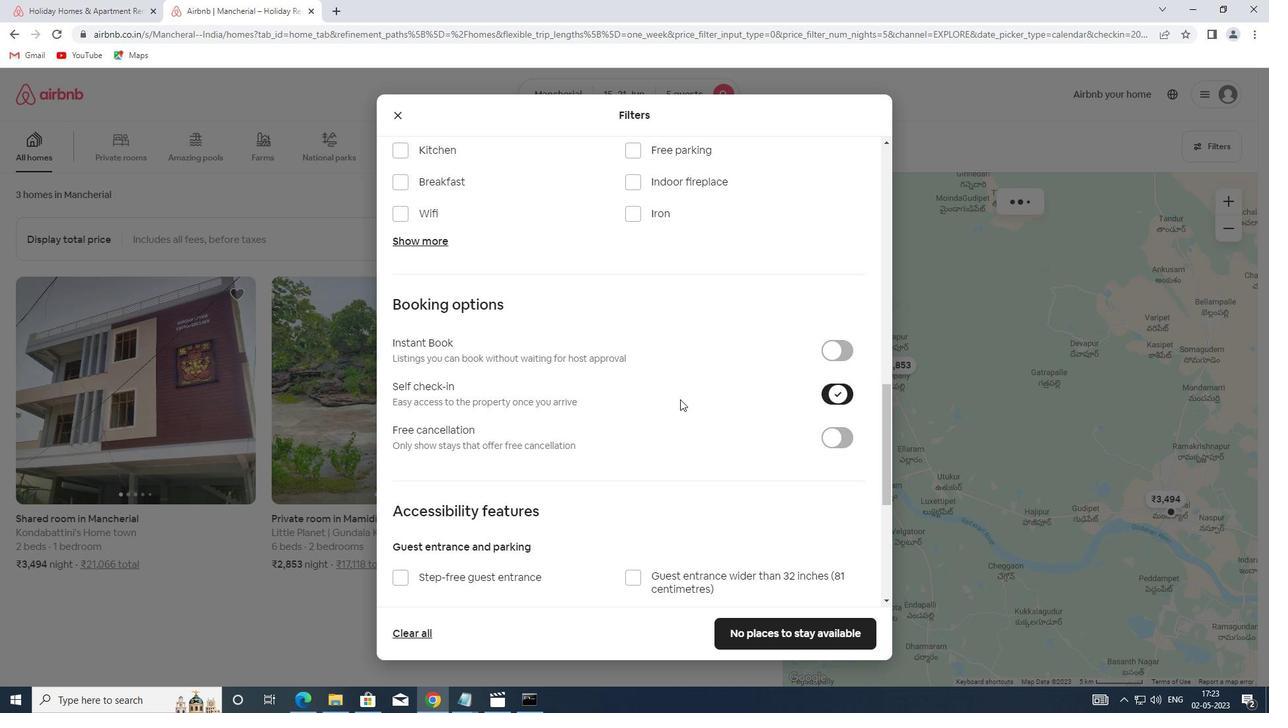 
Action: Mouse moved to (611, 399)
Screenshot: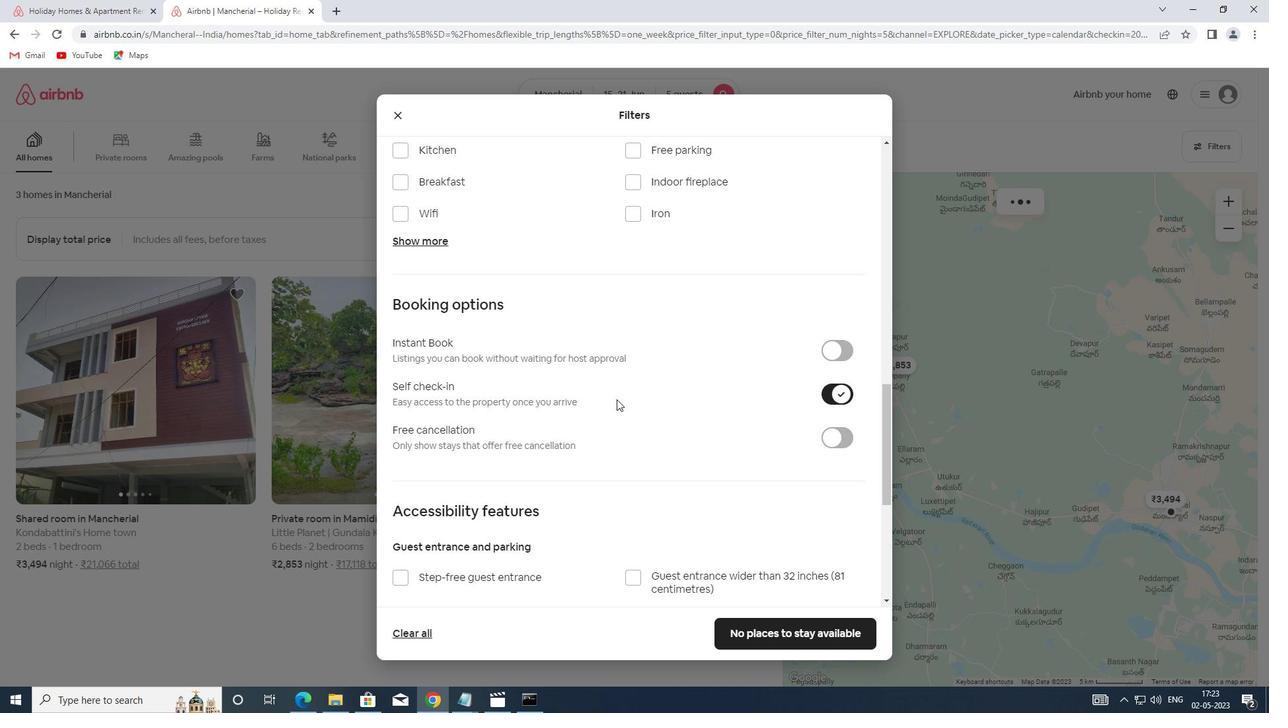 
Action: Mouse scrolled (611, 399) with delta (0, 0)
Screenshot: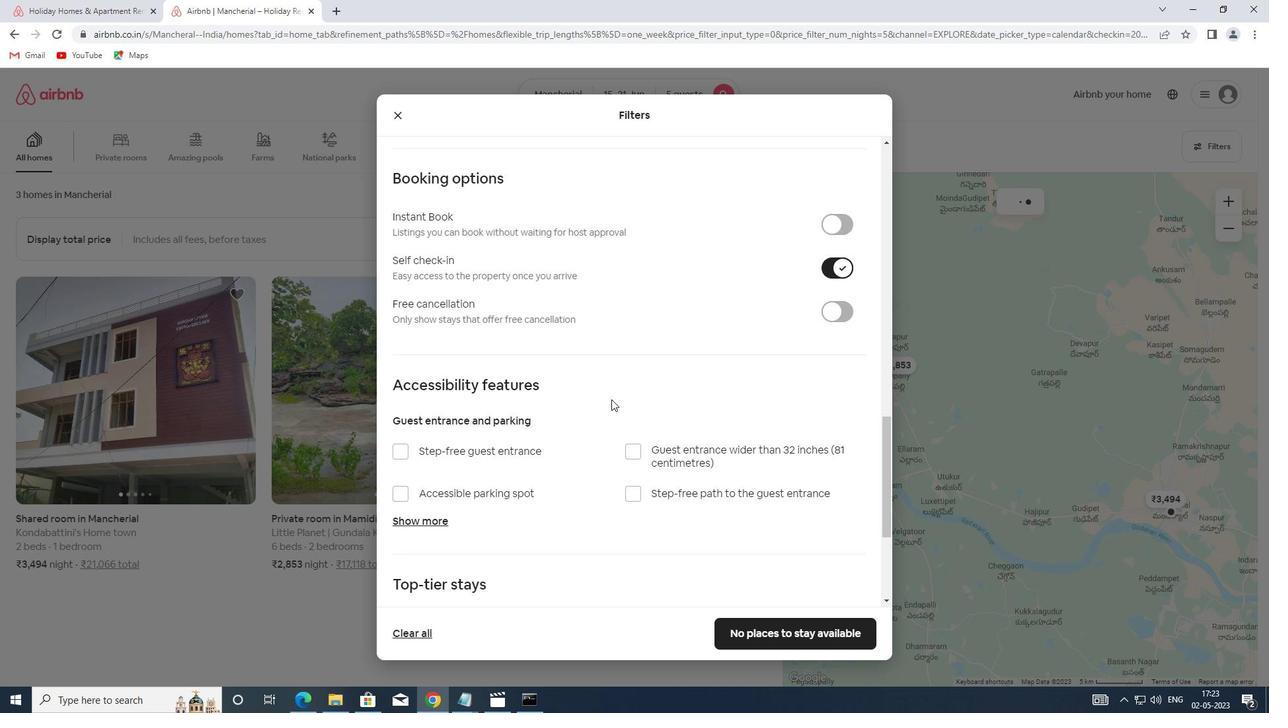 
Action: Mouse scrolled (611, 399) with delta (0, 0)
Screenshot: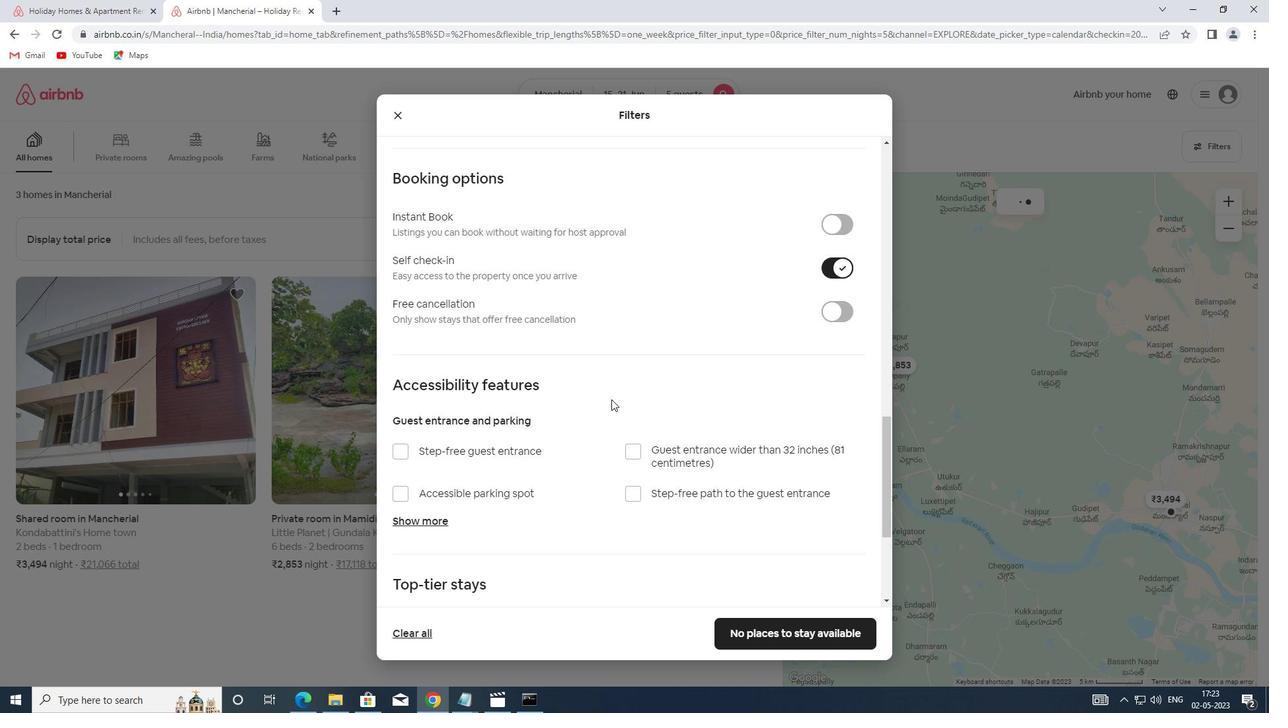 
Action: Mouse scrolled (611, 399) with delta (0, 0)
Screenshot: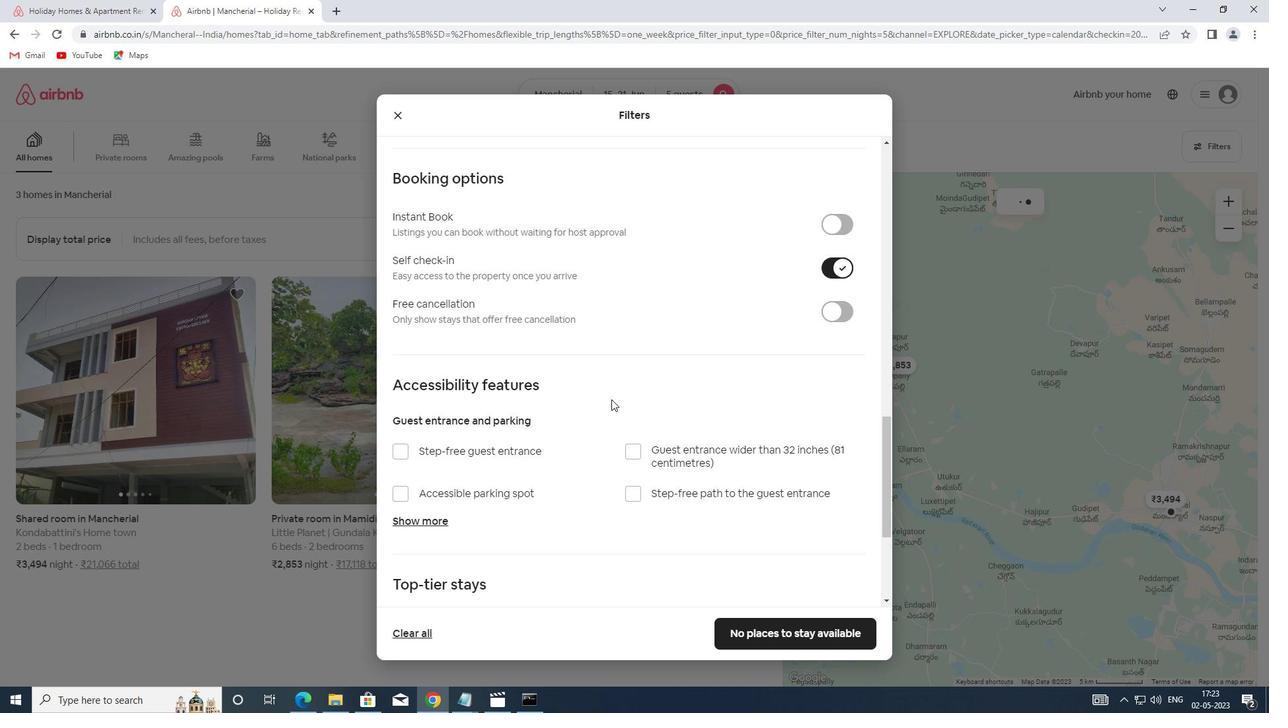 
Action: Mouse scrolled (611, 399) with delta (0, 0)
Screenshot: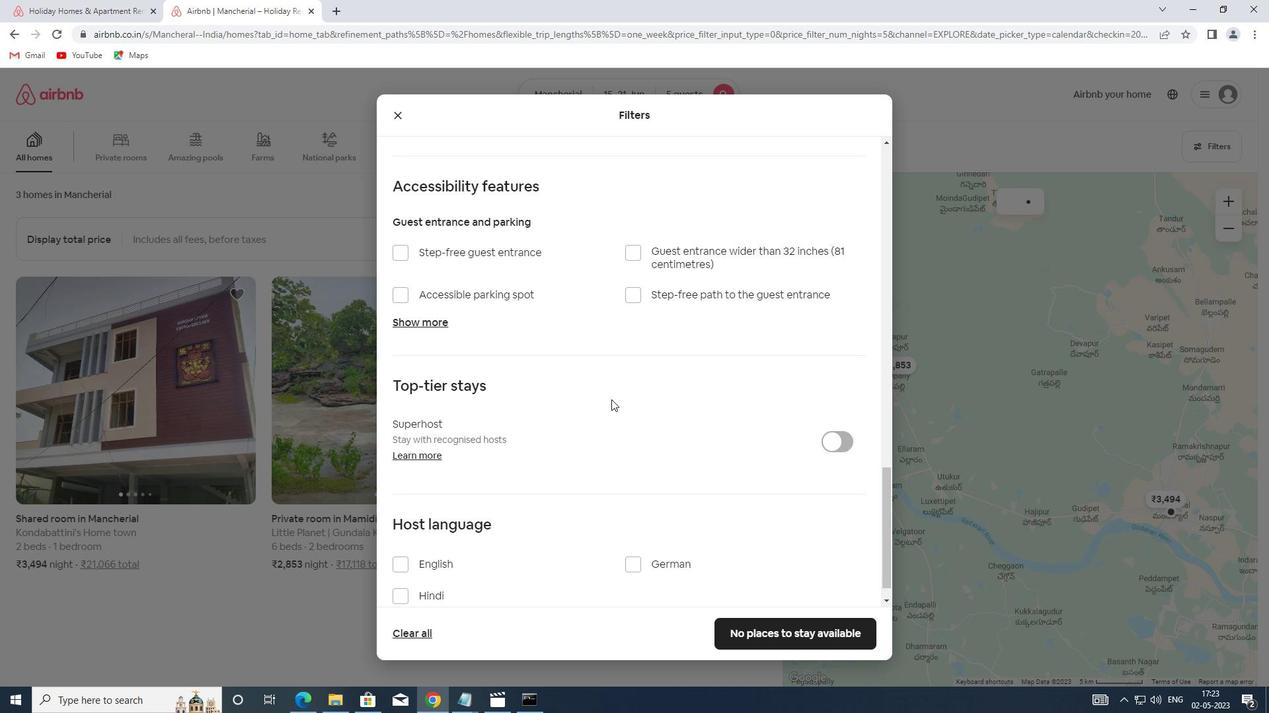 
Action: Mouse scrolled (611, 399) with delta (0, 0)
Screenshot: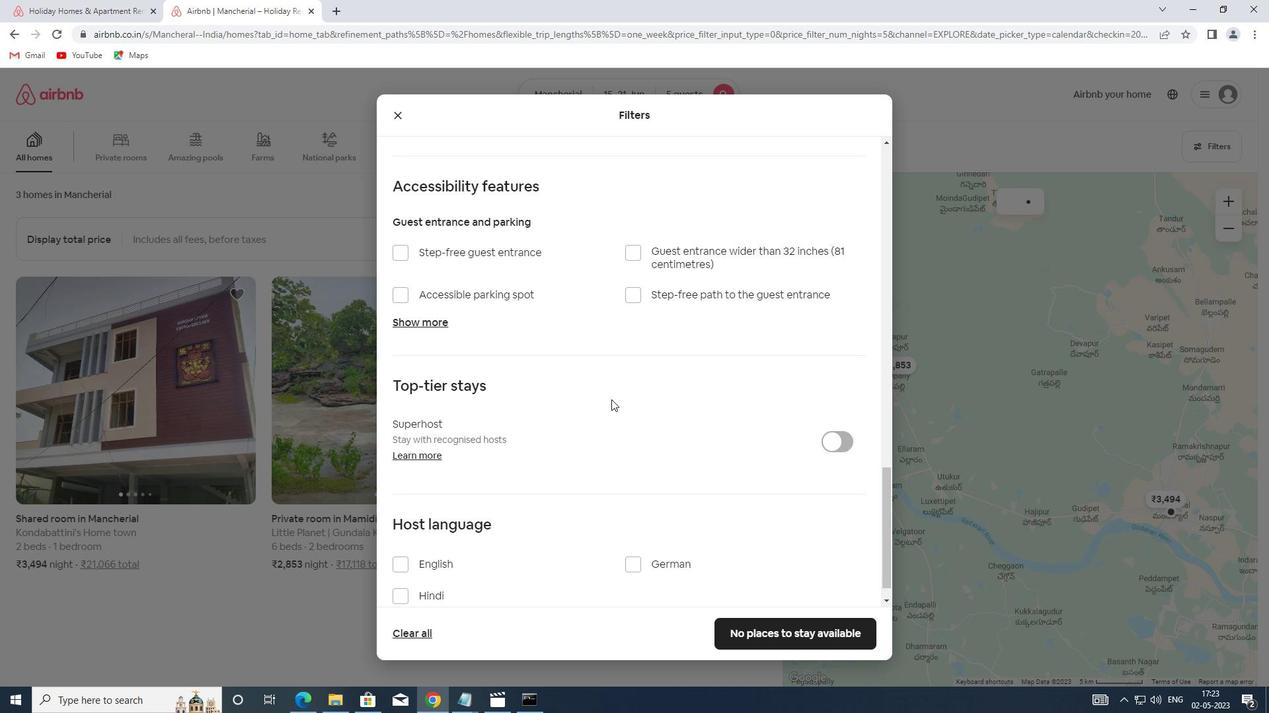
Action: Mouse moved to (449, 534)
Screenshot: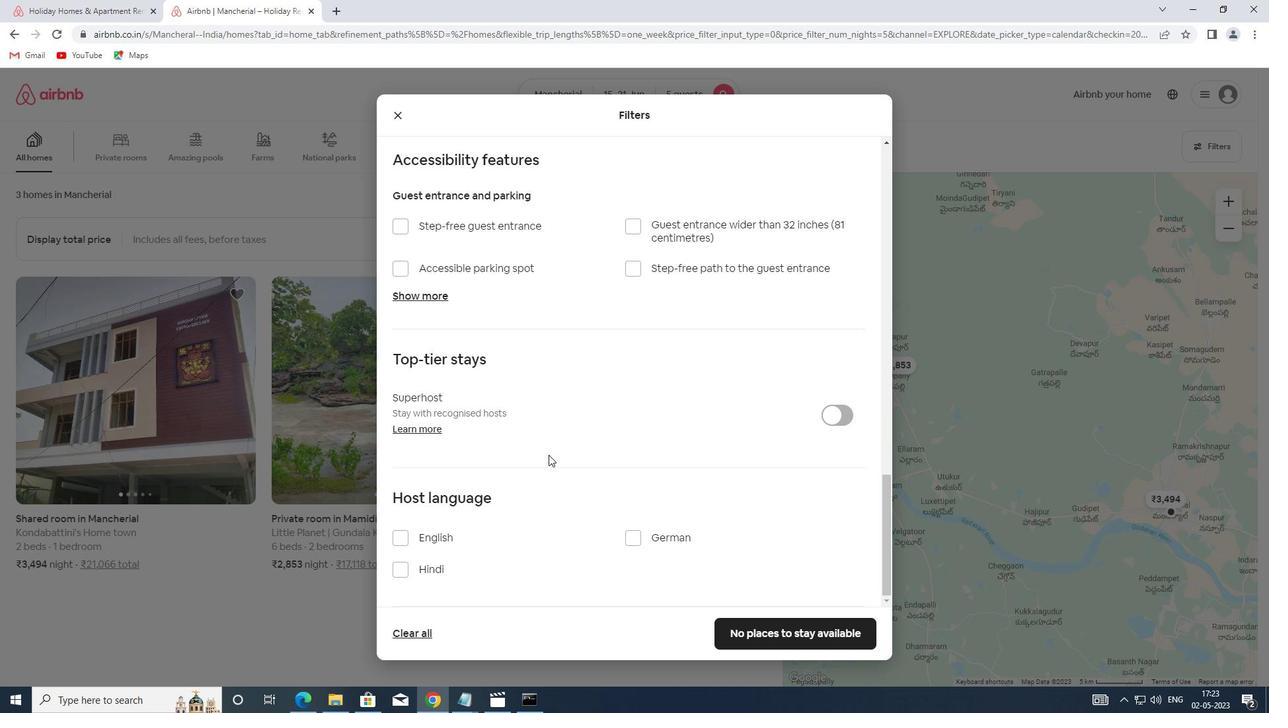 
Action: Mouse pressed left at (449, 534)
Screenshot: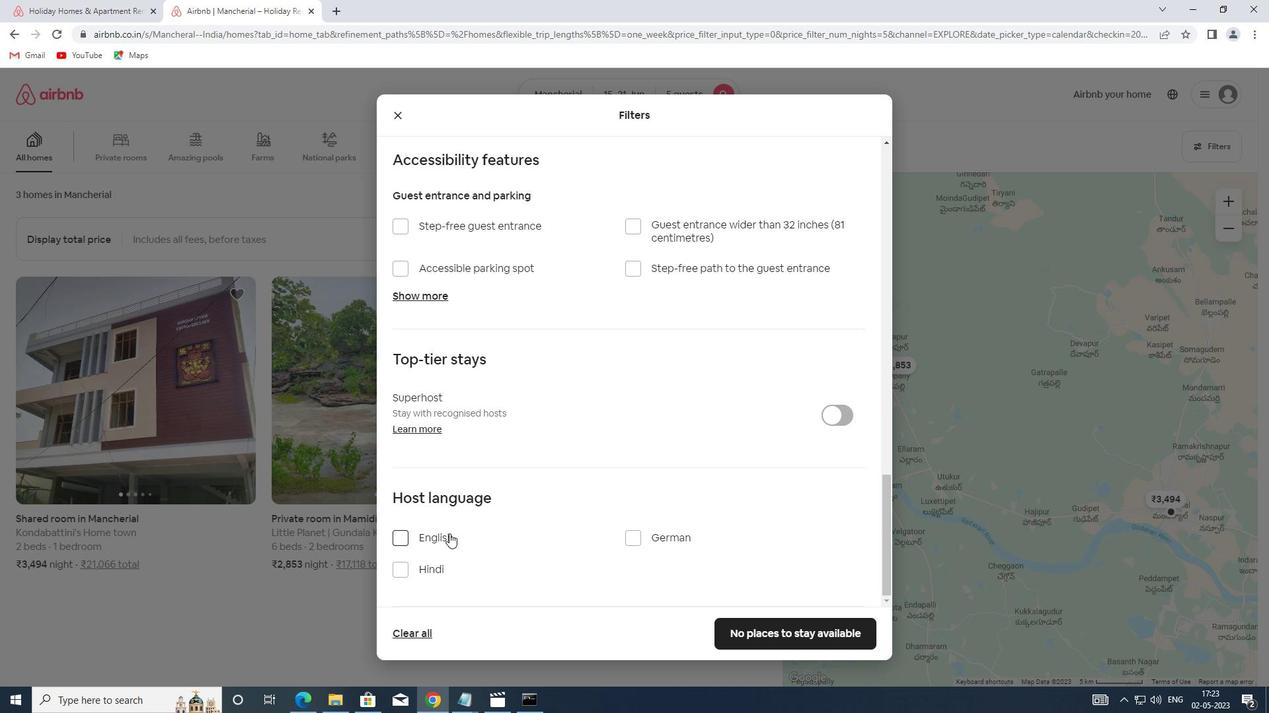 
Action: Mouse moved to (815, 629)
Screenshot: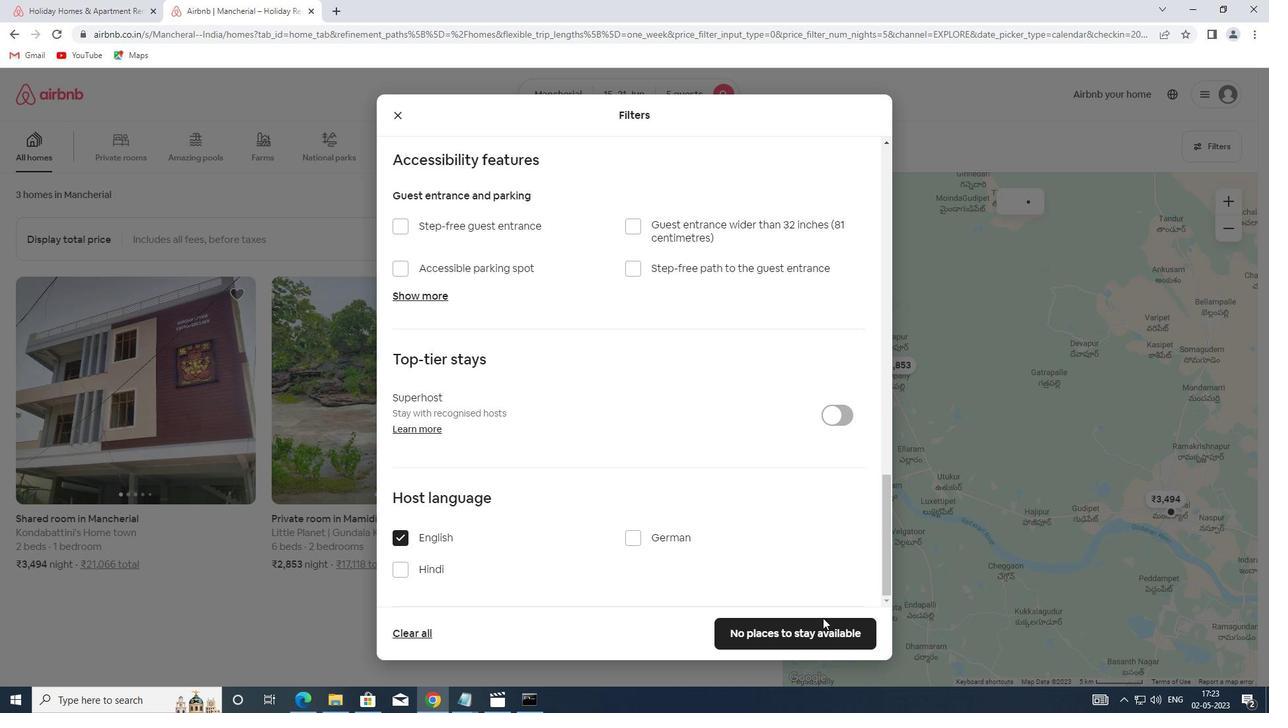 
Action: Mouse pressed left at (815, 629)
Screenshot: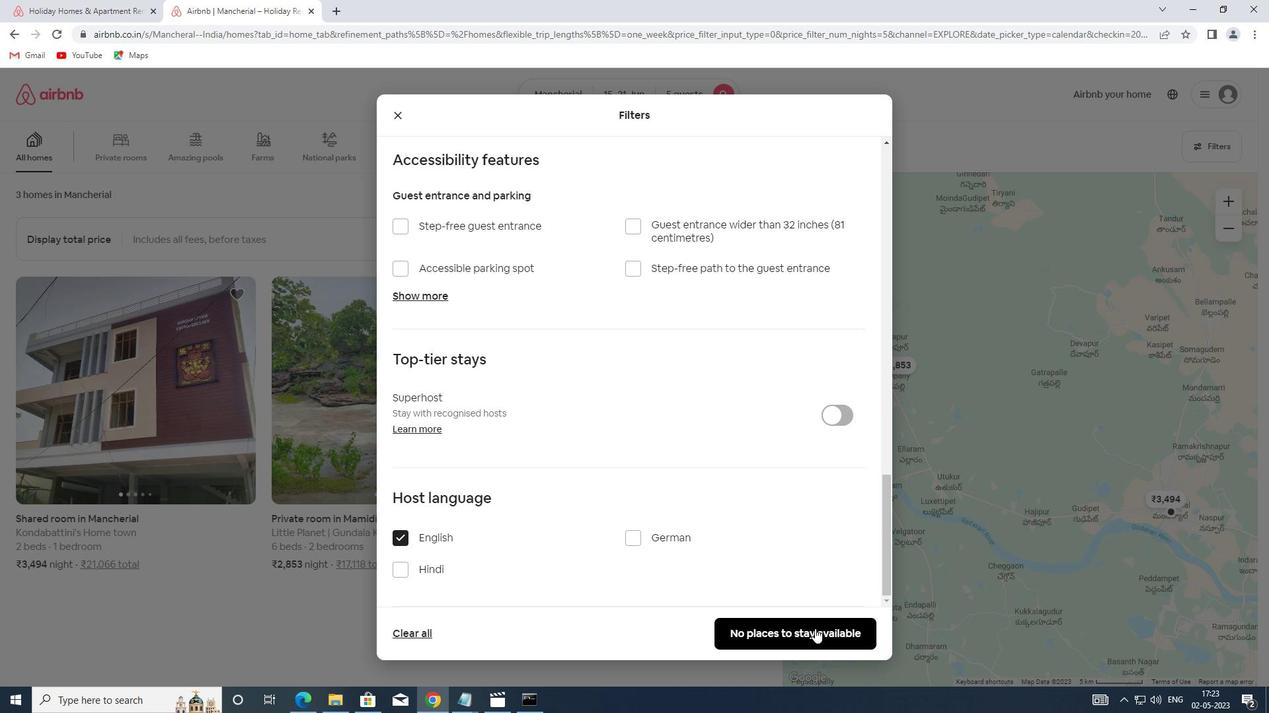 
Action: Mouse moved to (814, 629)
Screenshot: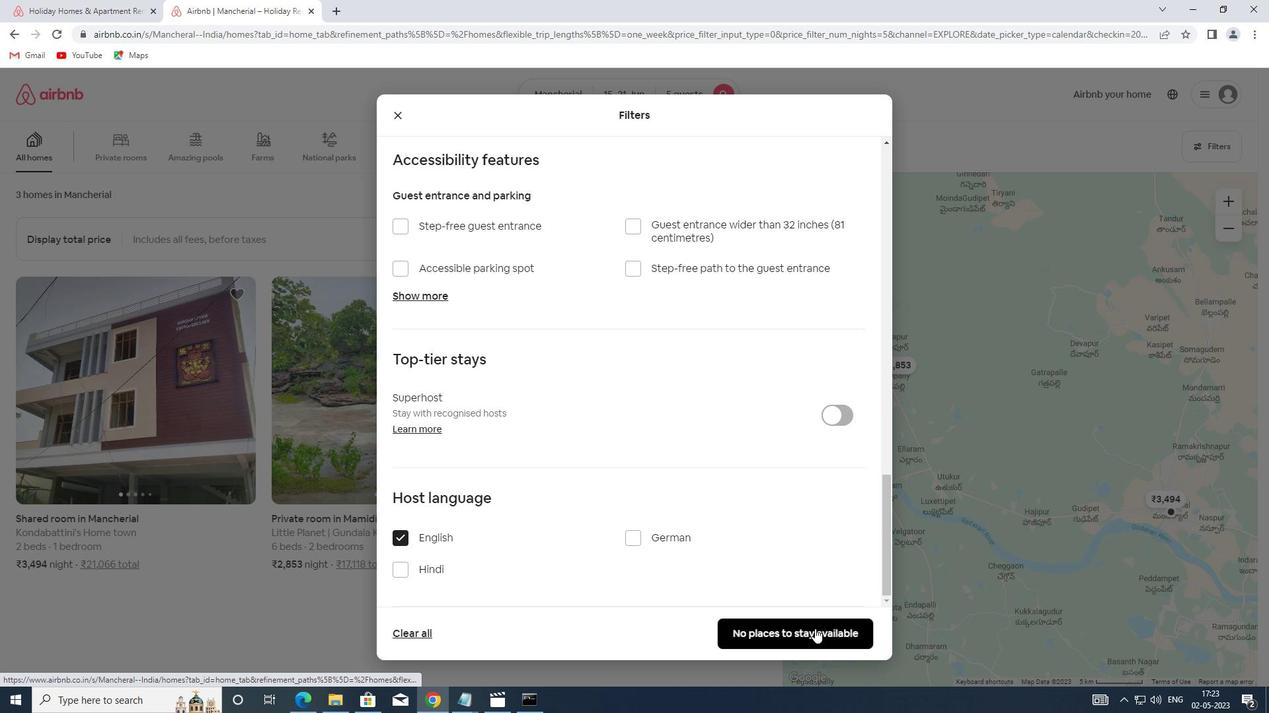 
